 Task: In the Page Animalss.pptxinsert a new slide 'blank' Insert a picture of 'Trampoline'with name   Trampoline.png  Change shape height to 4.5 select the picture and style soft edge ovalwith picture border color red
Action: Mouse moved to (108, 85)
Screenshot: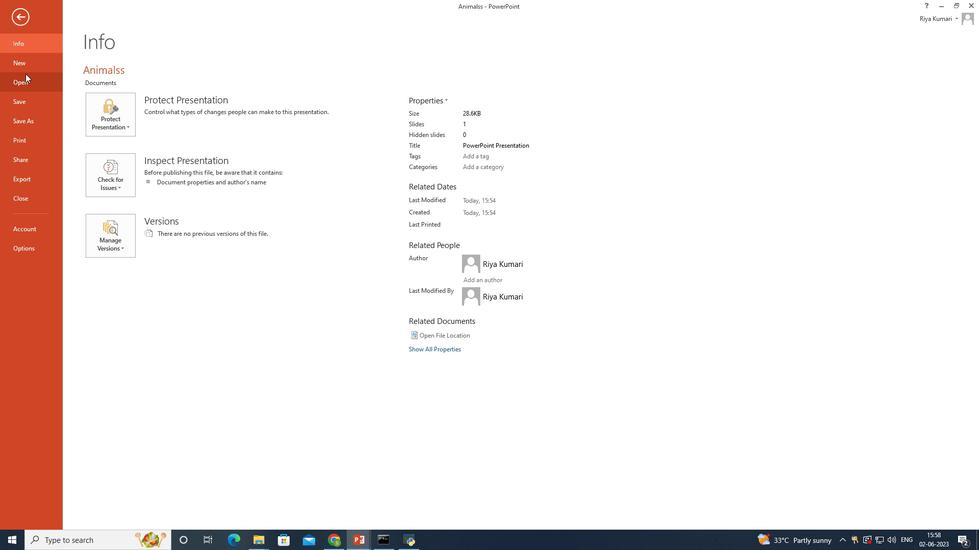 
Action: Mouse pressed left at (108, 85)
Screenshot: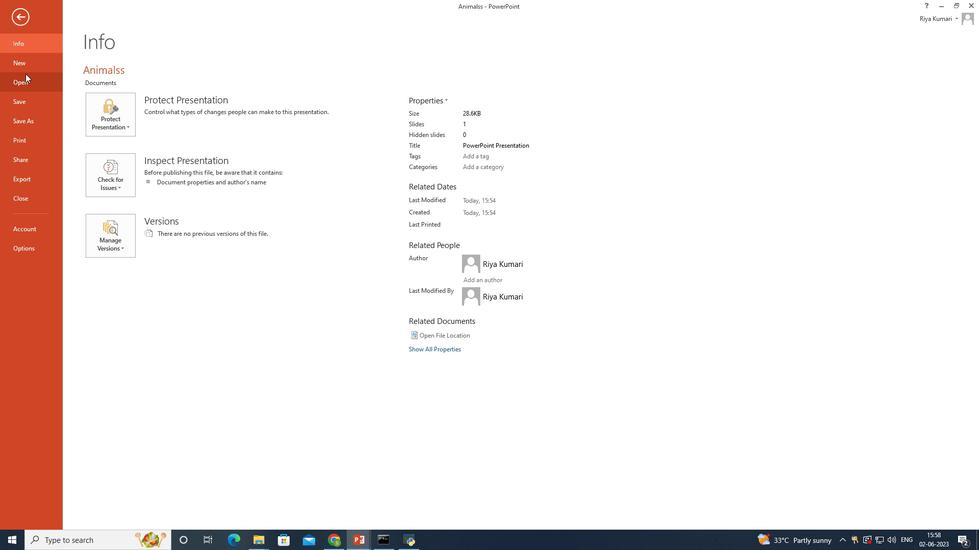
Action: Mouse moved to (307, 94)
Screenshot: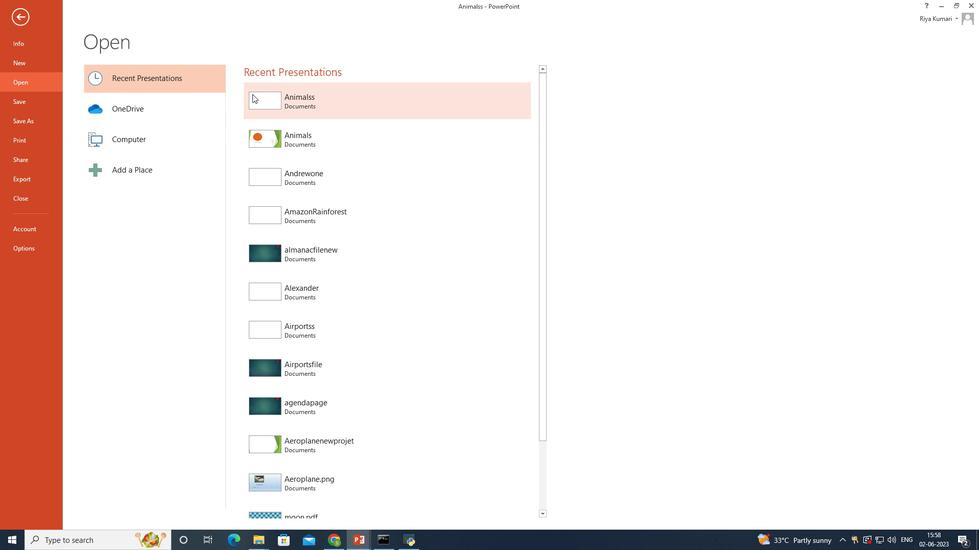 
Action: Mouse pressed left at (307, 94)
Screenshot: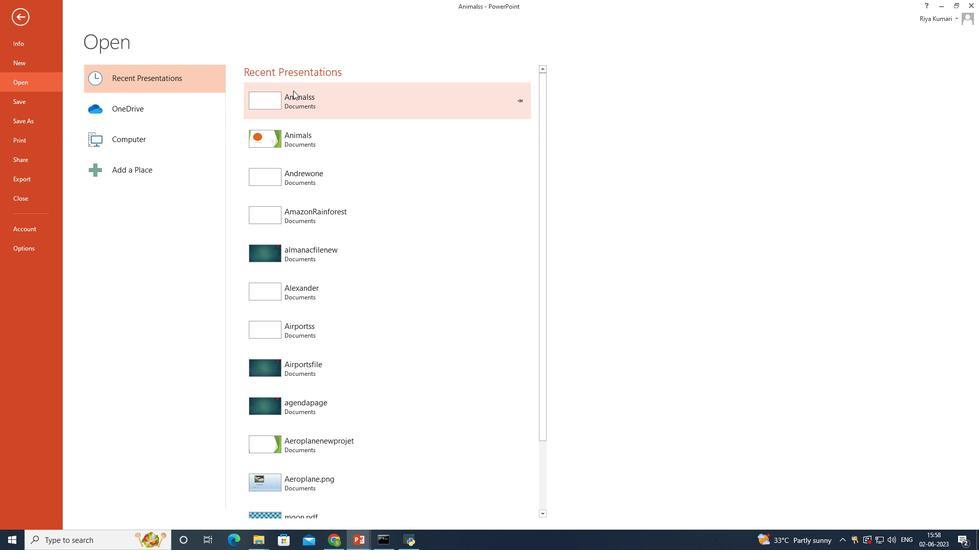 
Action: Mouse moved to (156, 61)
Screenshot: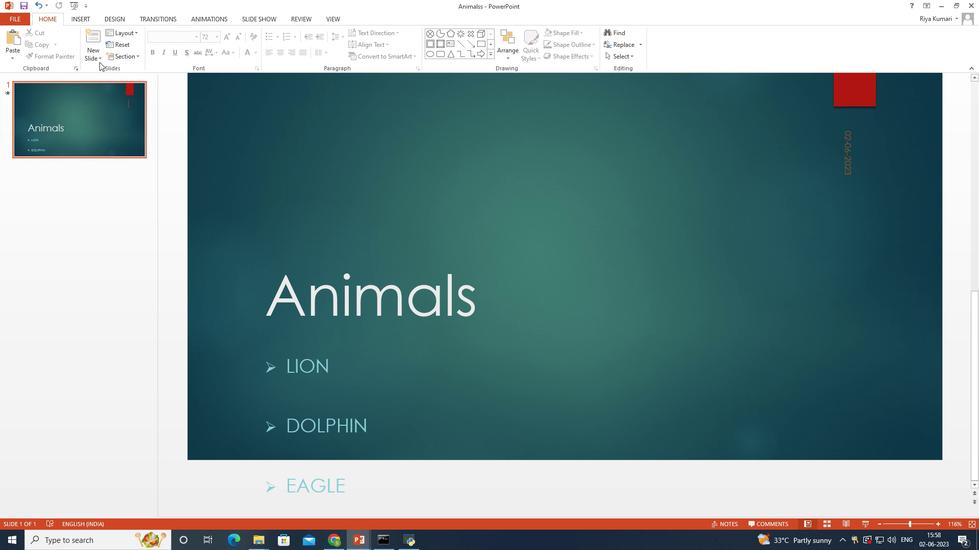 
Action: Mouse pressed left at (156, 61)
Screenshot: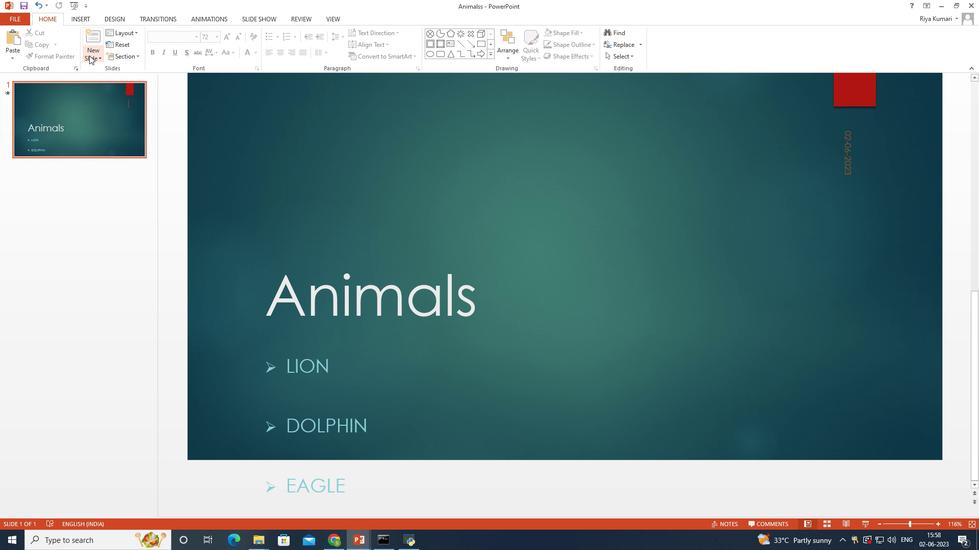 
Action: Mouse moved to (174, 187)
Screenshot: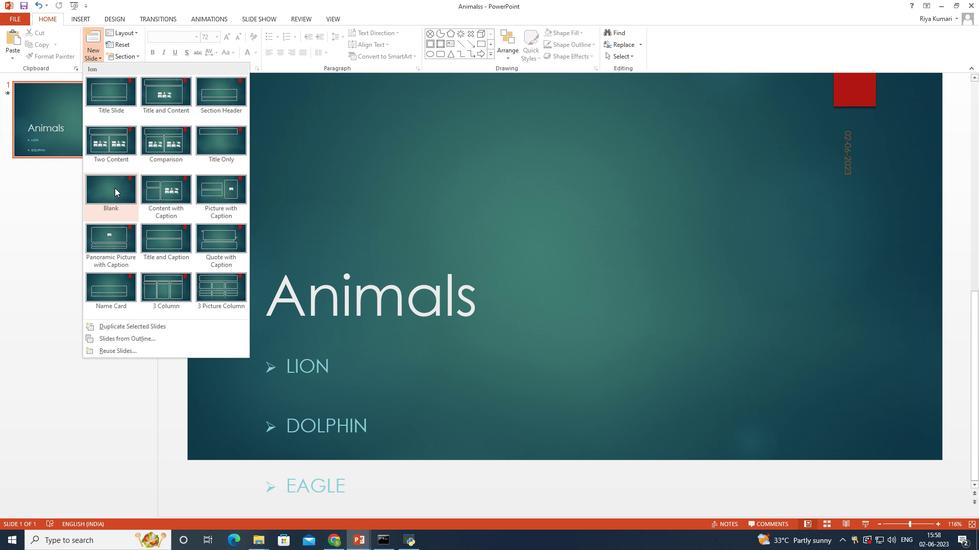 
Action: Mouse pressed left at (174, 187)
Screenshot: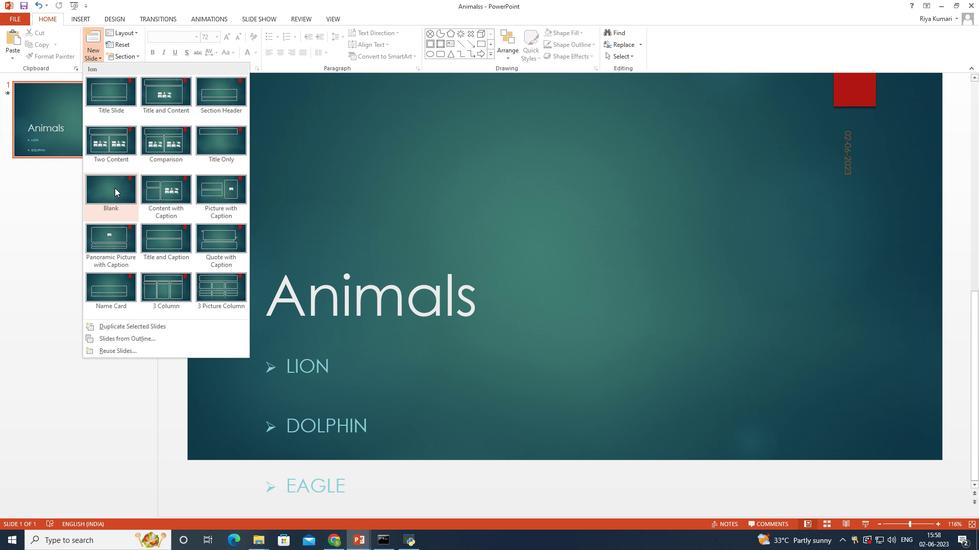 
Action: Mouse moved to (148, 27)
Screenshot: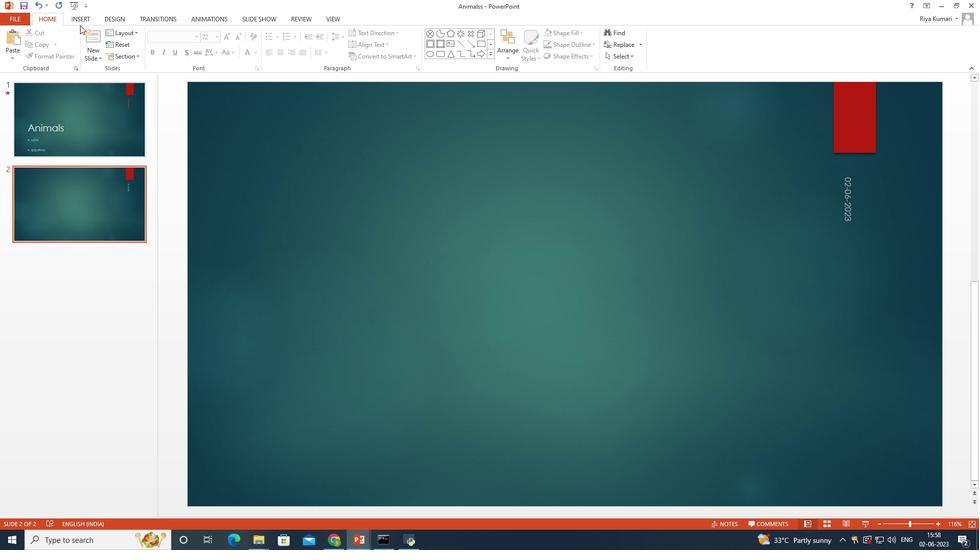 
Action: Mouse pressed left at (148, 27)
Screenshot: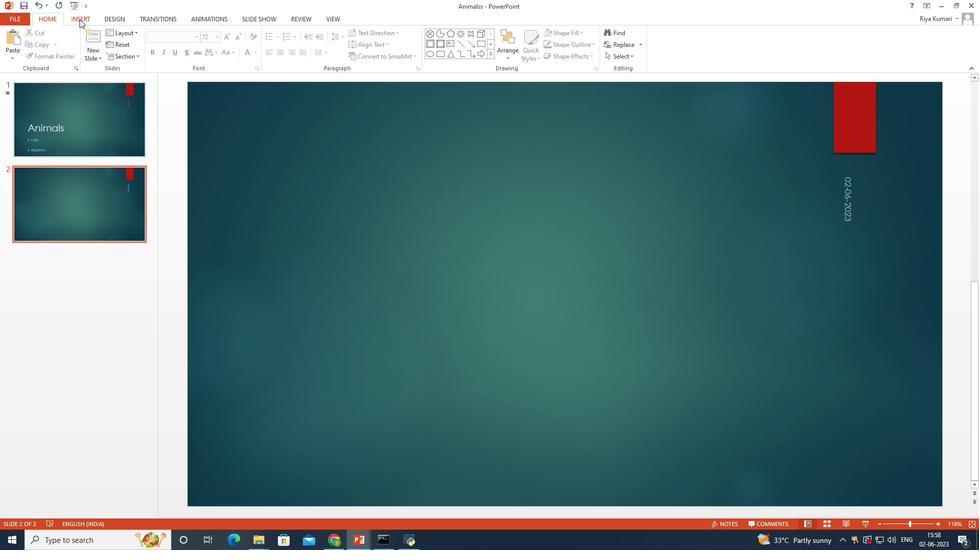 
Action: Mouse moved to (144, 44)
Screenshot: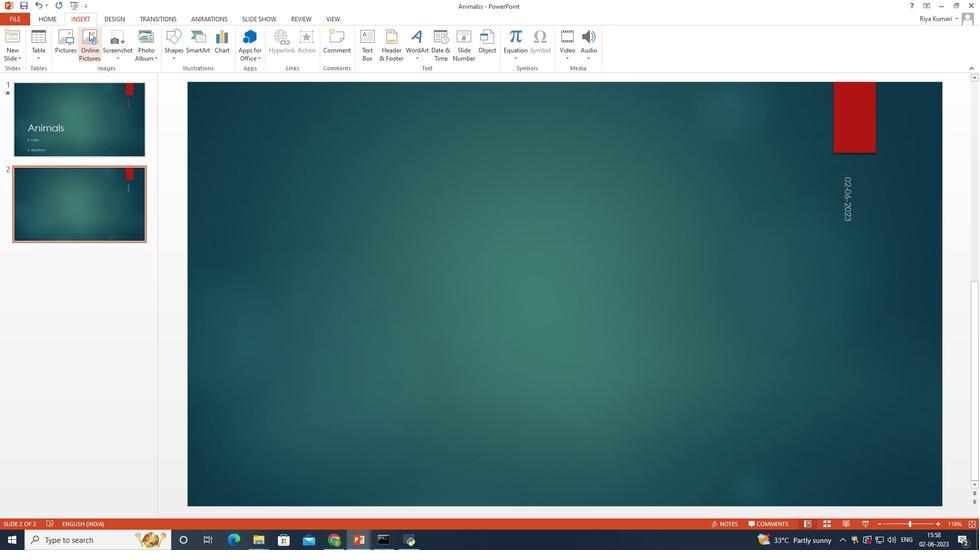 
Action: Mouse pressed left at (144, 44)
Screenshot: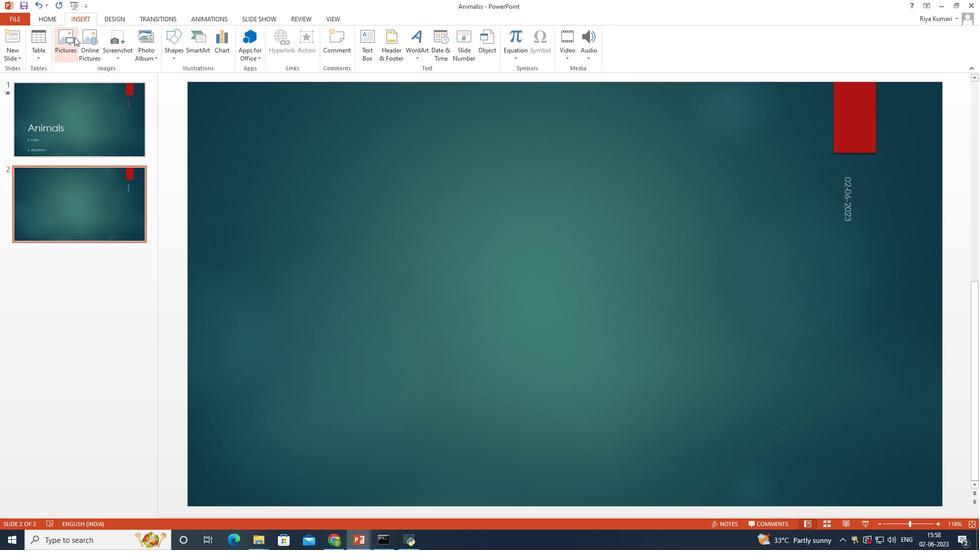 
Action: Mouse moved to (350, 144)
Screenshot: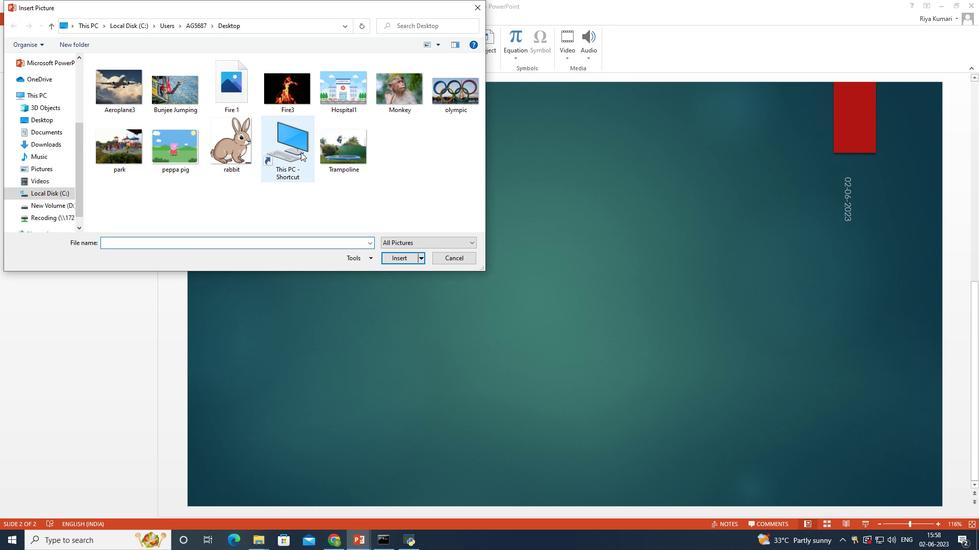 
Action: Mouse pressed left at (350, 144)
Screenshot: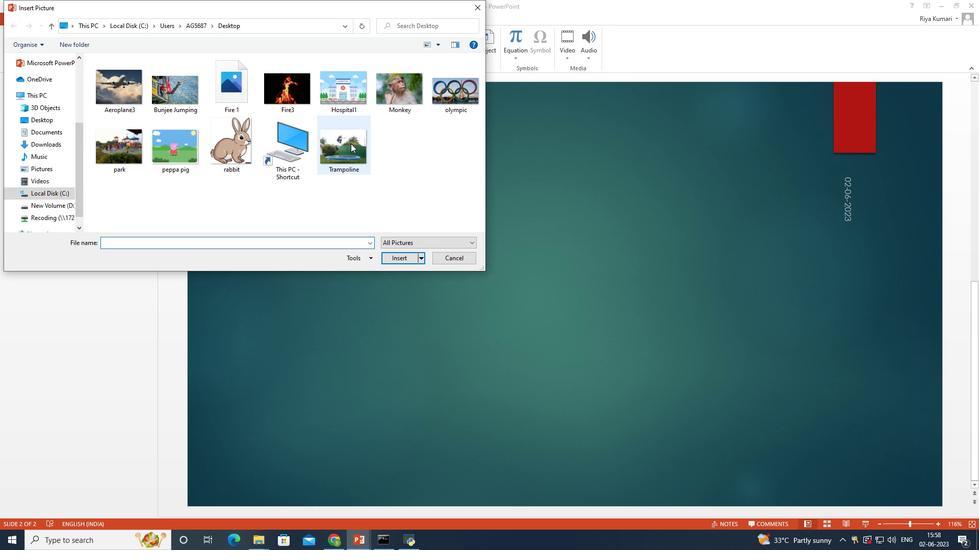 
Action: Mouse moved to (385, 249)
Screenshot: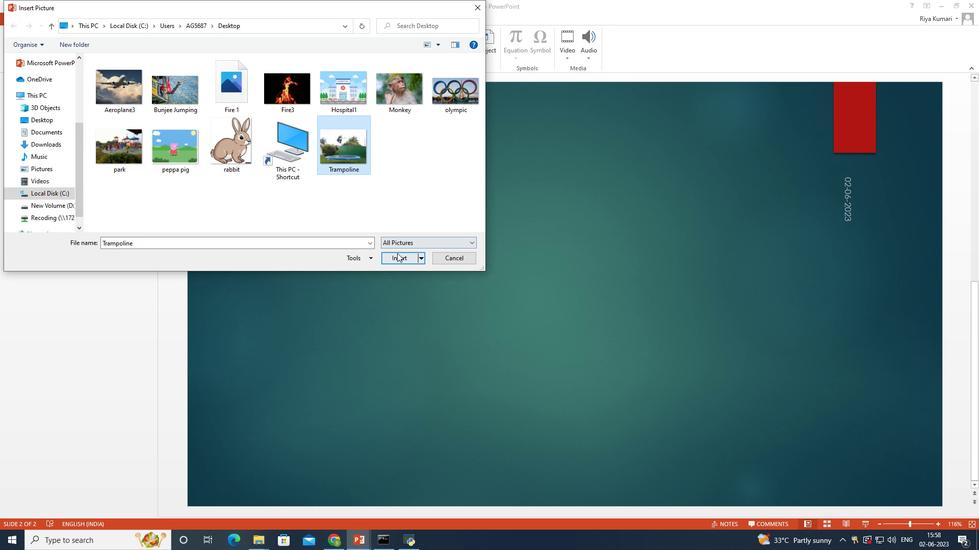 
Action: Mouse pressed left at (385, 249)
Screenshot: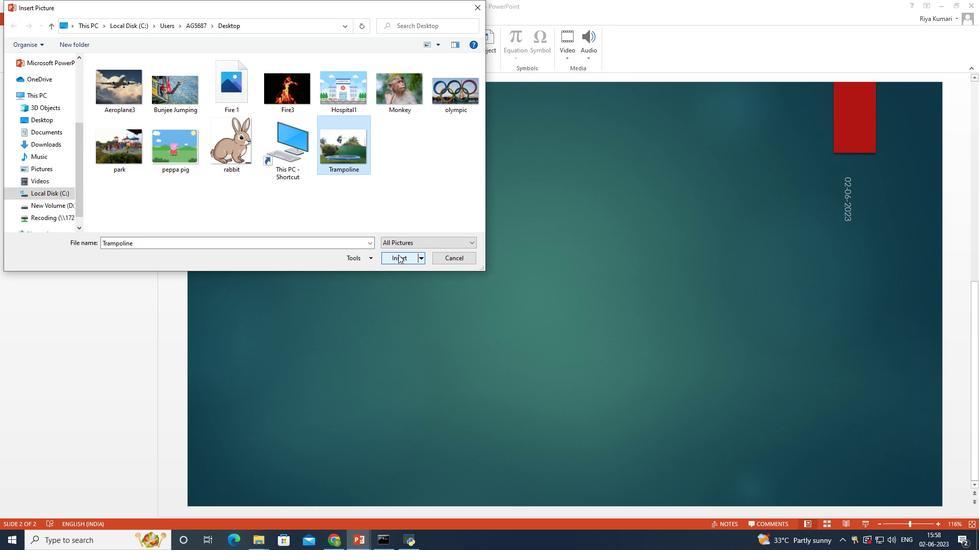 
Action: Mouse moved to (786, 44)
Screenshot: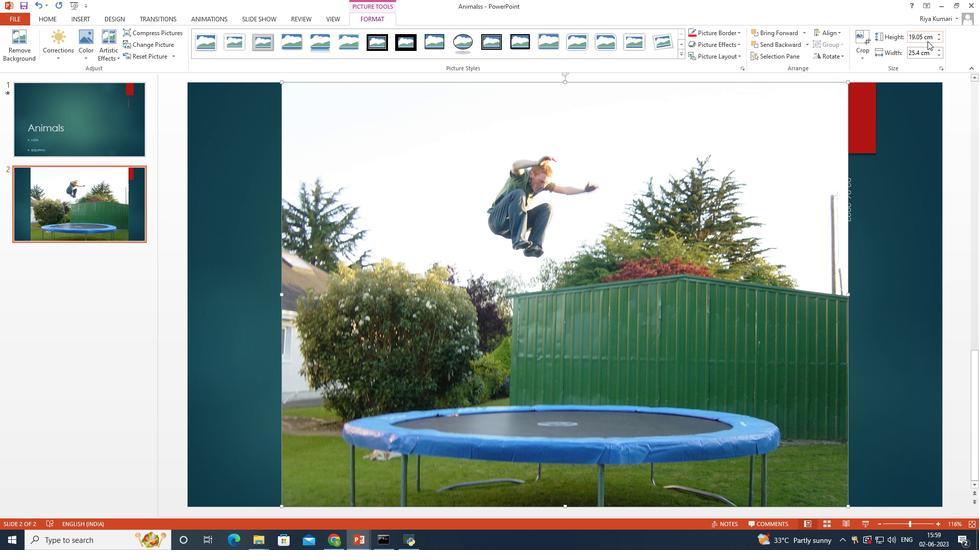 
Action: Mouse pressed left at (786, 44)
Screenshot: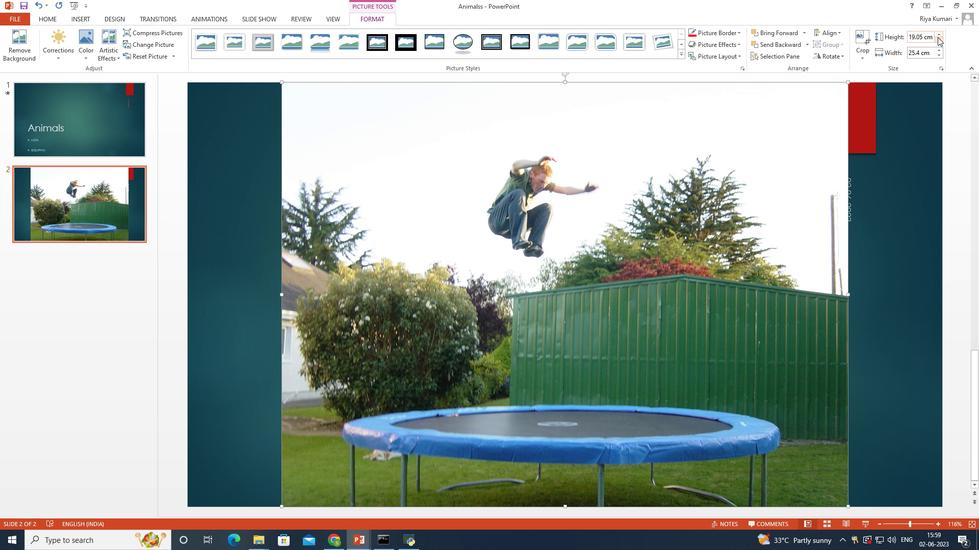 
Action: Mouse pressed left at (786, 44)
Screenshot: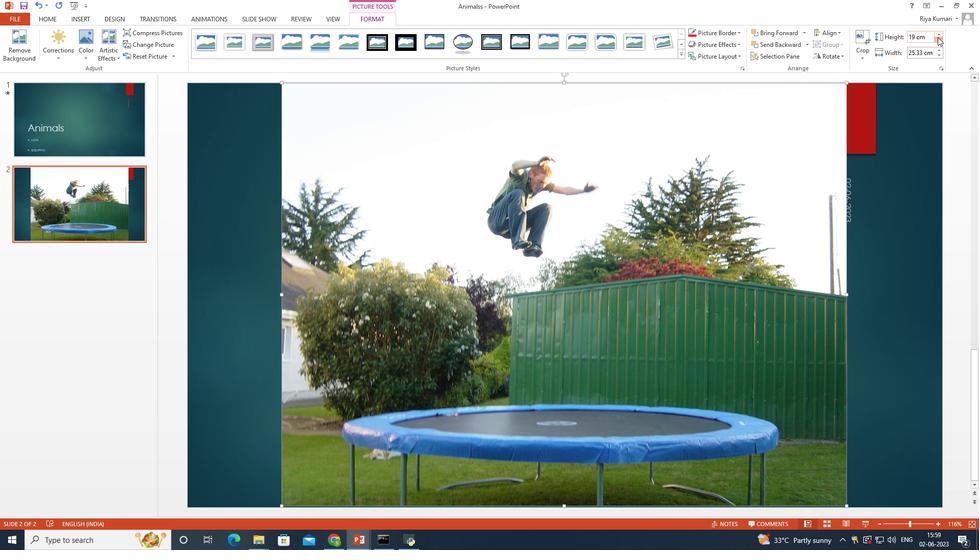 
Action: Mouse pressed left at (786, 44)
Screenshot: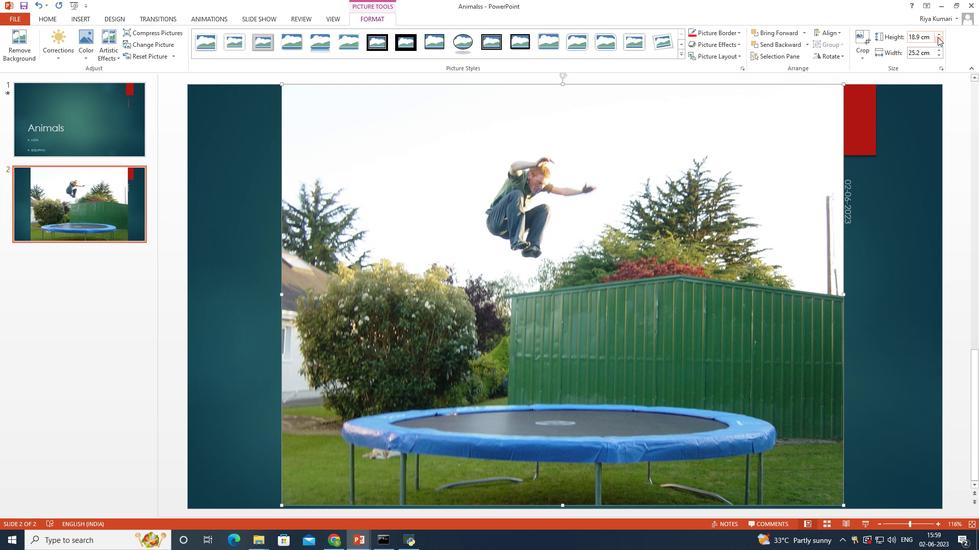 
Action: Mouse pressed left at (786, 44)
Screenshot: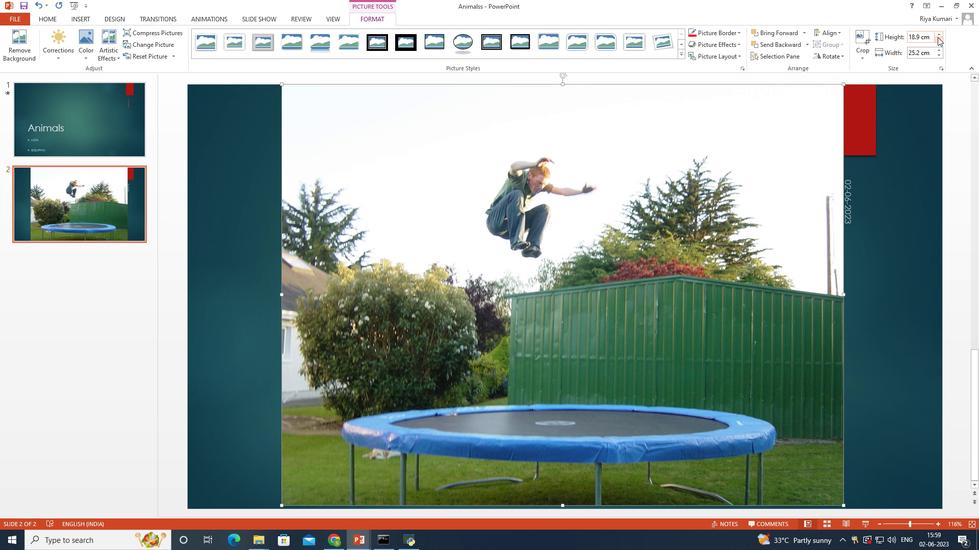 
Action: Mouse pressed left at (786, 44)
Screenshot: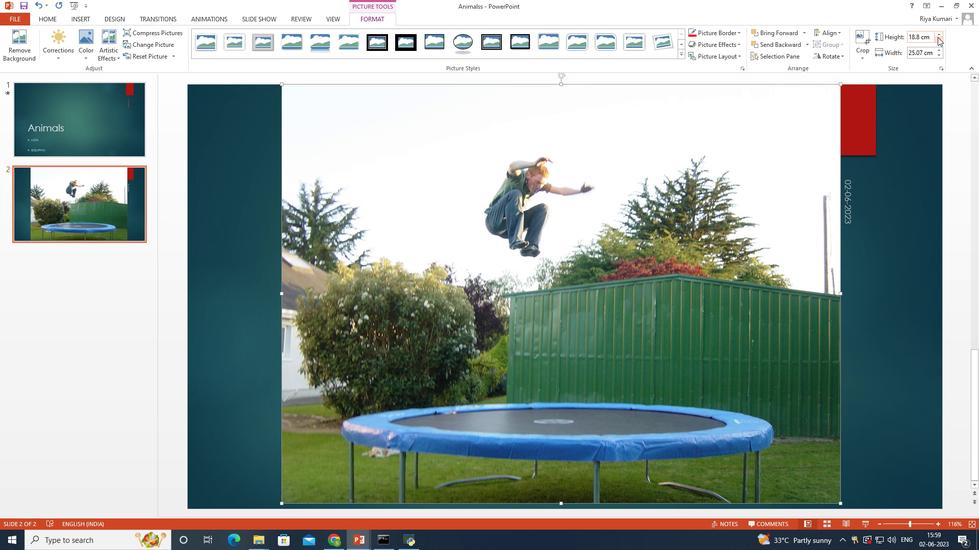 
Action: Mouse pressed left at (786, 44)
Screenshot: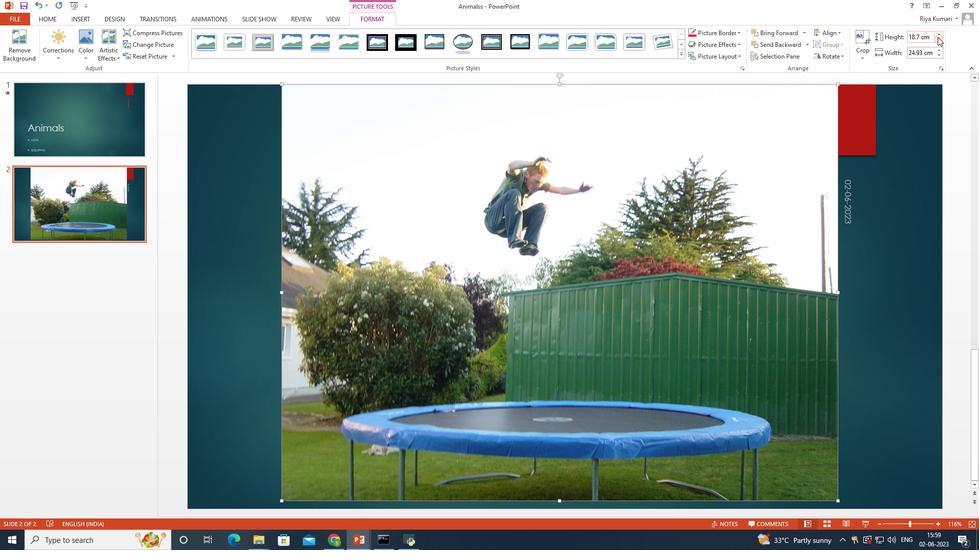 
Action: Mouse pressed left at (786, 44)
Screenshot: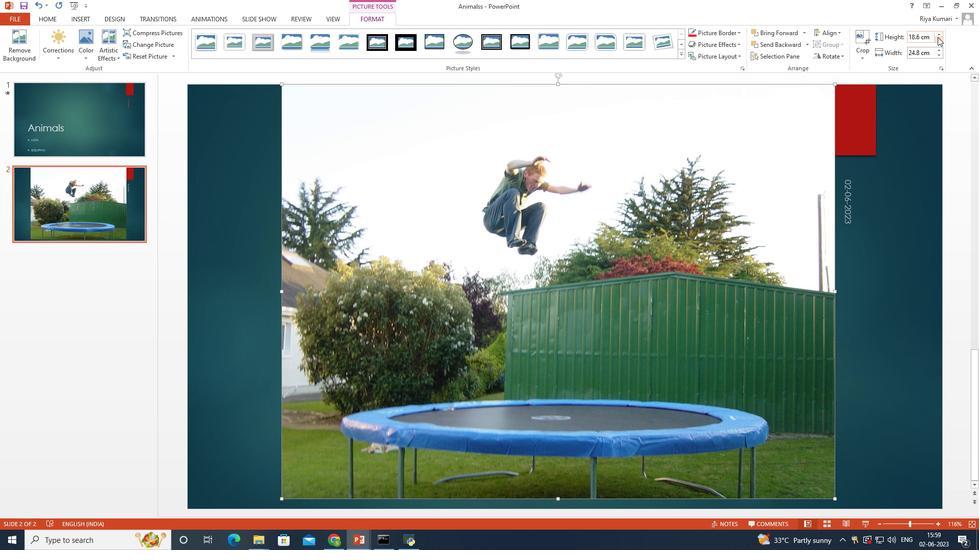 
Action: Mouse pressed left at (786, 44)
Screenshot: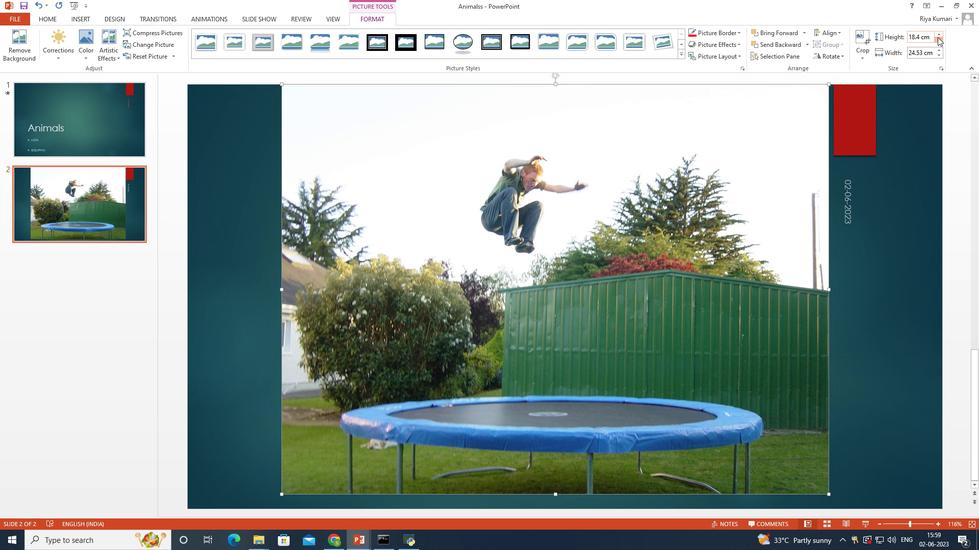 
Action: Mouse pressed left at (786, 44)
Screenshot: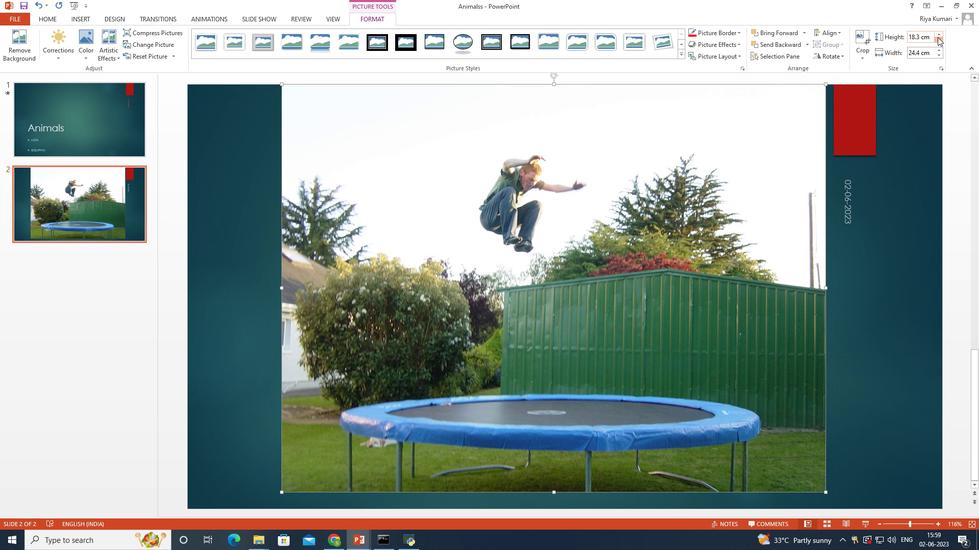 
Action: Mouse pressed left at (786, 44)
Screenshot: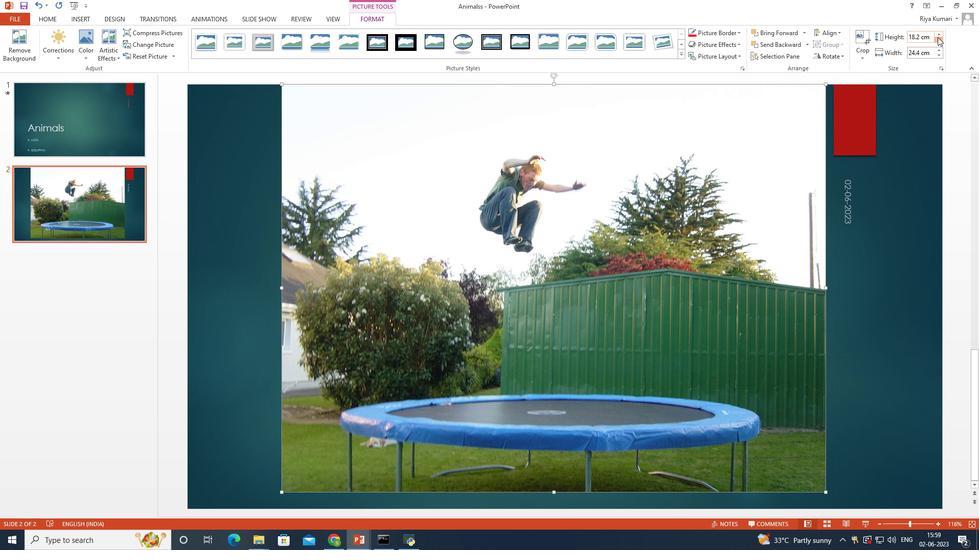 
Action: Mouse pressed left at (786, 44)
Screenshot: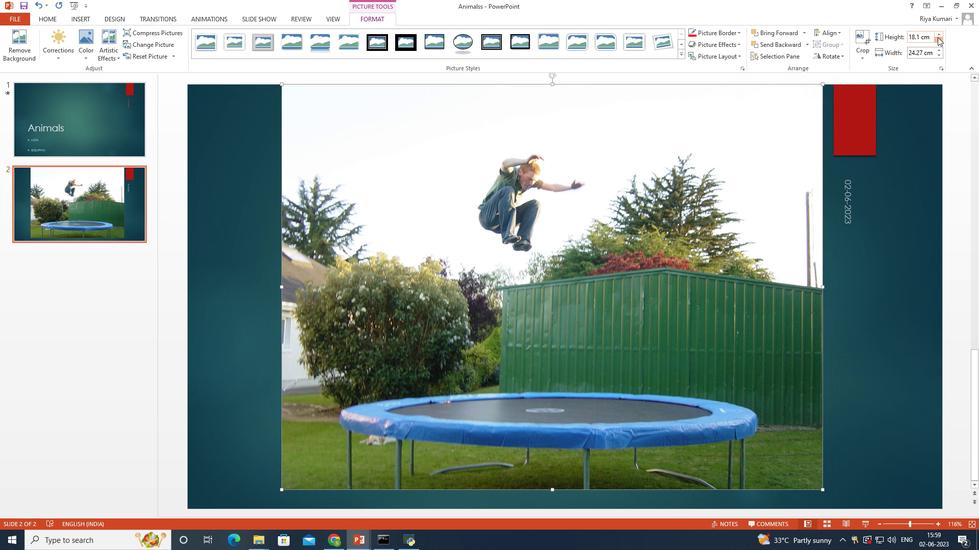 
Action: Mouse pressed left at (786, 44)
Screenshot: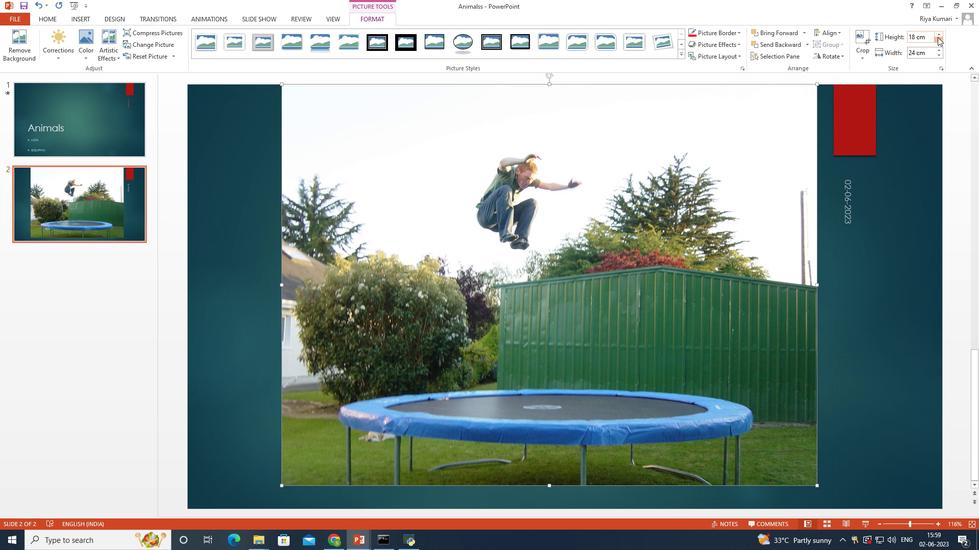 
Action: Mouse pressed left at (786, 44)
Screenshot: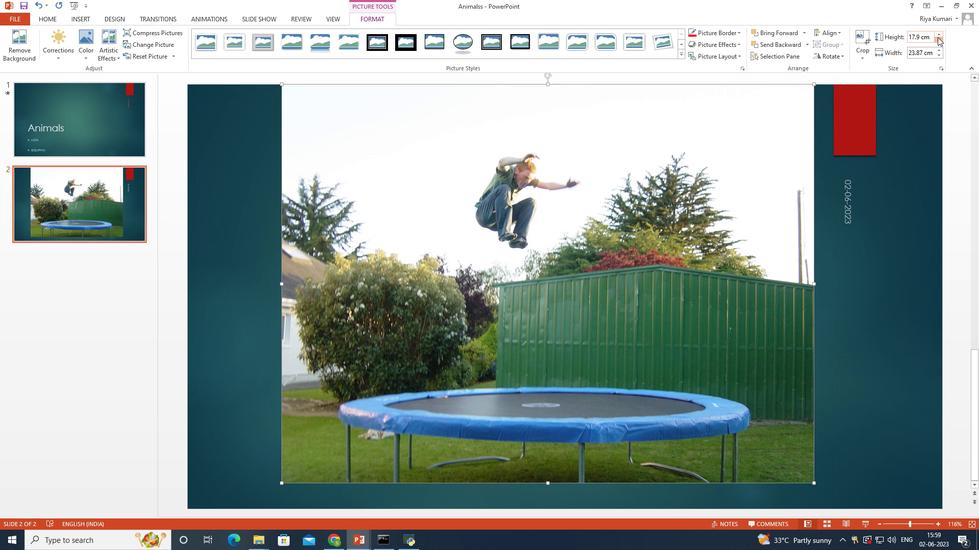 
Action: Mouse pressed left at (786, 44)
Screenshot: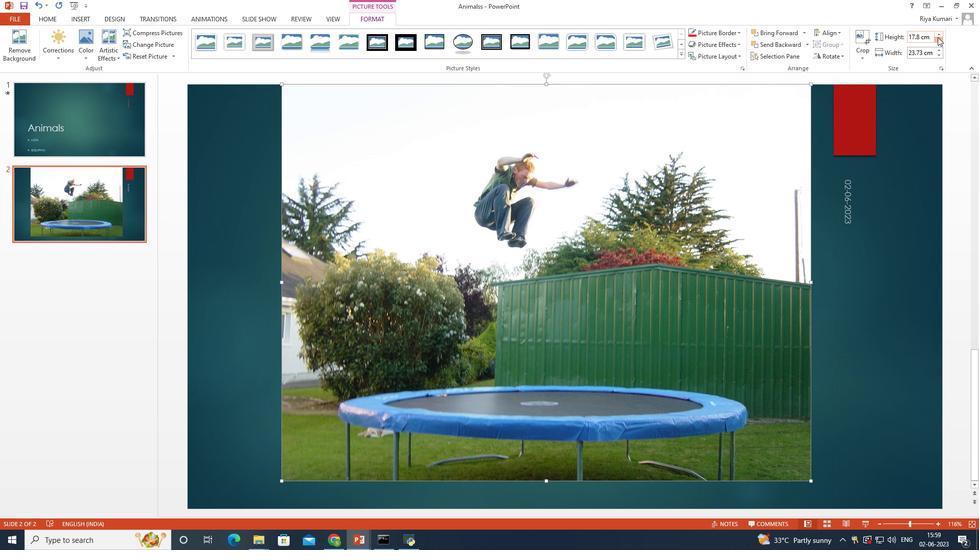 
Action: Mouse pressed left at (786, 44)
Screenshot: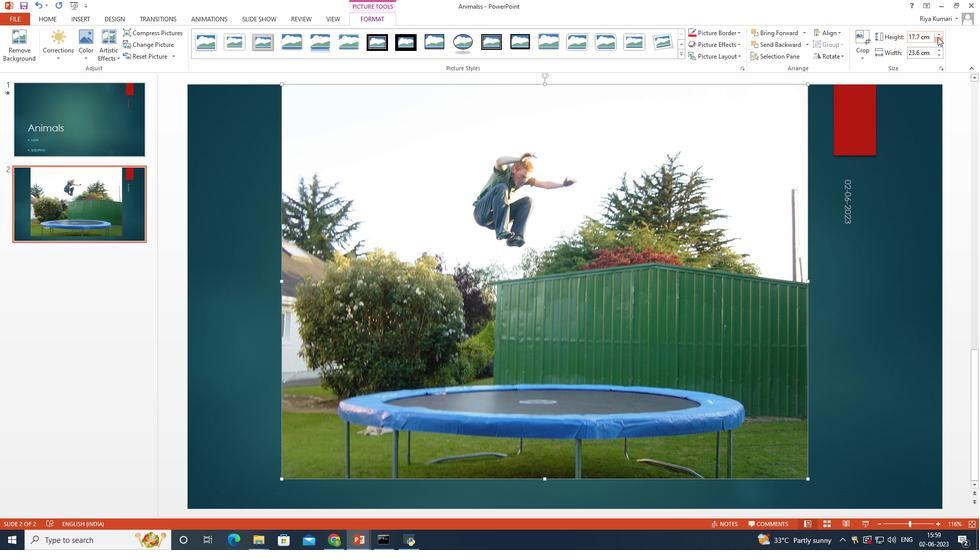 
Action: Mouse pressed left at (786, 44)
Screenshot: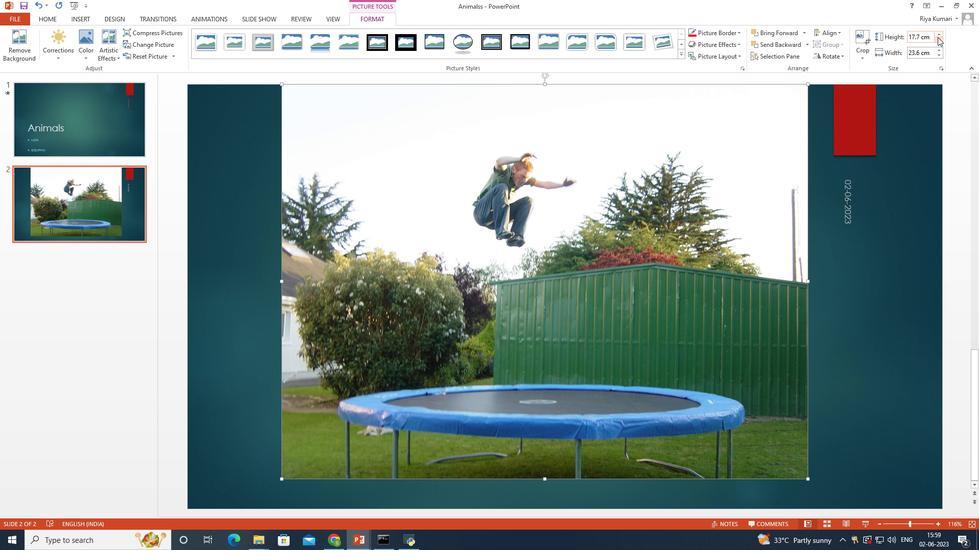 
Action: Mouse pressed left at (786, 44)
Screenshot: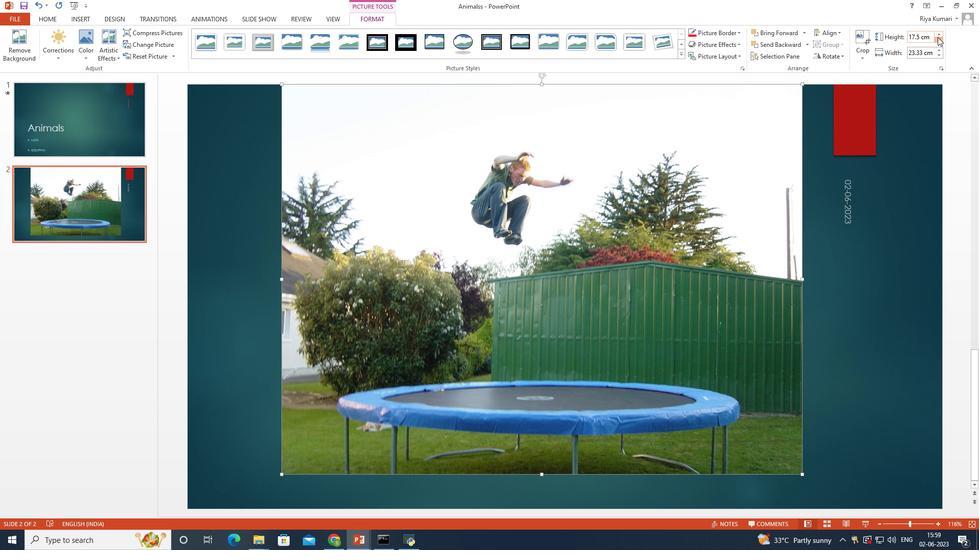 
Action: Mouse pressed left at (786, 44)
Screenshot: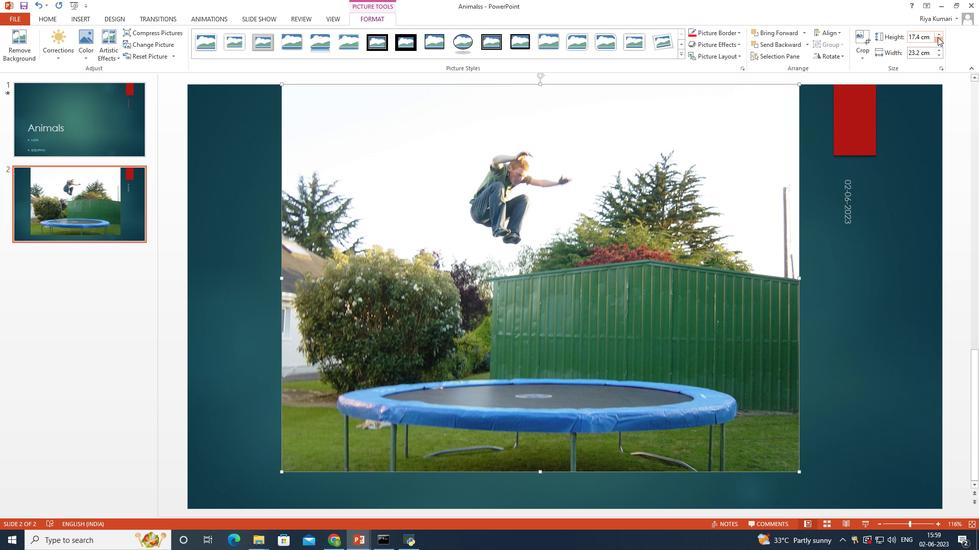 
Action: Mouse pressed left at (786, 44)
Screenshot: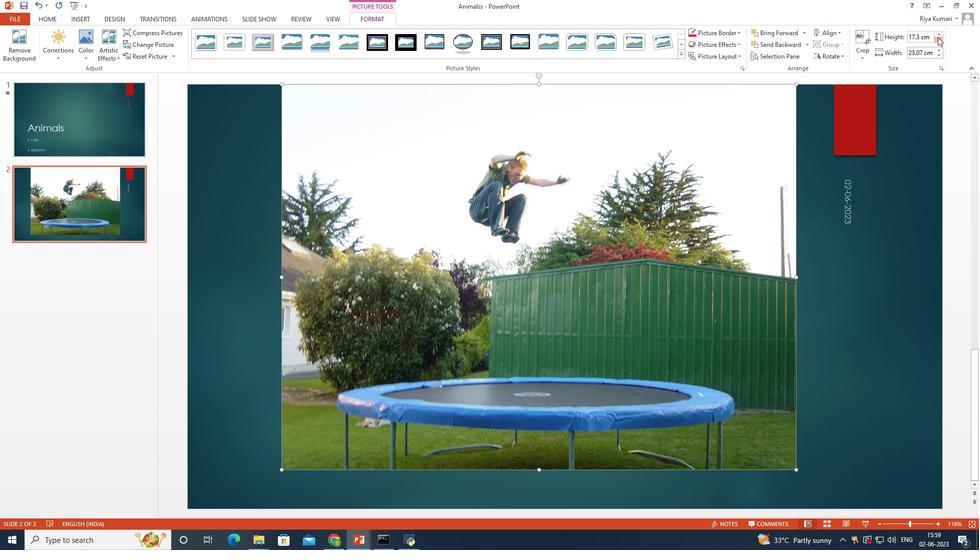 
Action: Mouse pressed left at (786, 44)
Screenshot: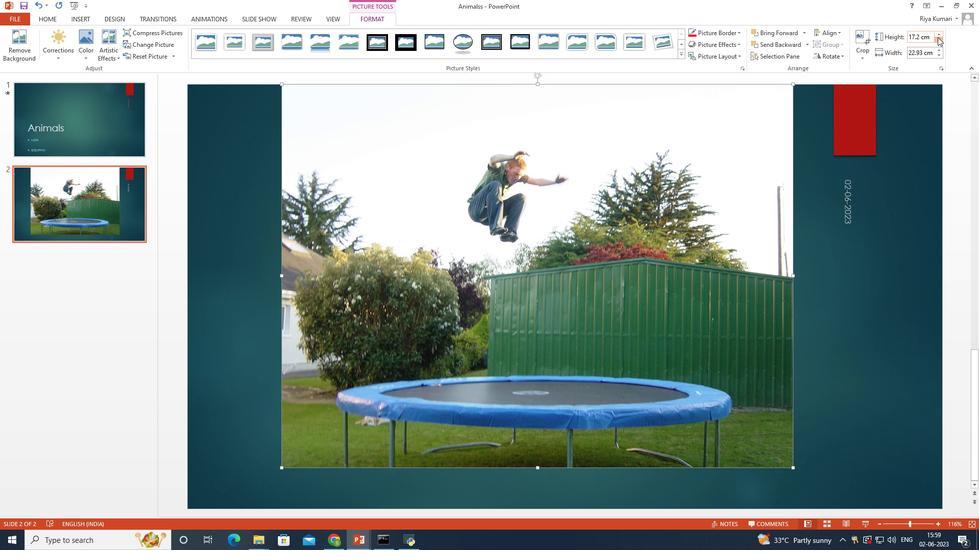 
Action: Mouse pressed left at (786, 44)
Screenshot: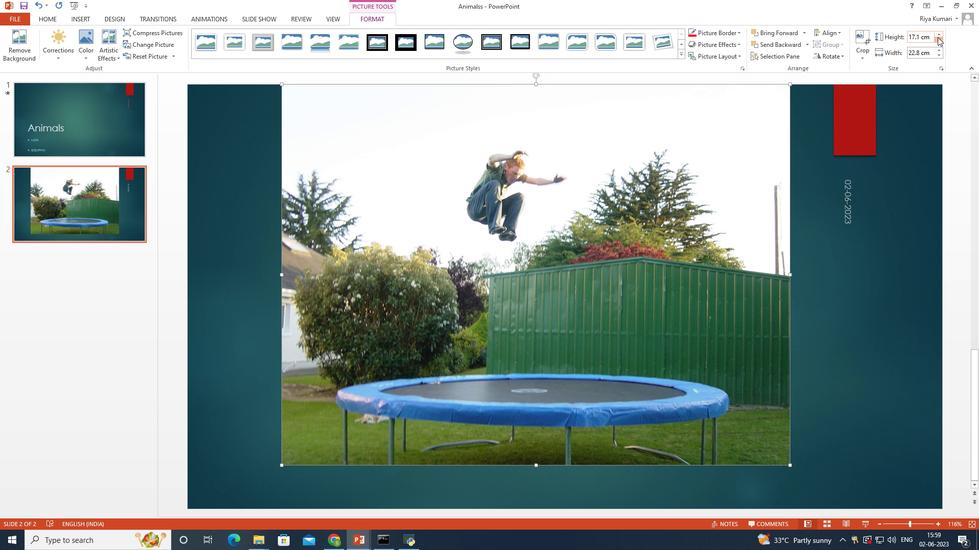 
Action: Mouse pressed left at (786, 44)
Screenshot: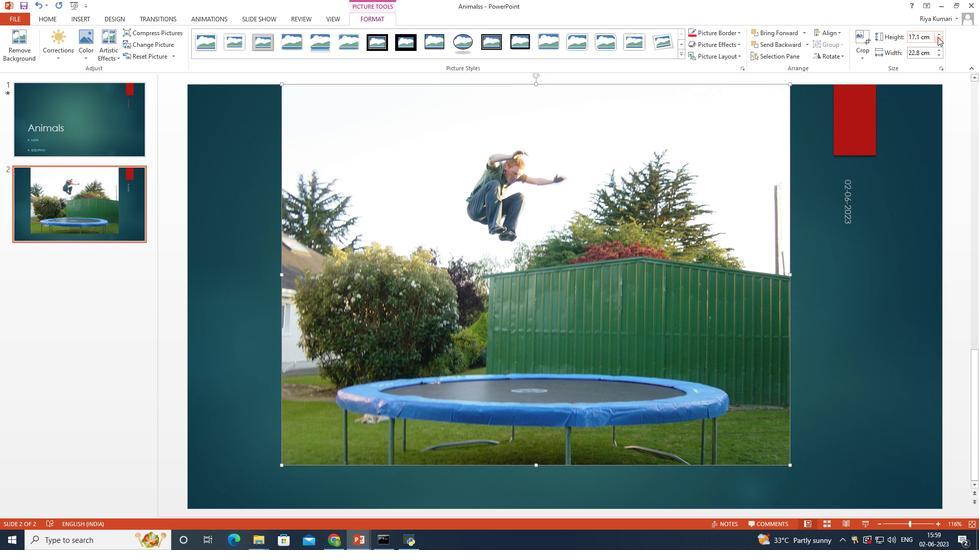 
Action: Mouse pressed left at (786, 44)
Screenshot: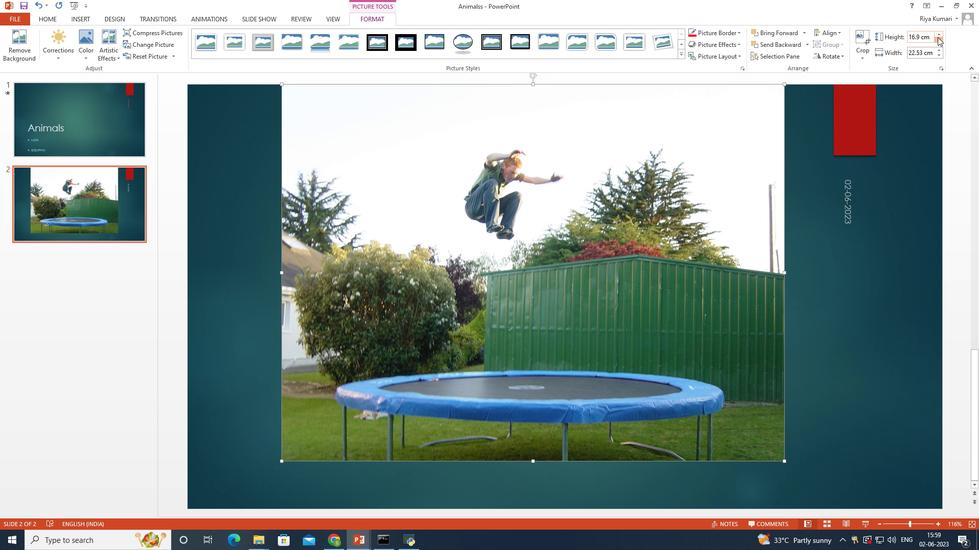 
Action: Mouse pressed left at (786, 44)
Screenshot: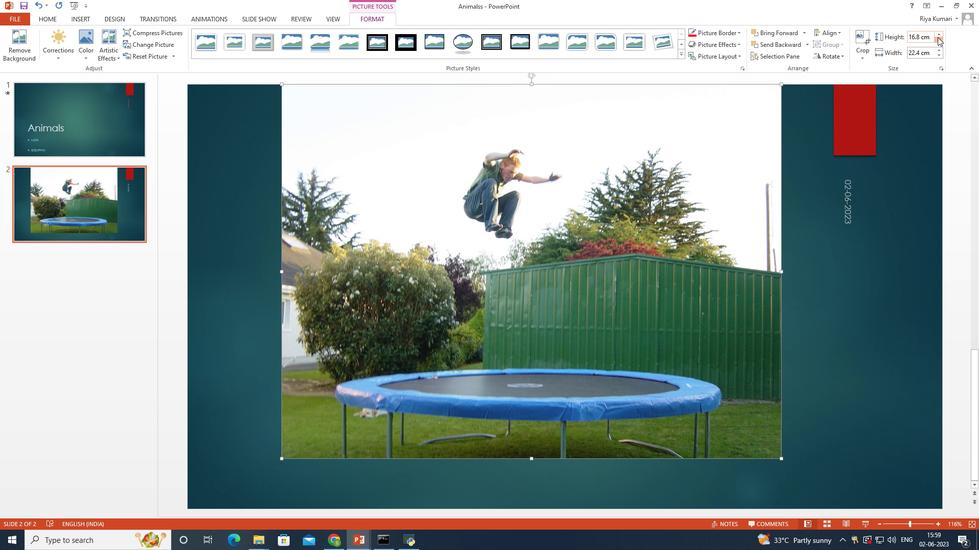
Action: Mouse pressed left at (786, 44)
Screenshot: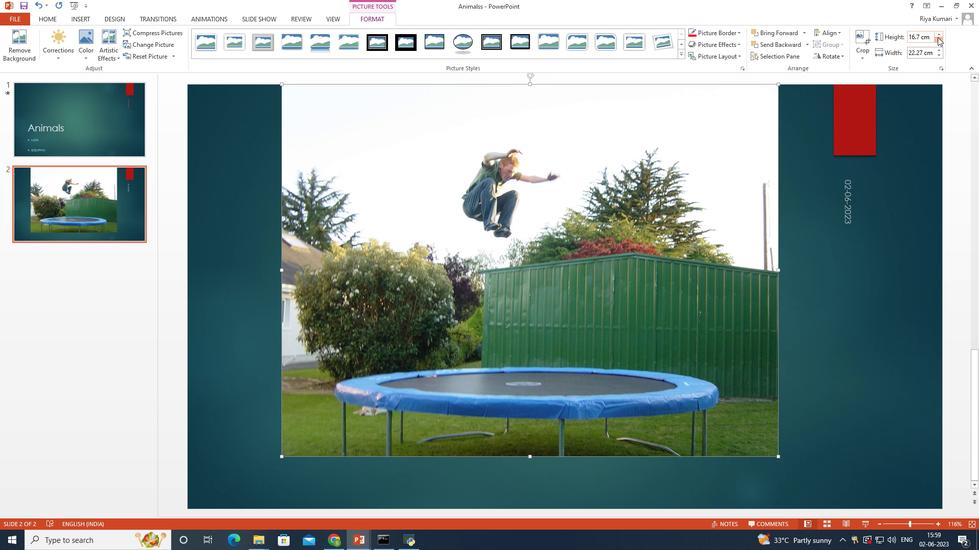 
Action: Mouse pressed left at (786, 44)
Screenshot: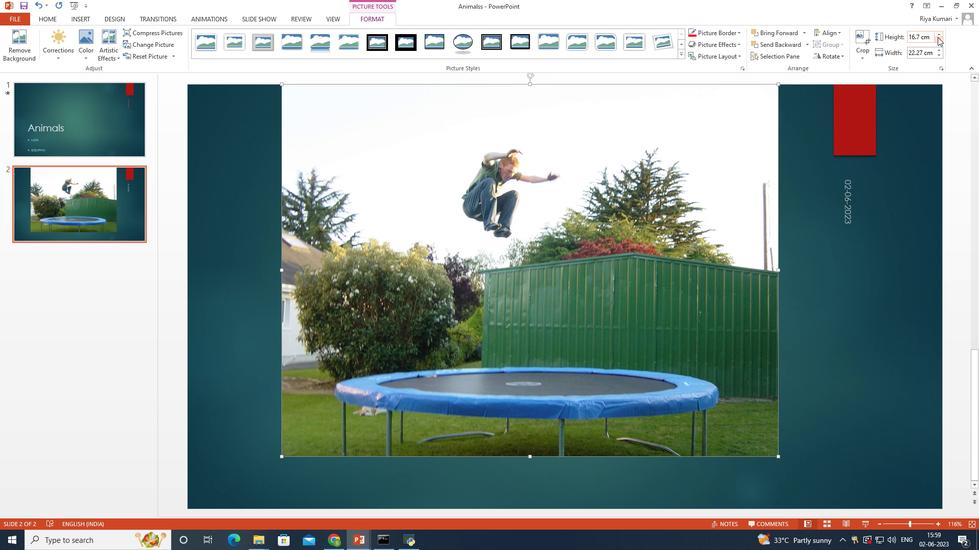 
Action: Mouse pressed left at (786, 44)
Screenshot: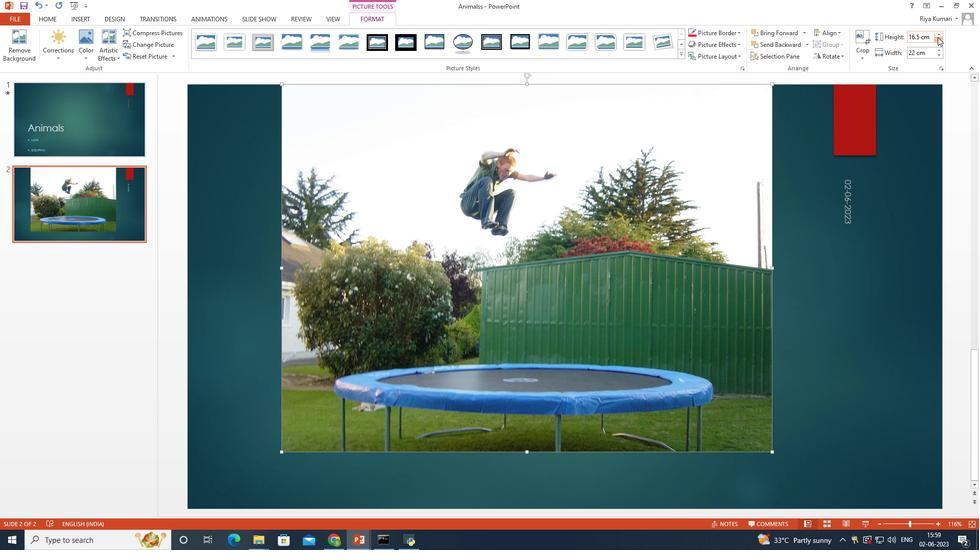 
Action: Mouse pressed left at (786, 44)
Screenshot: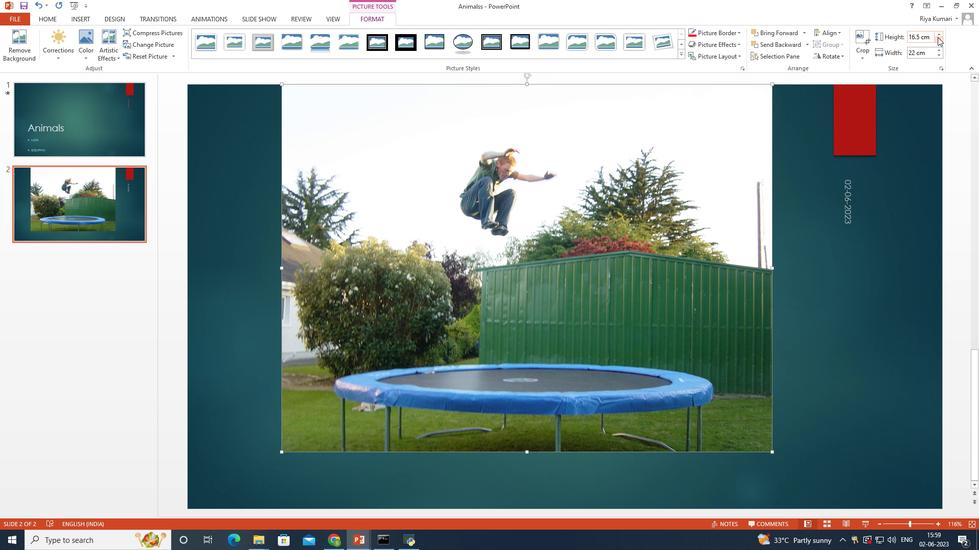 
Action: Mouse pressed left at (786, 44)
Screenshot: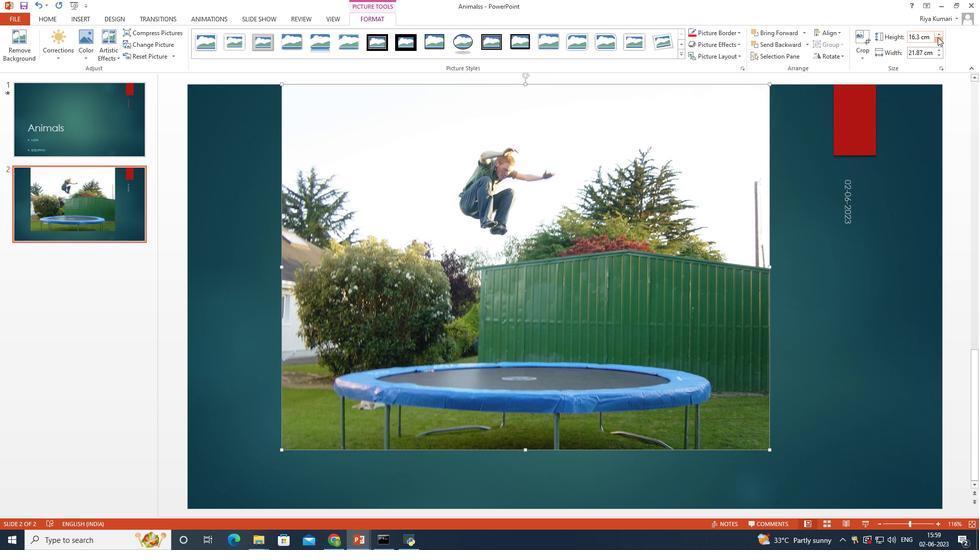 
Action: Mouse pressed left at (786, 44)
Screenshot: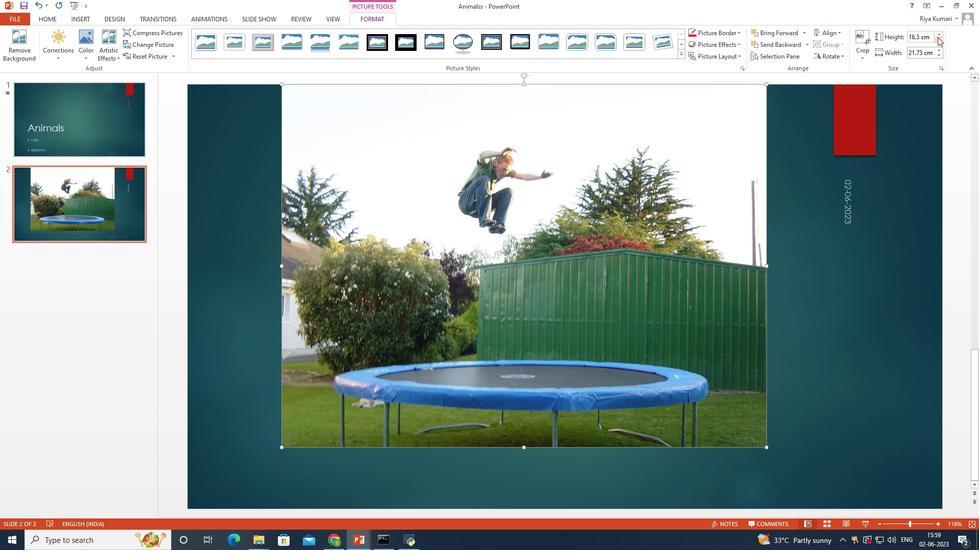 
Action: Mouse pressed left at (786, 44)
Screenshot: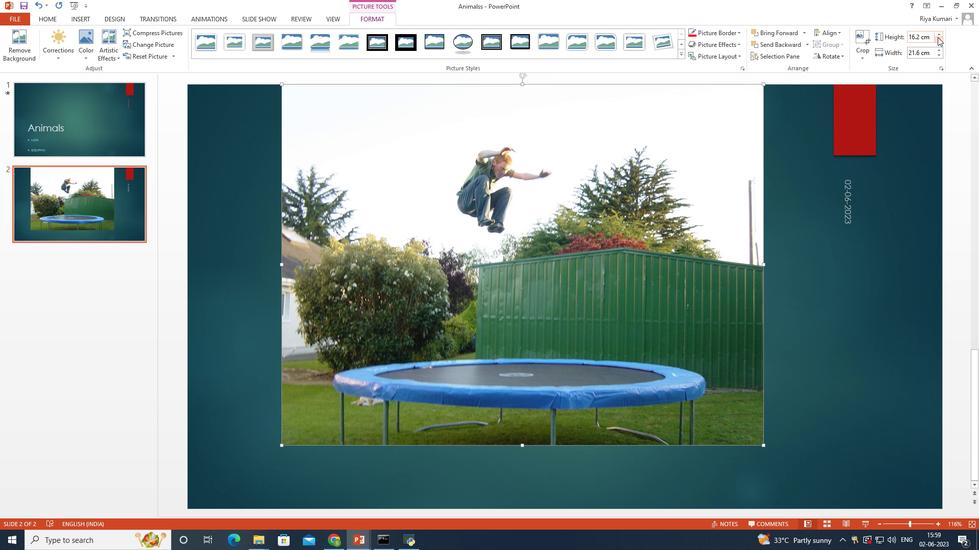 
Action: Mouse pressed left at (786, 44)
Screenshot: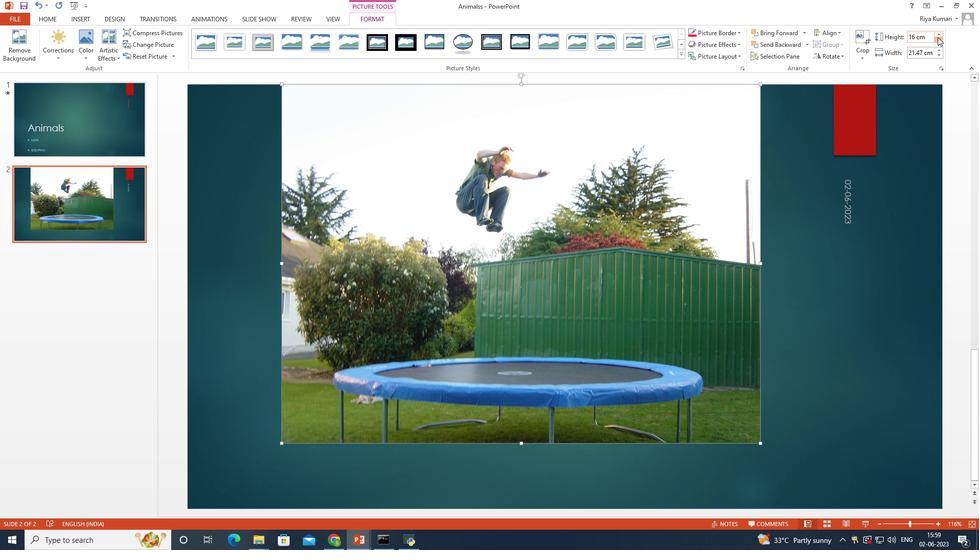 
Action: Mouse pressed left at (786, 44)
Screenshot: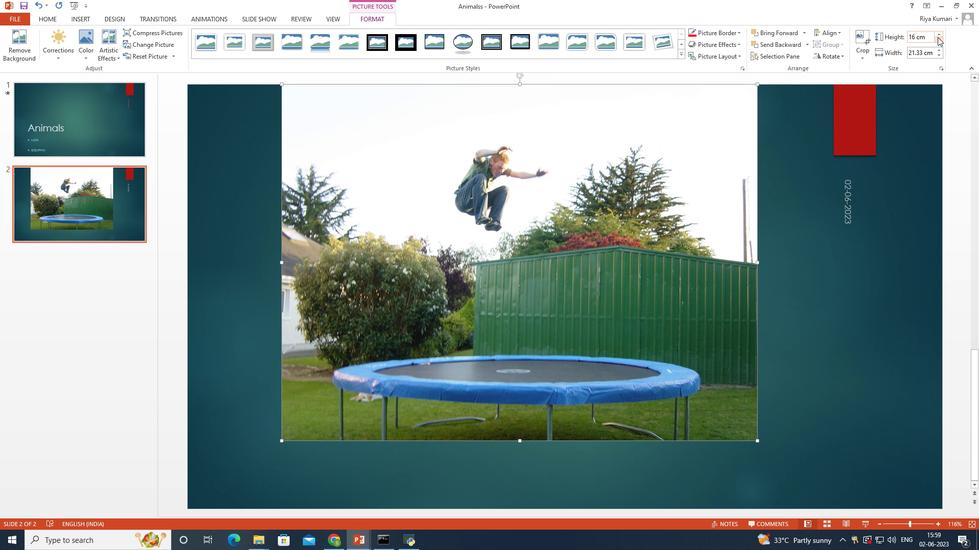 
Action: Mouse pressed left at (786, 44)
Screenshot: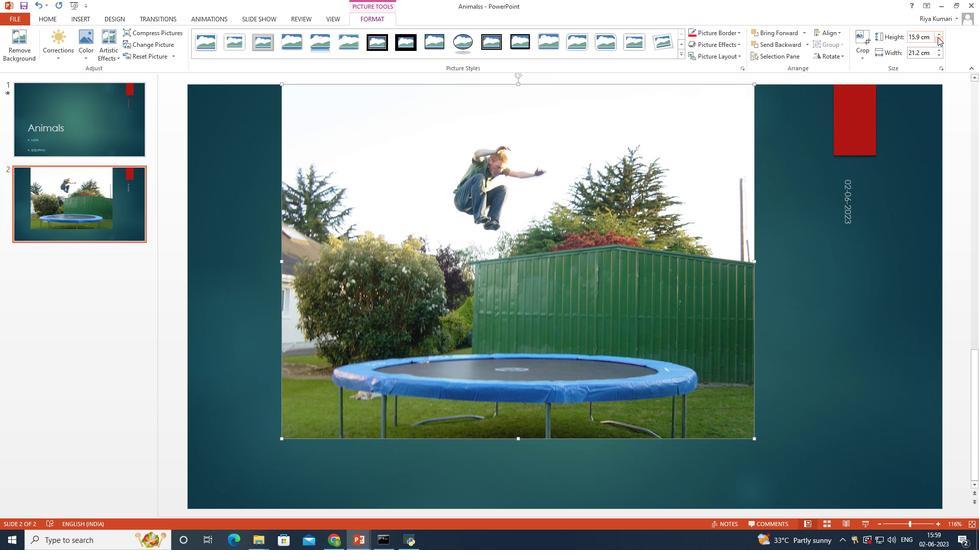 
Action: Mouse pressed left at (786, 44)
Screenshot: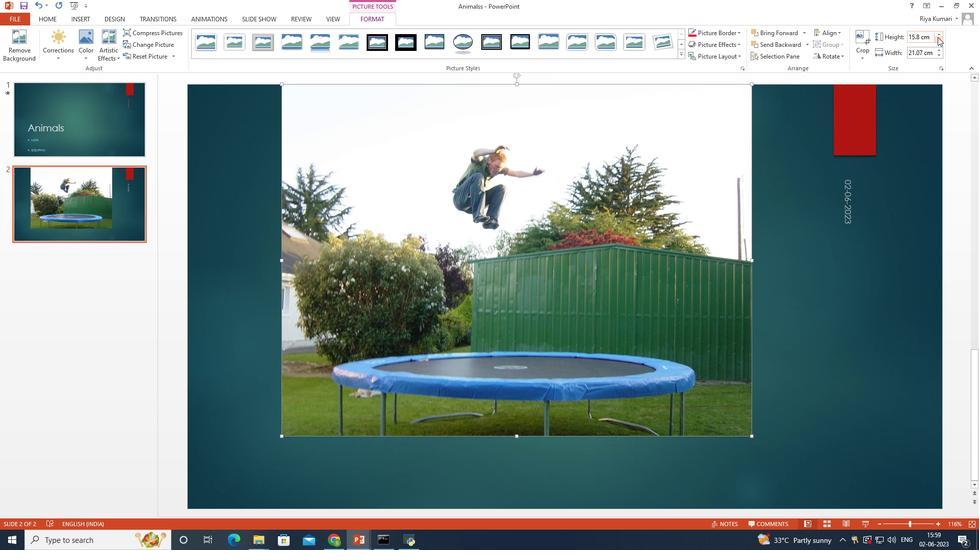 
Action: Mouse pressed left at (786, 44)
Screenshot: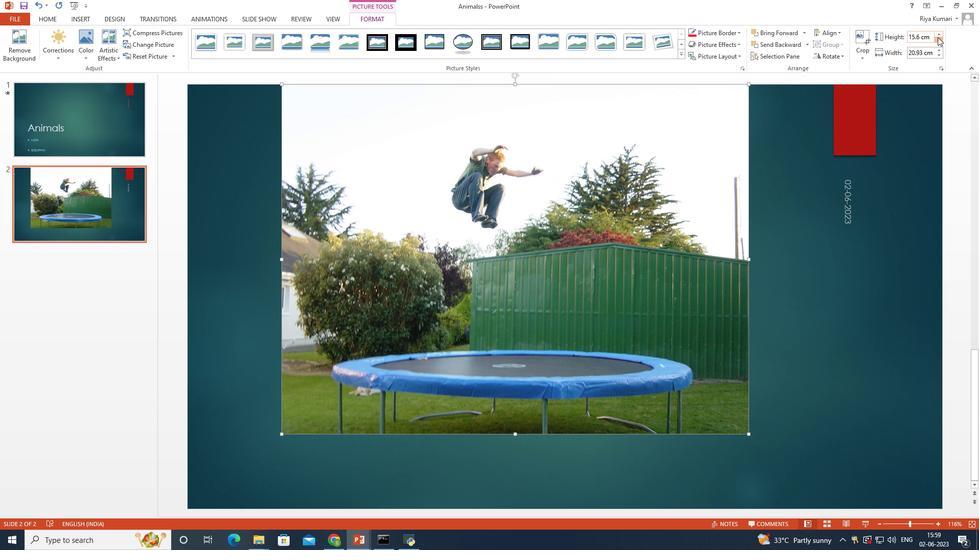
Action: Mouse pressed left at (786, 44)
Screenshot: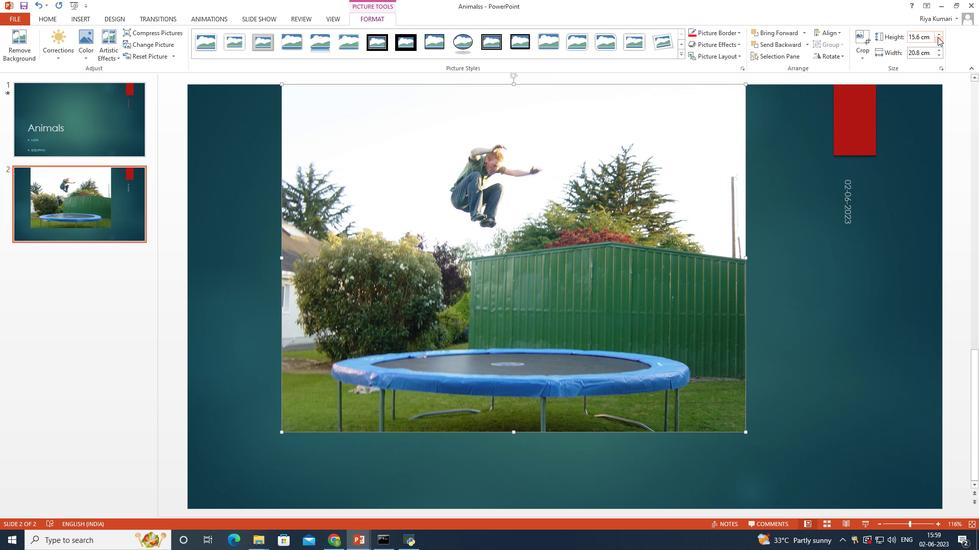 
Action: Mouse pressed left at (786, 44)
Screenshot: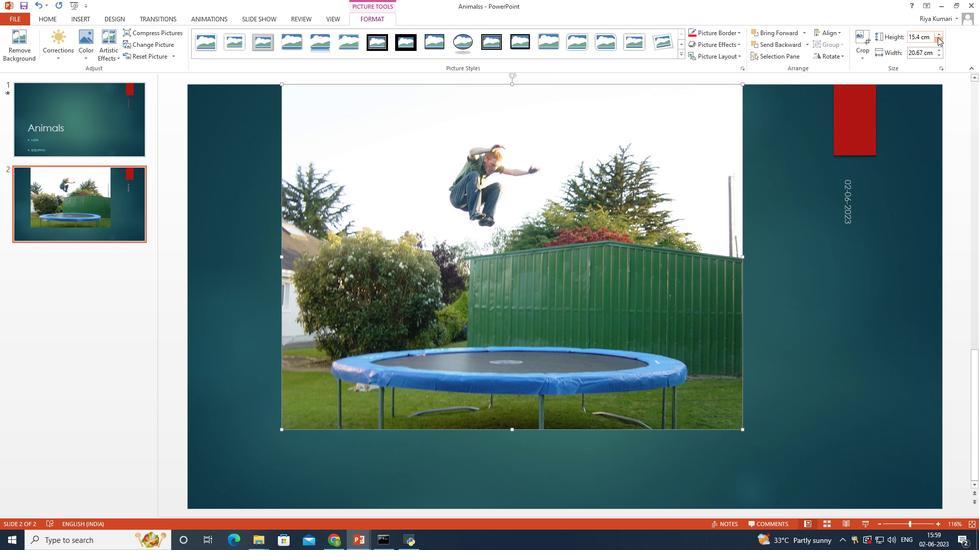 
Action: Mouse pressed left at (786, 44)
Screenshot: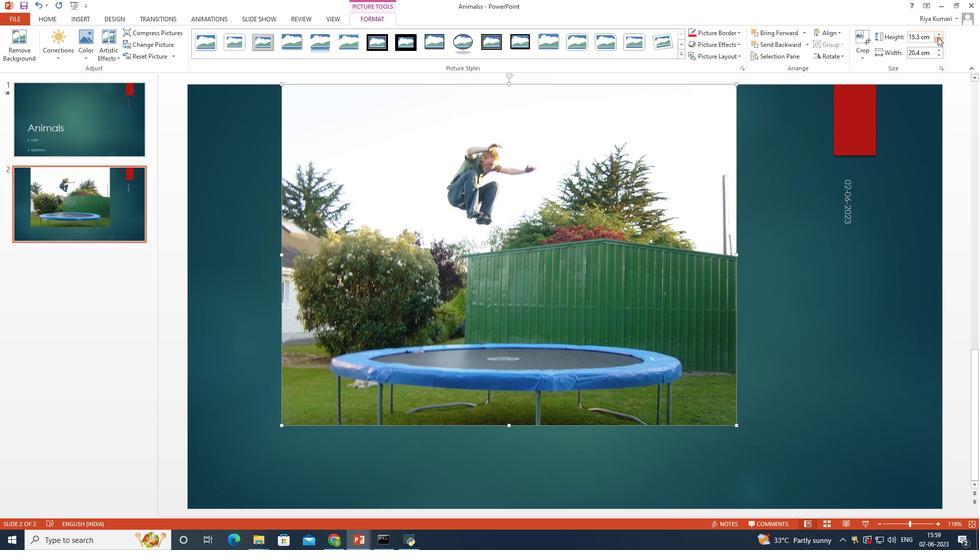 
Action: Mouse pressed left at (786, 44)
Screenshot: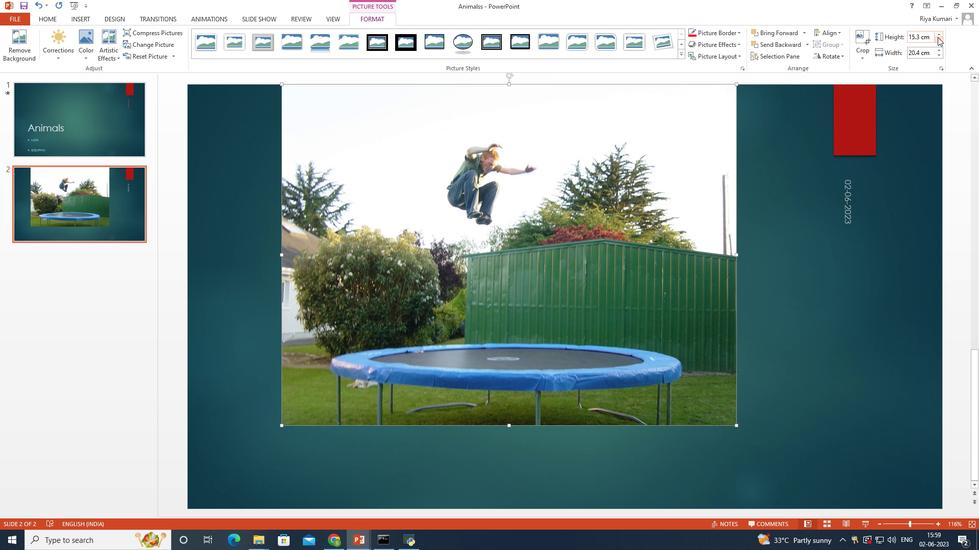 
Action: Mouse pressed left at (786, 44)
Screenshot: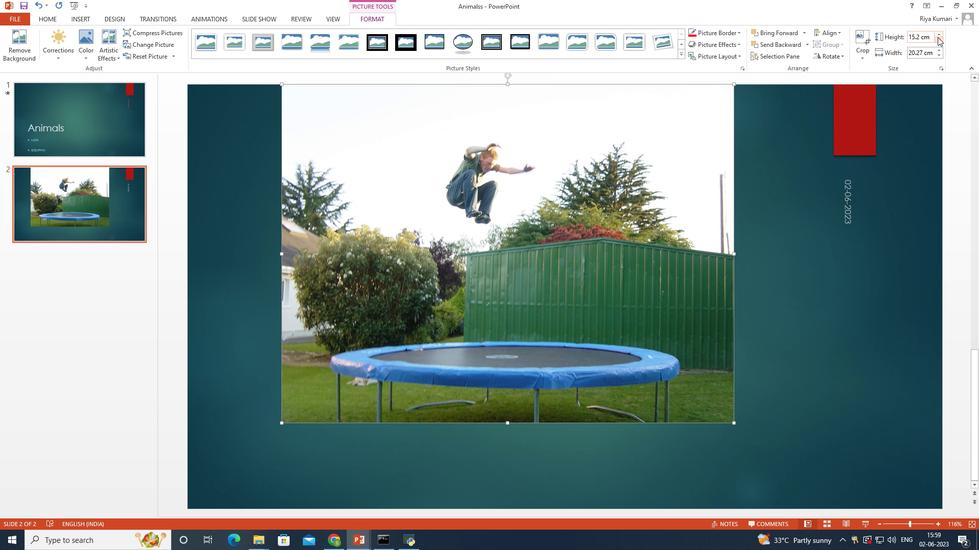 
Action: Mouse pressed left at (786, 44)
Screenshot: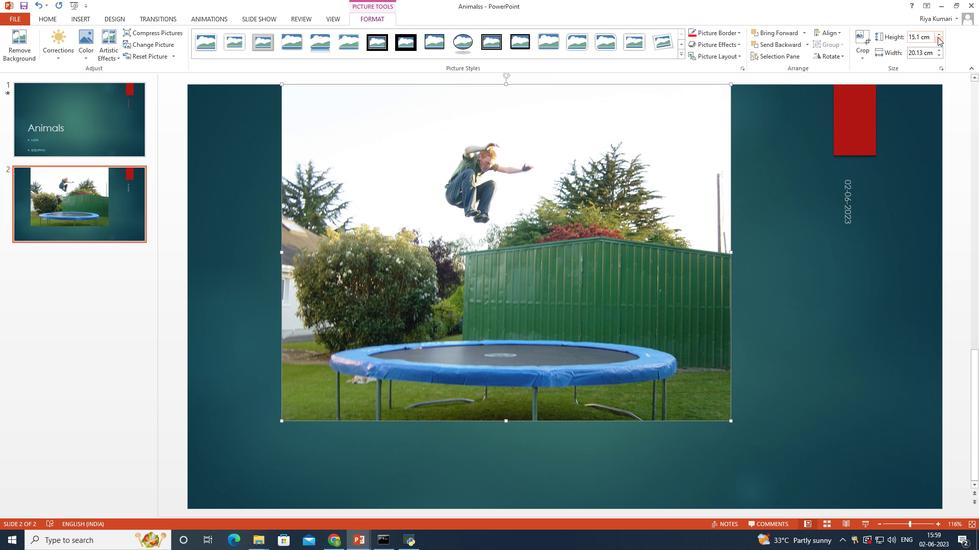 
Action: Mouse pressed left at (786, 44)
Screenshot: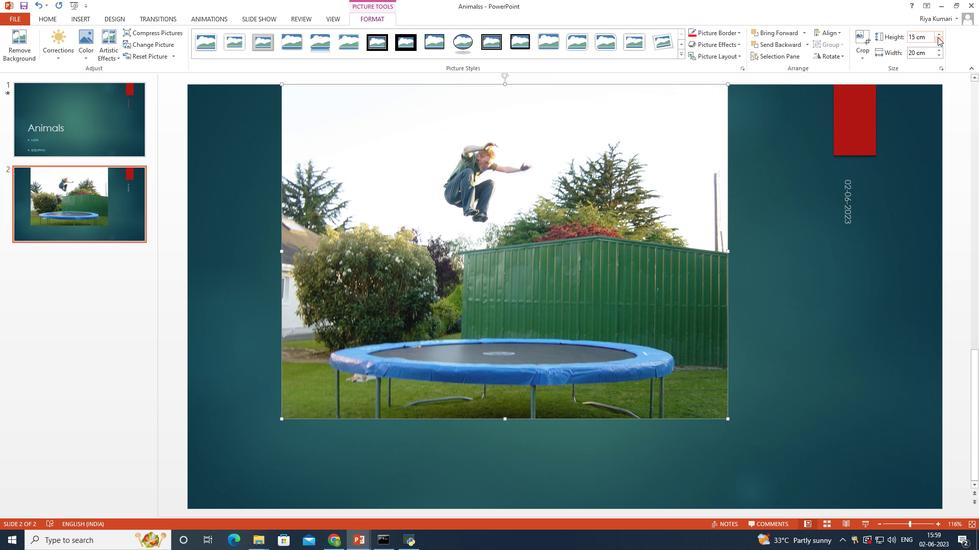 
Action: Mouse pressed left at (786, 44)
Screenshot: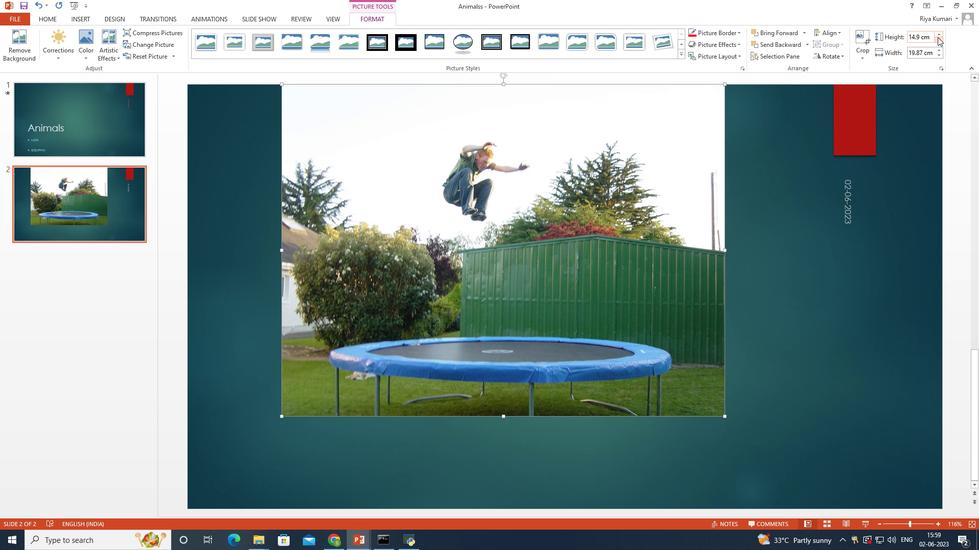 
Action: Mouse pressed left at (786, 44)
Screenshot: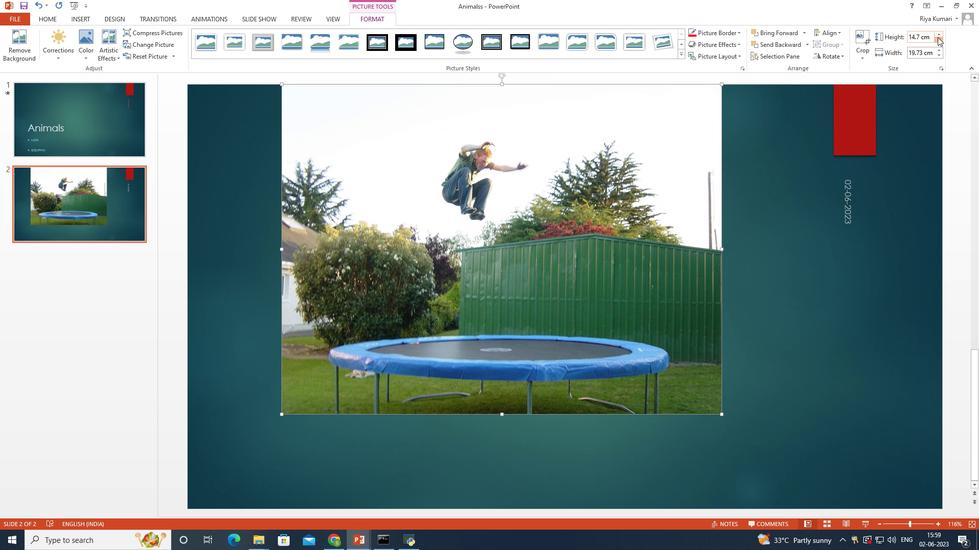 
Action: Mouse pressed left at (786, 44)
Screenshot: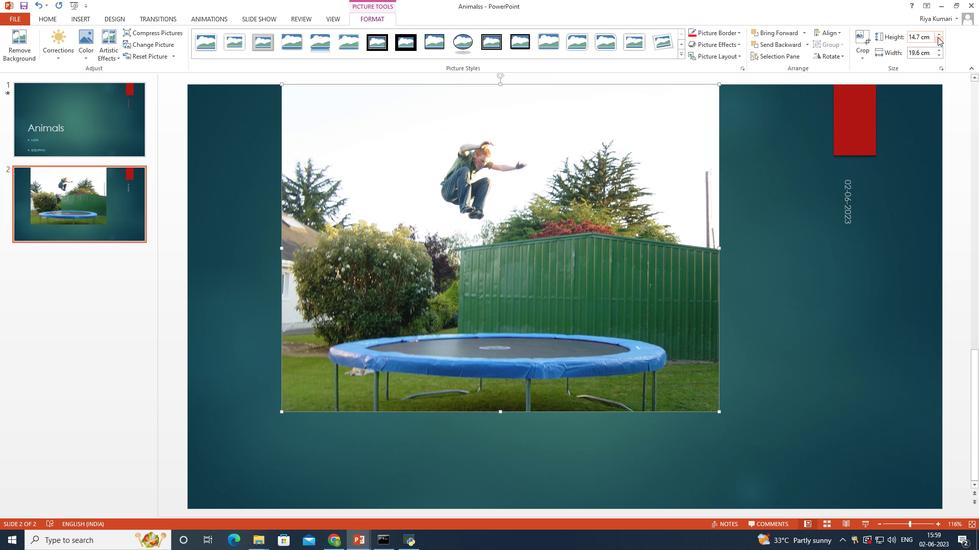 
Action: Mouse pressed left at (786, 44)
Screenshot: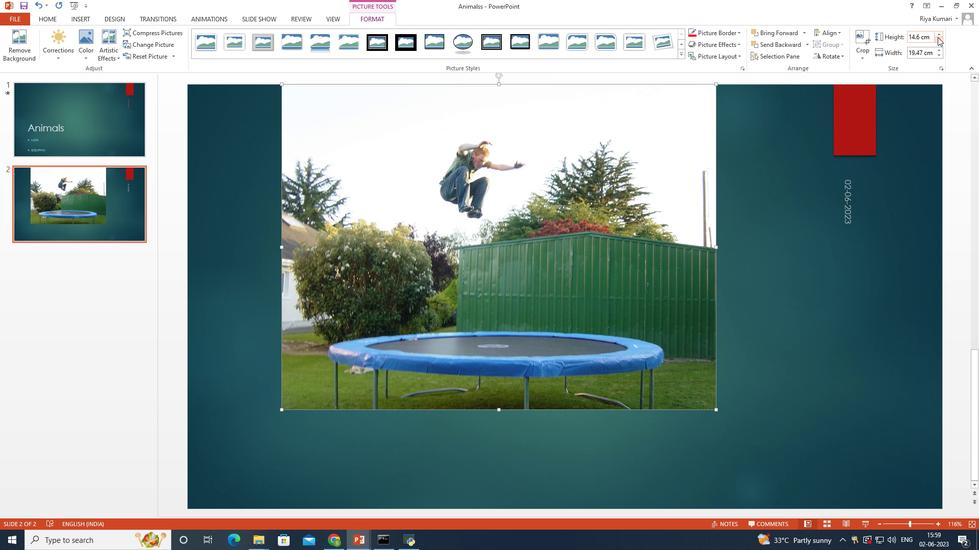 
Action: Mouse pressed left at (786, 44)
Screenshot: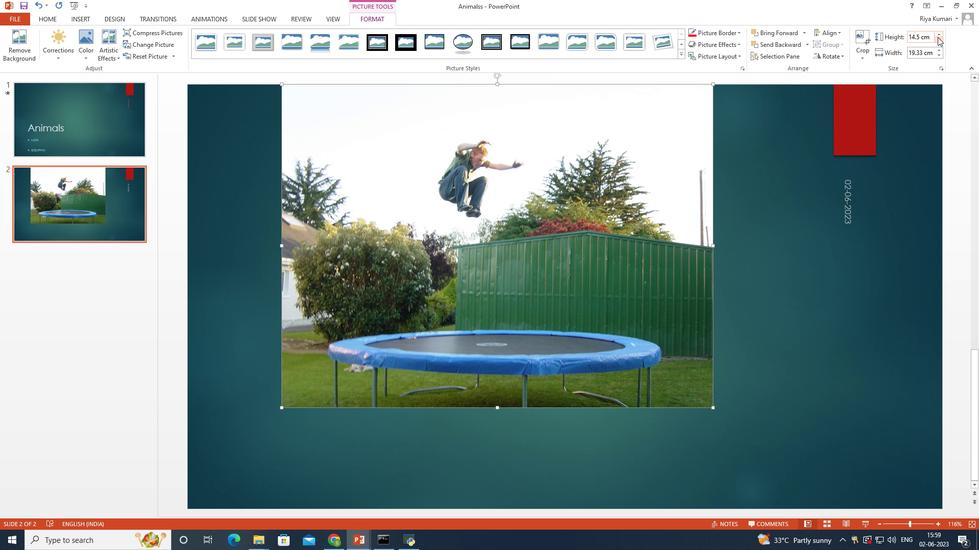 
Action: Mouse pressed left at (786, 44)
Screenshot: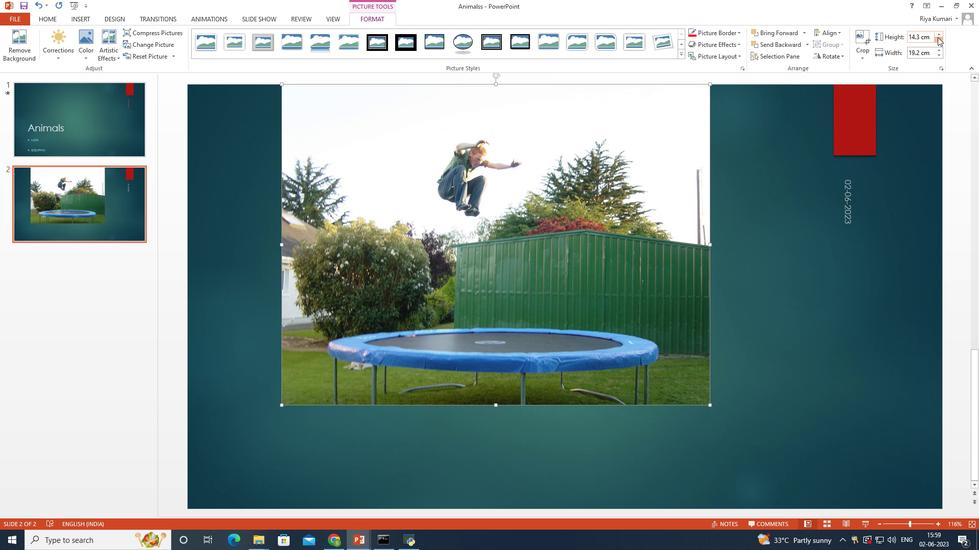 
Action: Mouse pressed left at (786, 44)
Screenshot: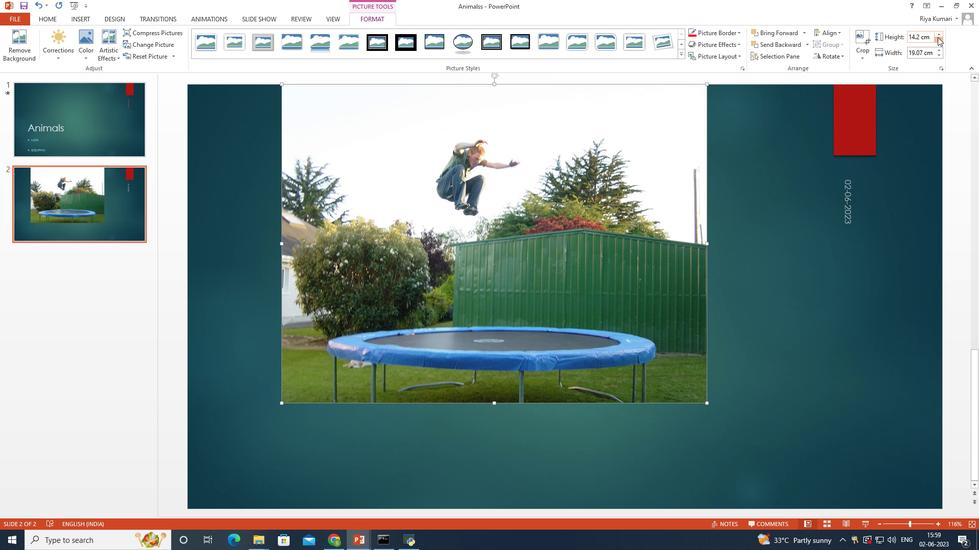 
Action: Mouse pressed left at (786, 44)
Screenshot: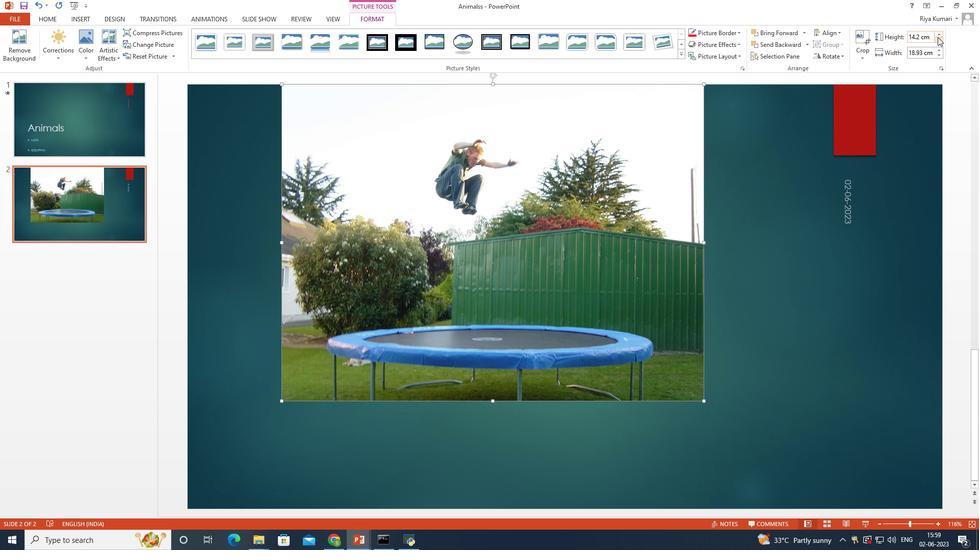 
Action: Mouse pressed left at (786, 44)
Screenshot: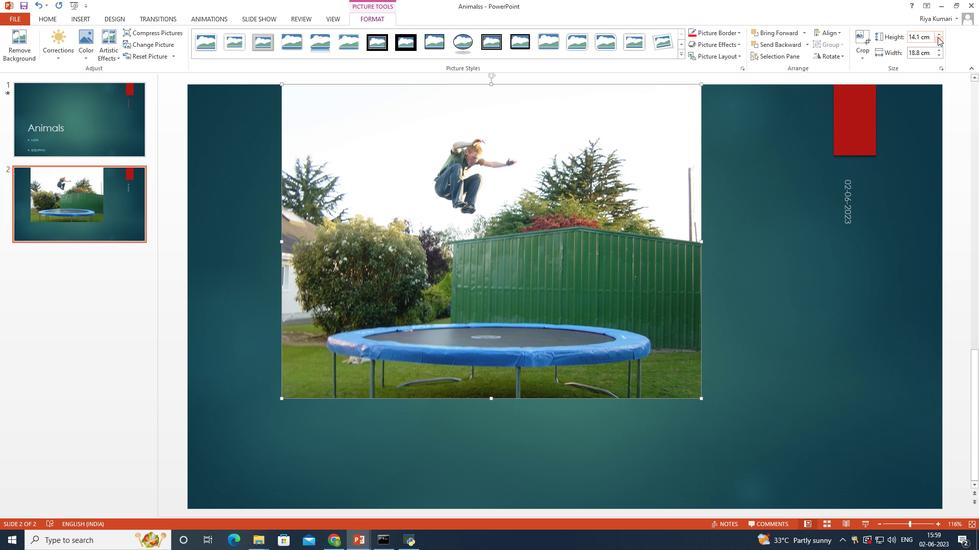 
Action: Mouse pressed left at (786, 44)
Screenshot: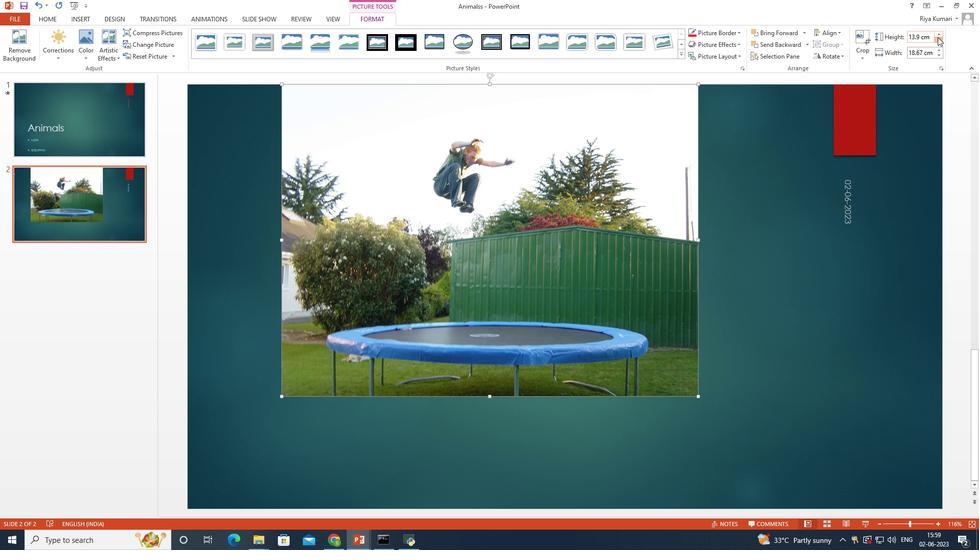 
Action: Mouse pressed left at (786, 44)
Screenshot: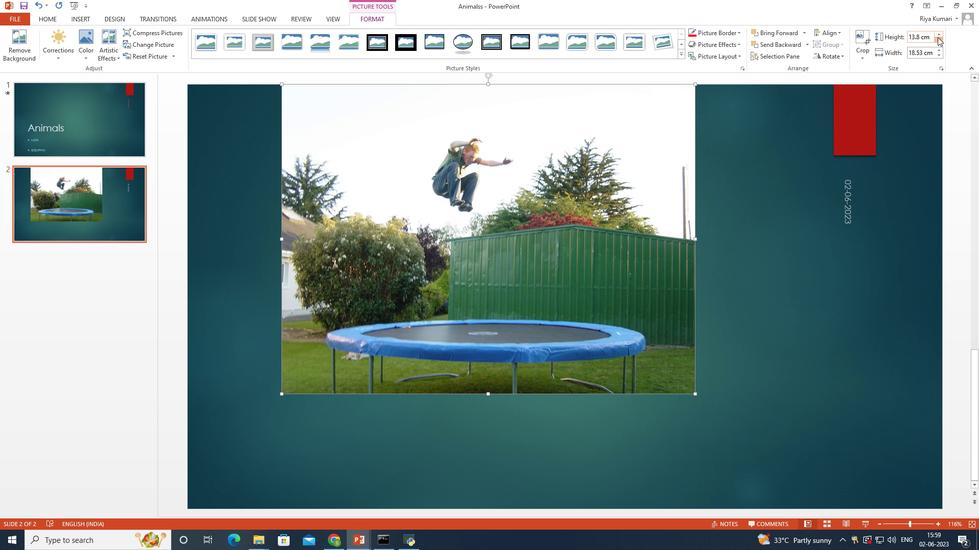 
Action: Mouse pressed left at (786, 44)
Screenshot: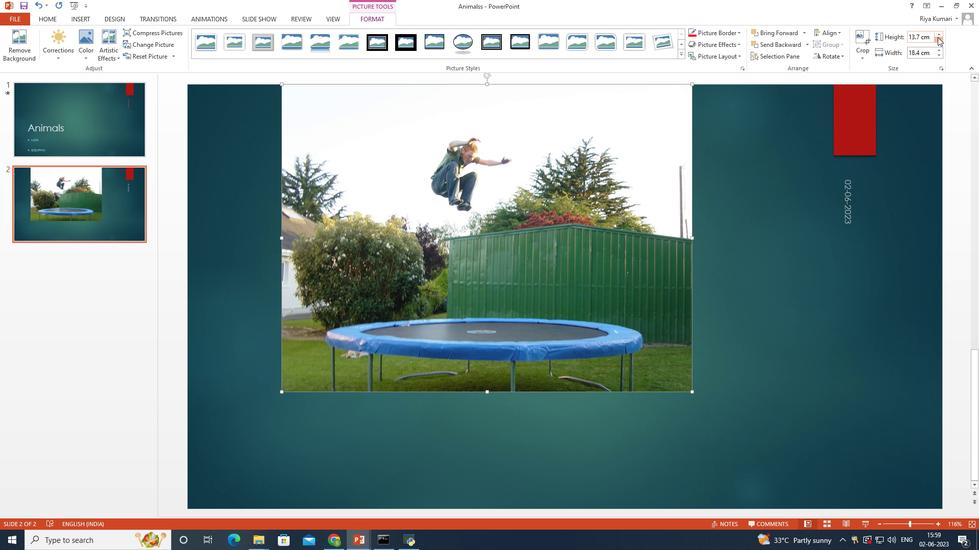 
Action: Mouse pressed left at (786, 44)
Screenshot: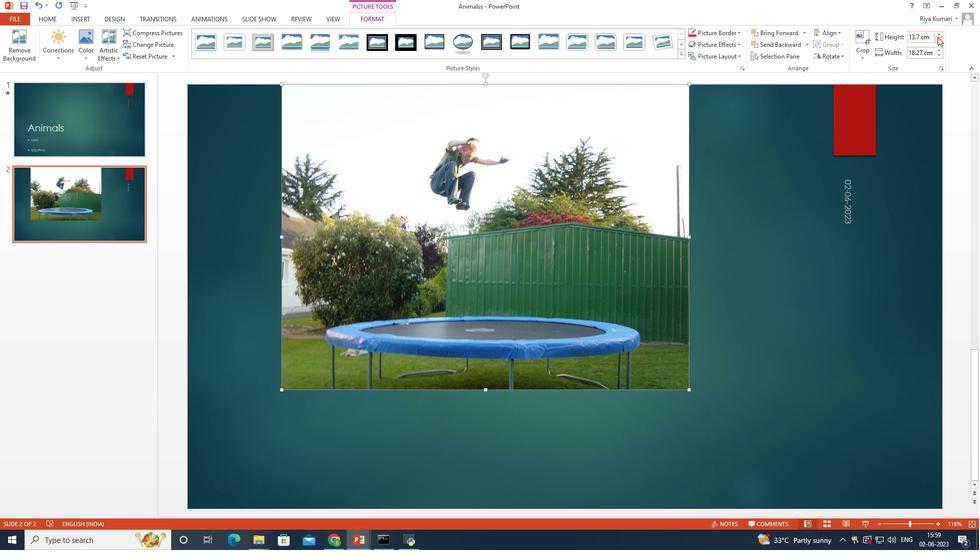 
Action: Mouse pressed left at (786, 44)
Screenshot: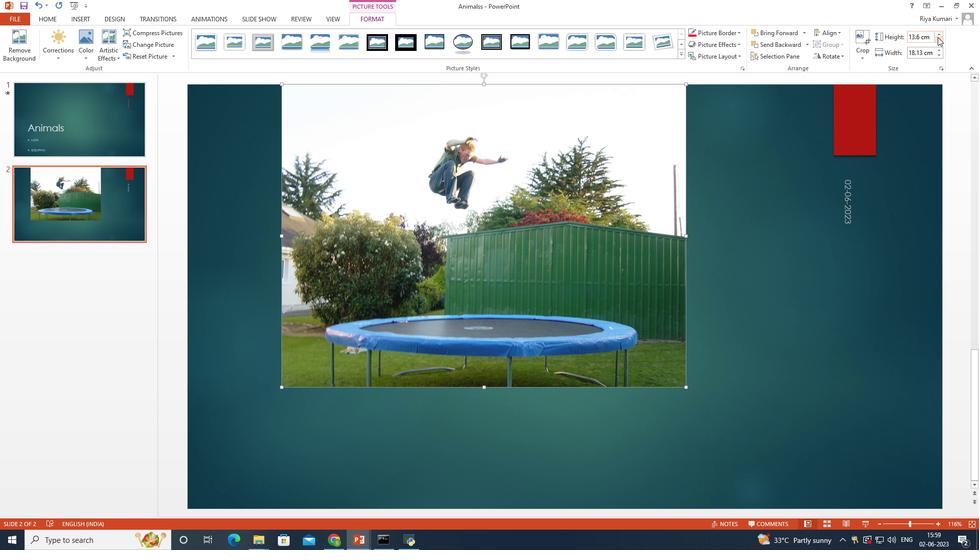 
Action: Mouse pressed left at (786, 44)
Screenshot: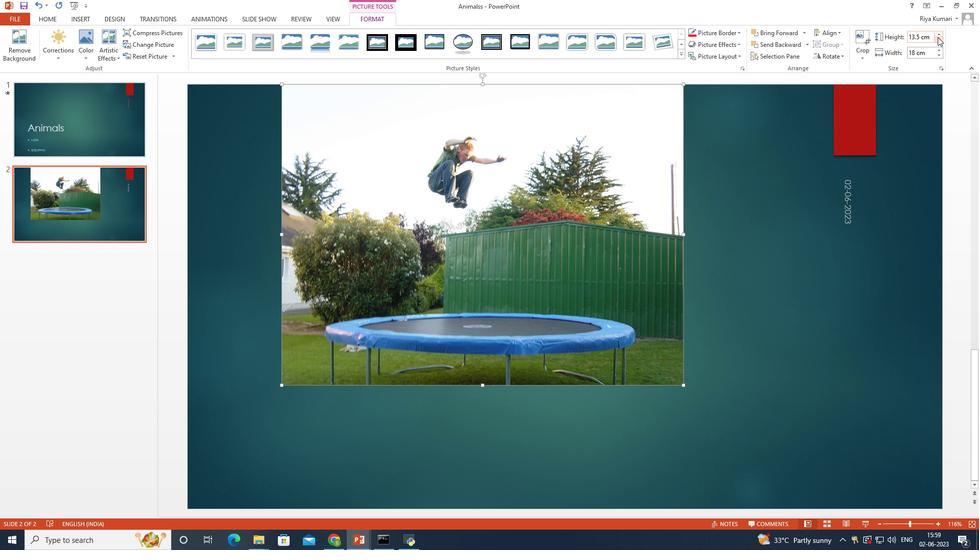 
Action: Mouse pressed left at (786, 44)
Screenshot: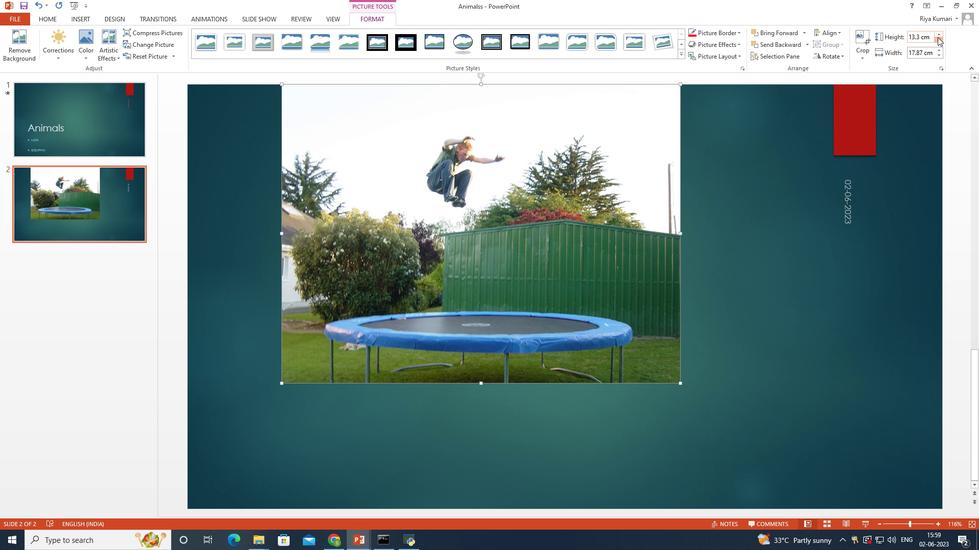 
Action: Mouse pressed left at (786, 44)
Screenshot: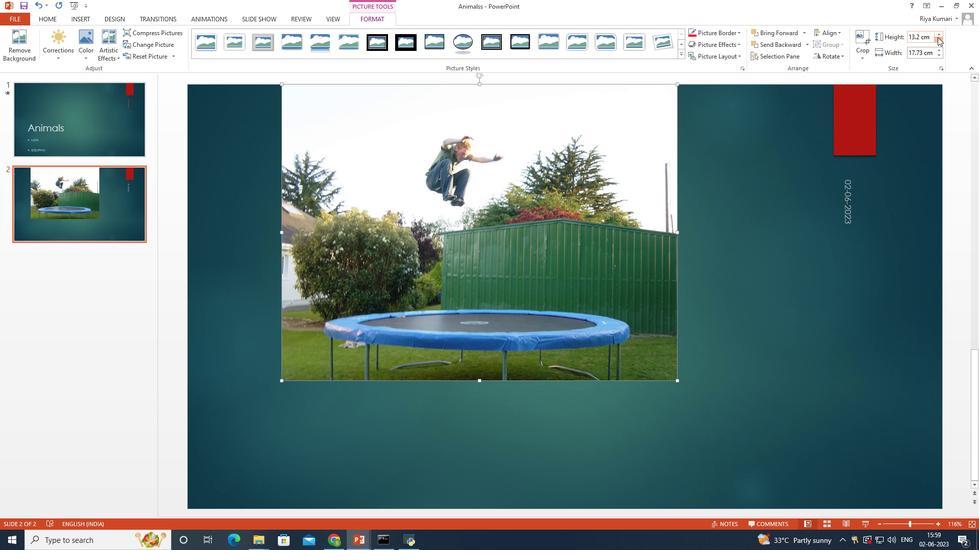 
Action: Mouse pressed left at (786, 44)
Screenshot: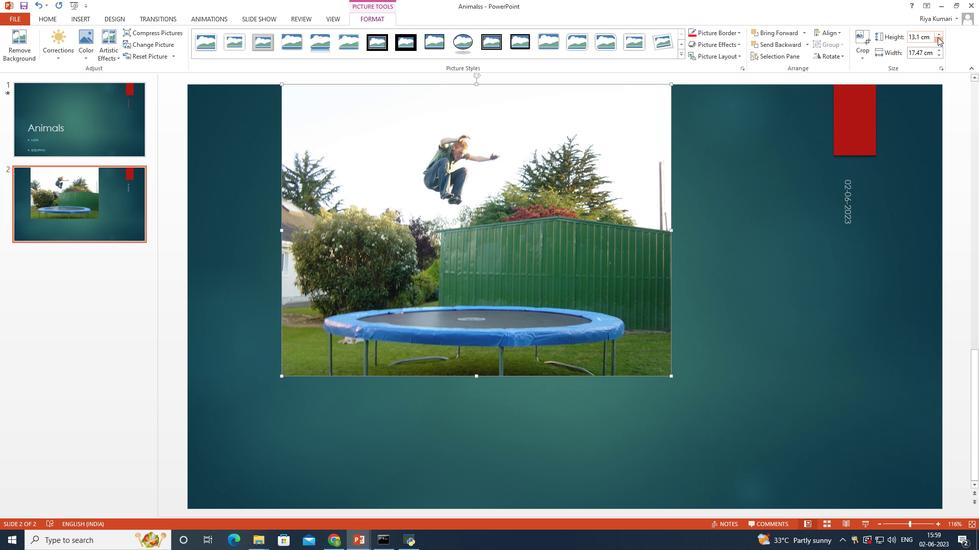 
Action: Mouse pressed left at (786, 44)
Screenshot: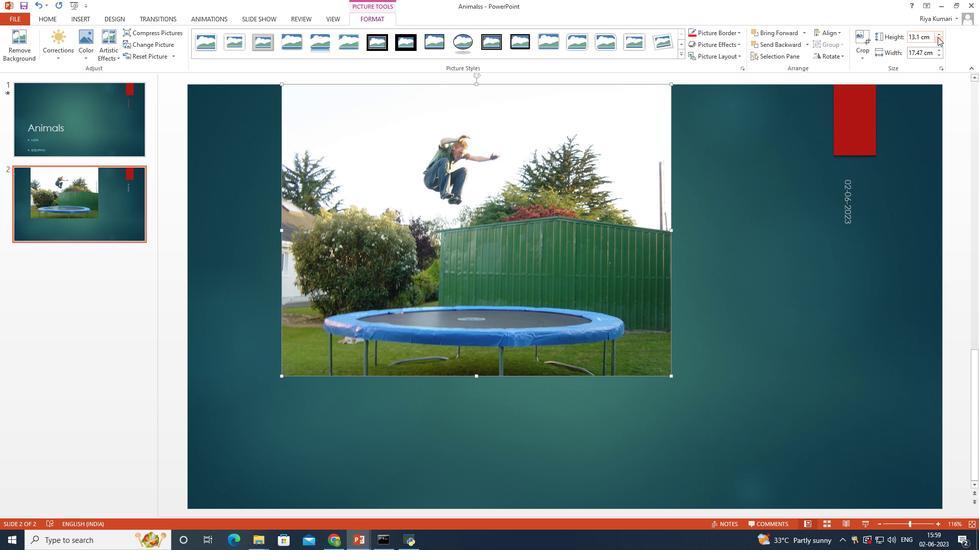 
Action: Mouse pressed left at (786, 44)
Screenshot: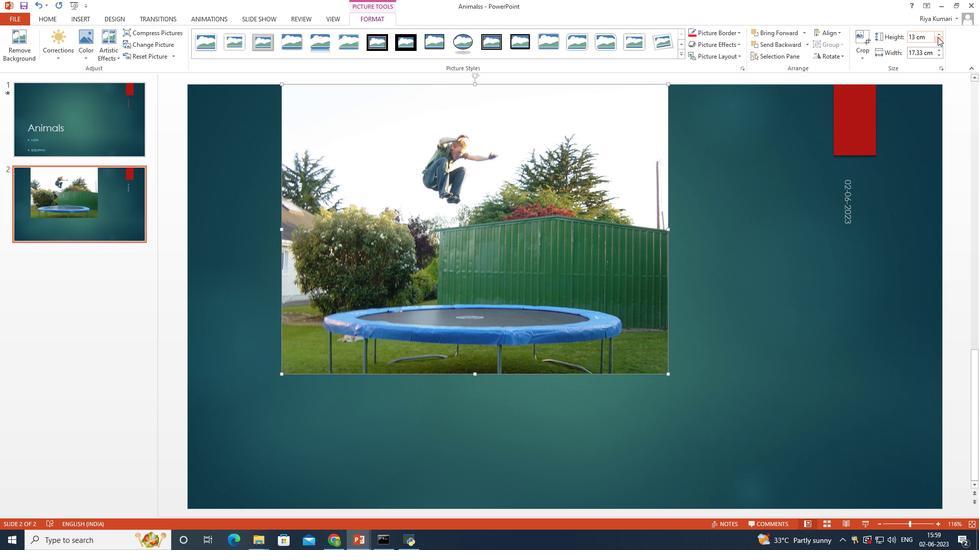 
Action: Mouse pressed left at (786, 44)
Screenshot: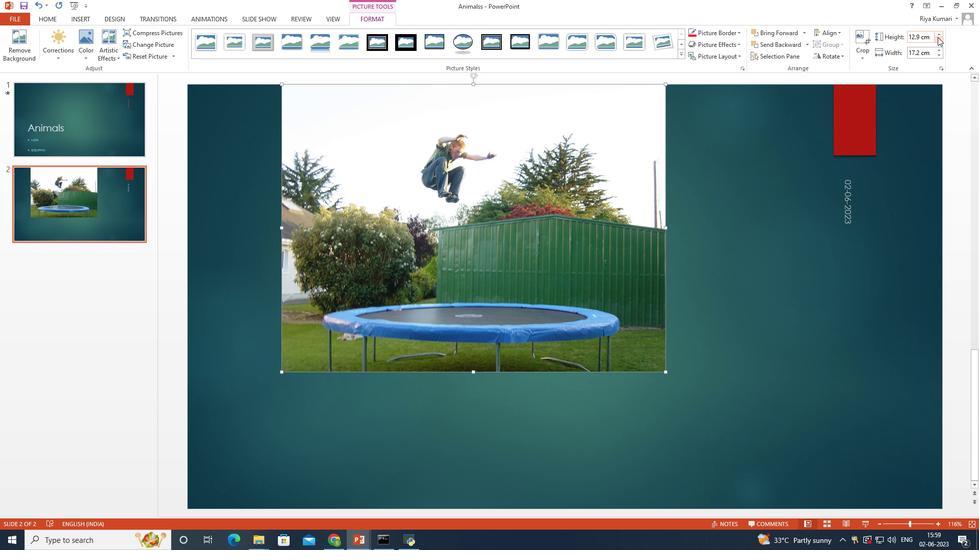 
Action: Mouse pressed left at (786, 44)
Screenshot: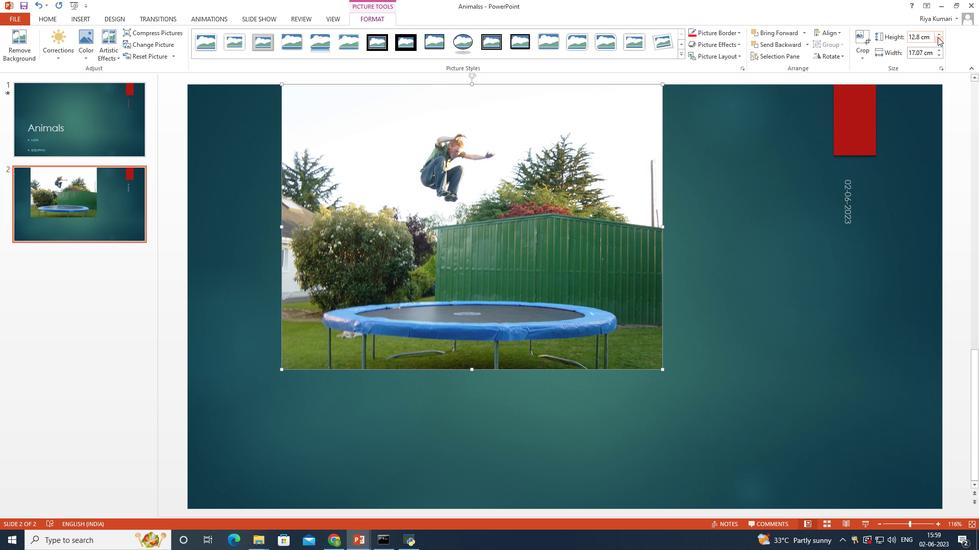 
Action: Mouse pressed left at (786, 44)
Screenshot: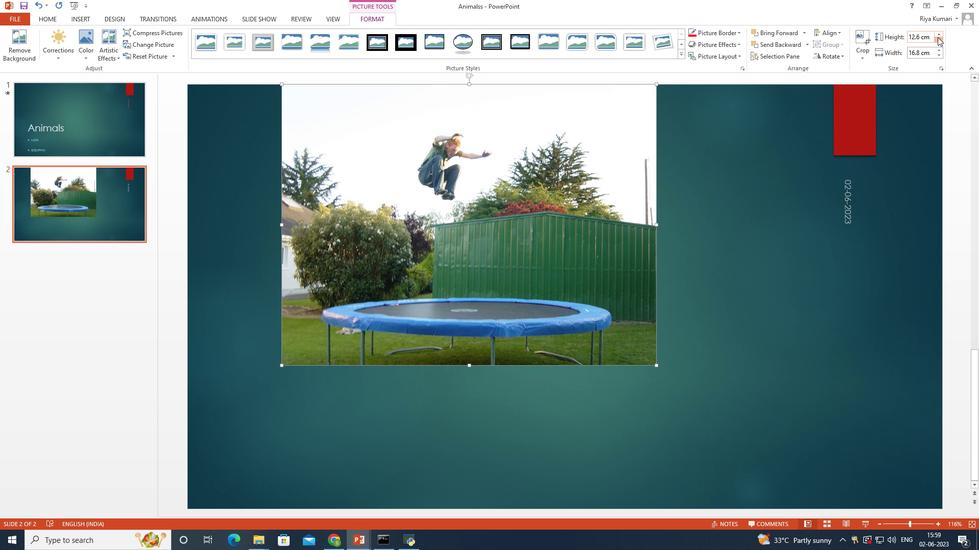 
Action: Mouse pressed left at (786, 44)
Screenshot: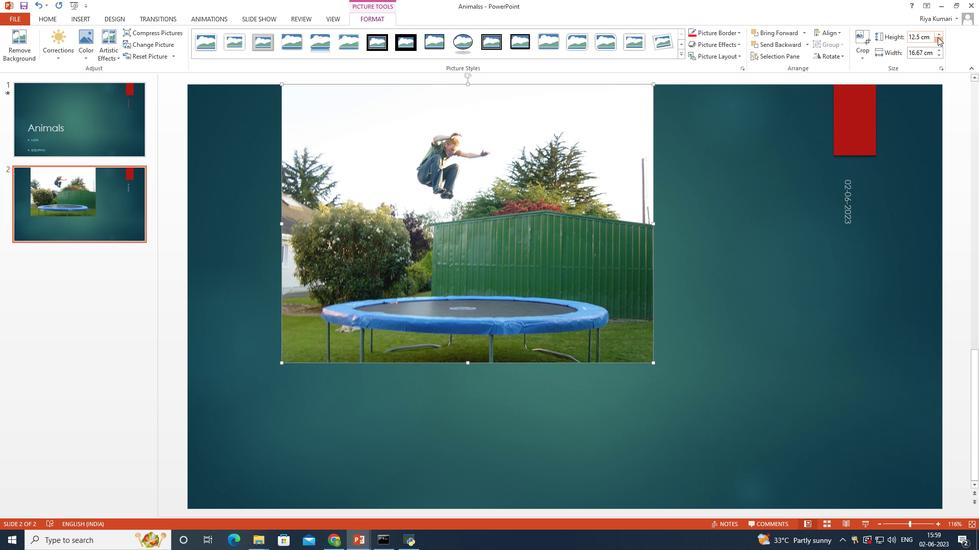 
Action: Mouse pressed left at (786, 44)
Screenshot: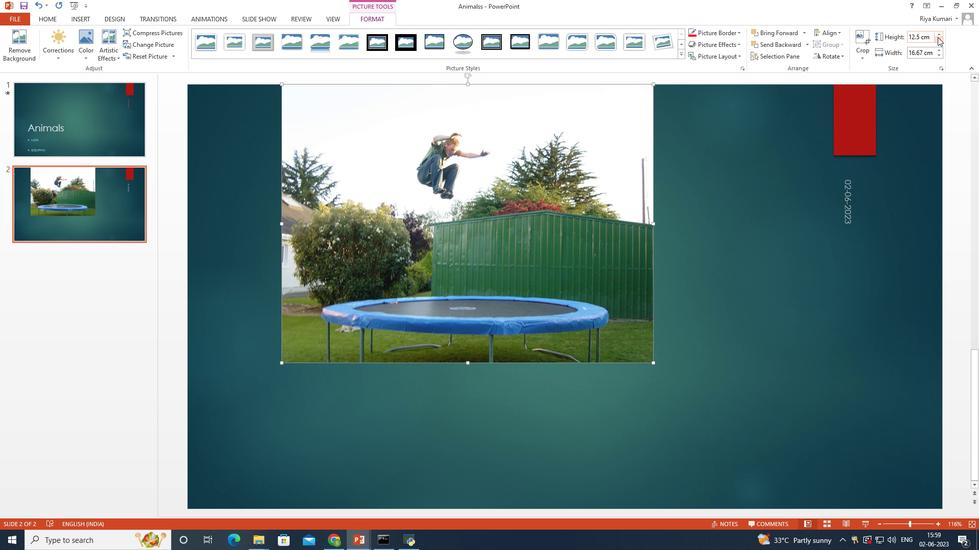 
Action: Mouse pressed left at (786, 44)
Screenshot: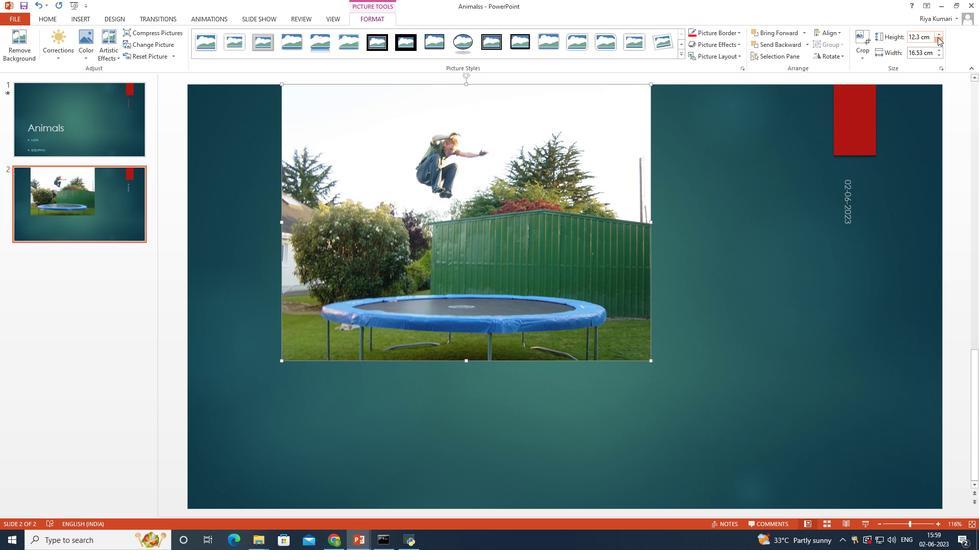 
Action: Mouse pressed left at (786, 44)
Screenshot: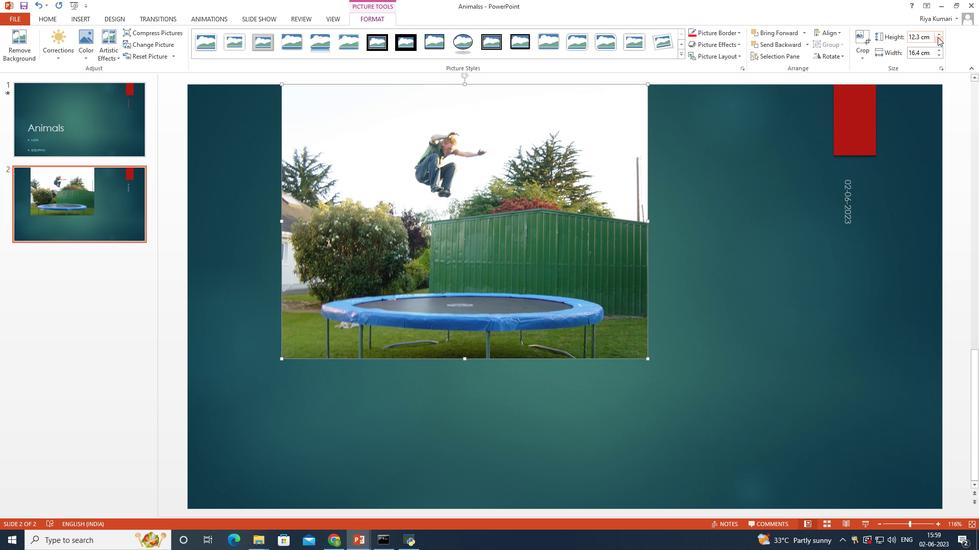 
Action: Mouse pressed left at (786, 44)
Screenshot: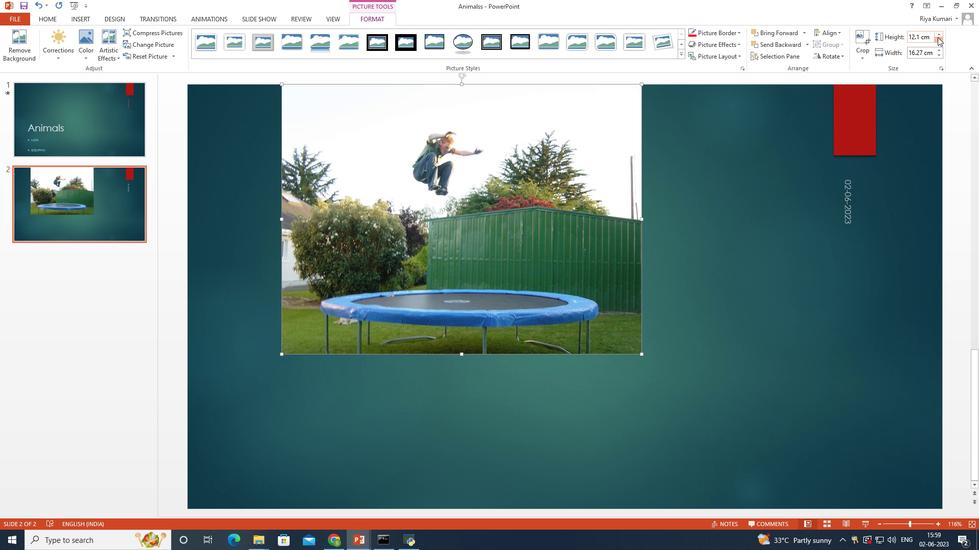 
Action: Mouse pressed left at (786, 44)
Screenshot: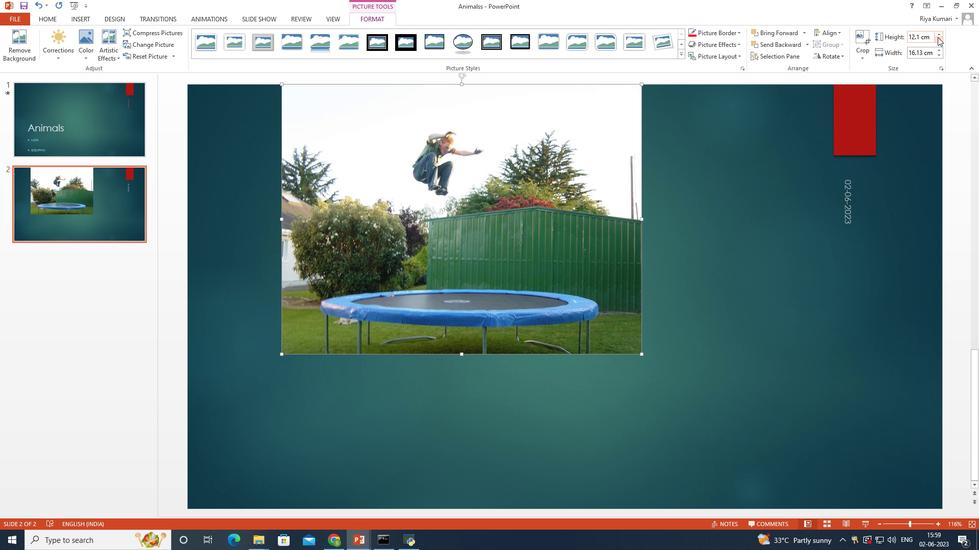 
Action: Mouse pressed left at (786, 44)
Screenshot: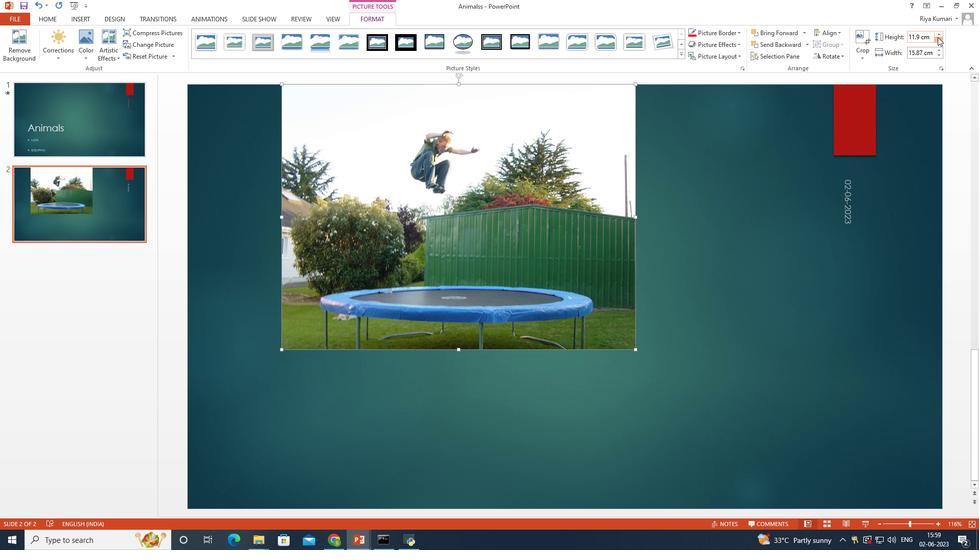 
Action: Mouse pressed left at (786, 44)
Screenshot: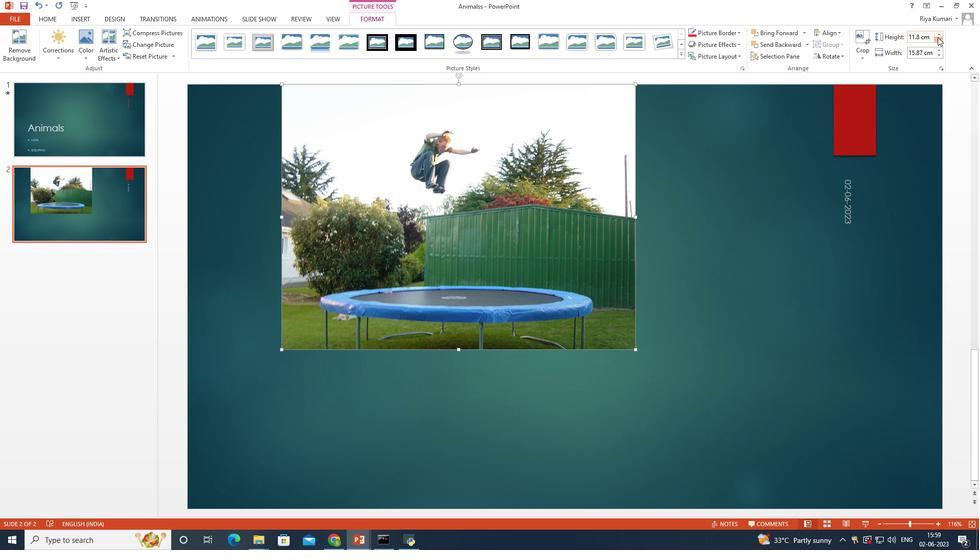 
Action: Mouse pressed left at (786, 44)
Screenshot: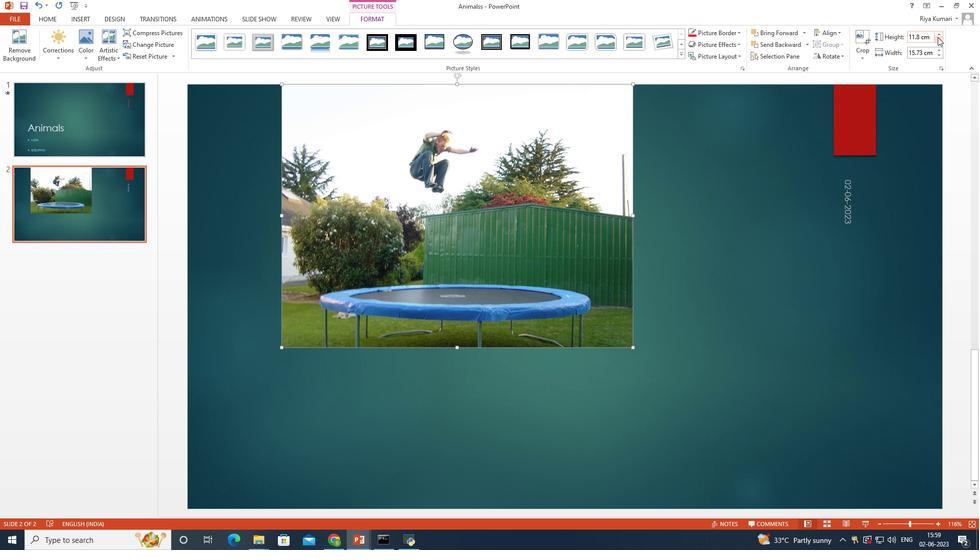 
Action: Mouse pressed left at (786, 44)
Screenshot: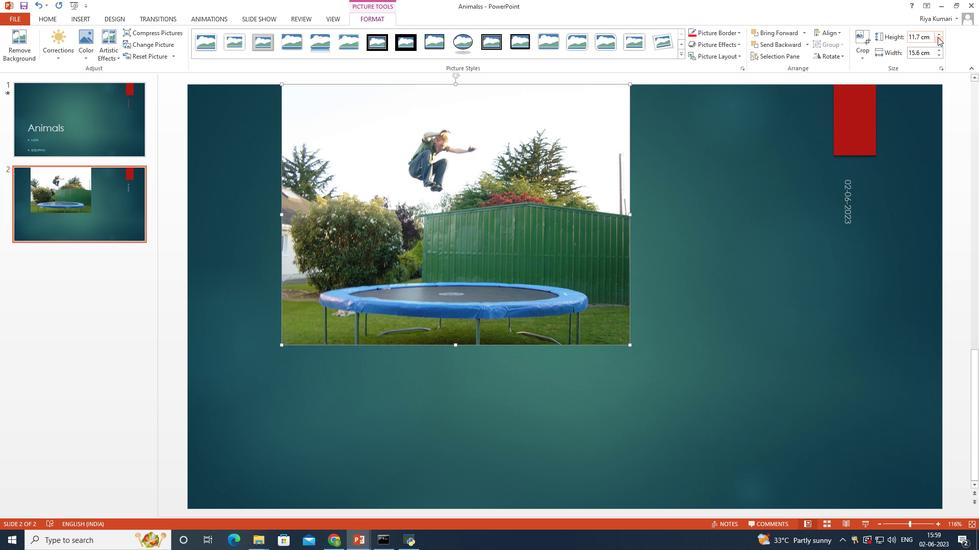 
Action: Mouse pressed left at (786, 44)
Screenshot: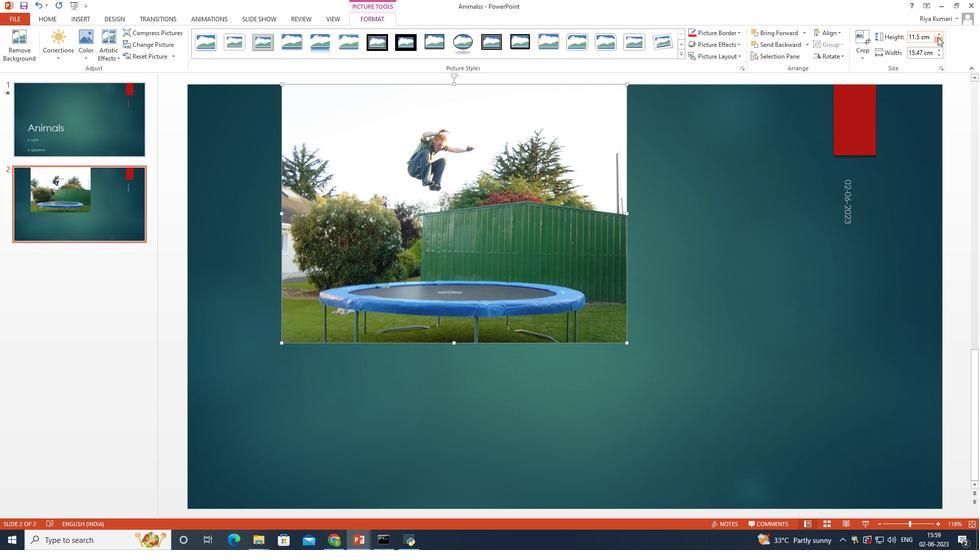
Action: Mouse pressed left at (786, 44)
Screenshot: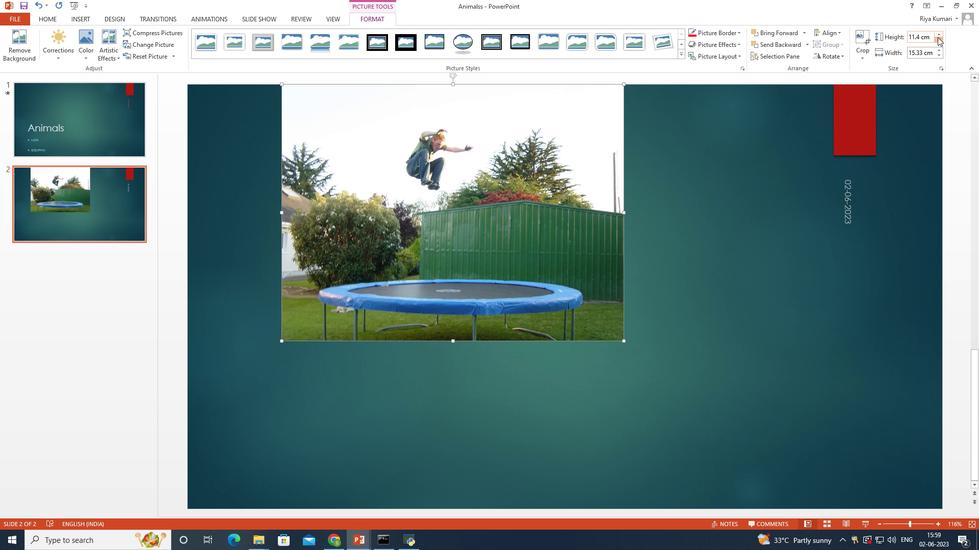 
Action: Mouse pressed left at (786, 44)
Screenshot: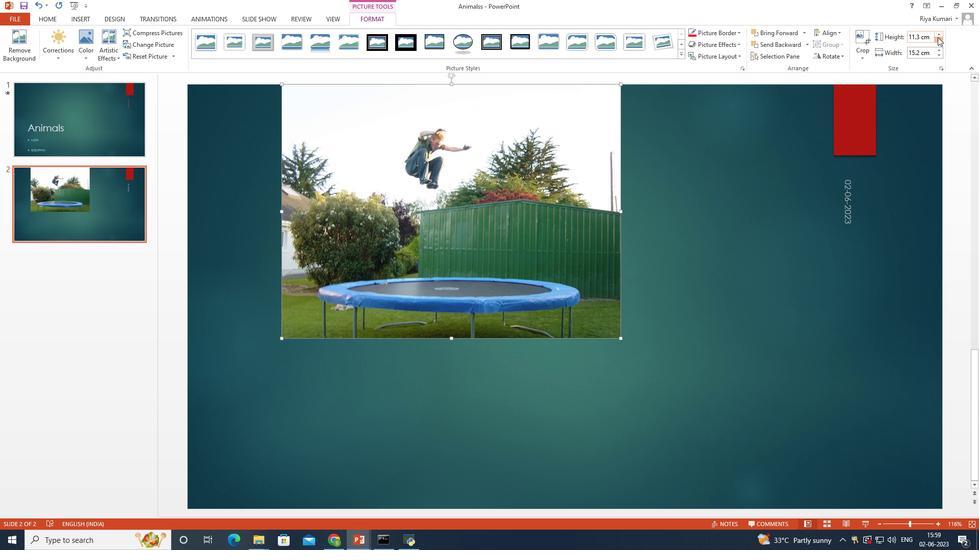 
Action: Mouse pressed left at (786, 44)
Screenshot: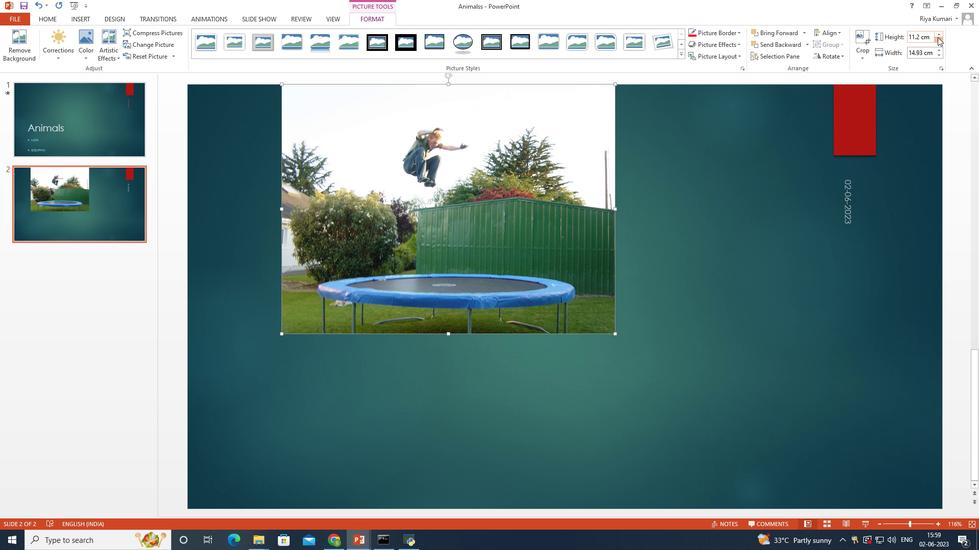 
Action: Mouse pressed left at (786, 44)
Screenshot: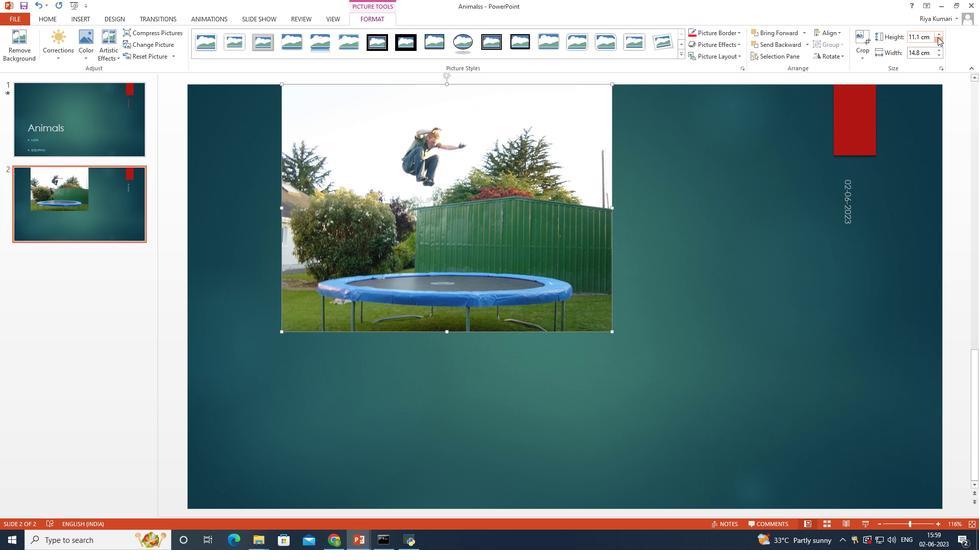 
Action: Mouse pressed left at (786, 44)
Screenshot: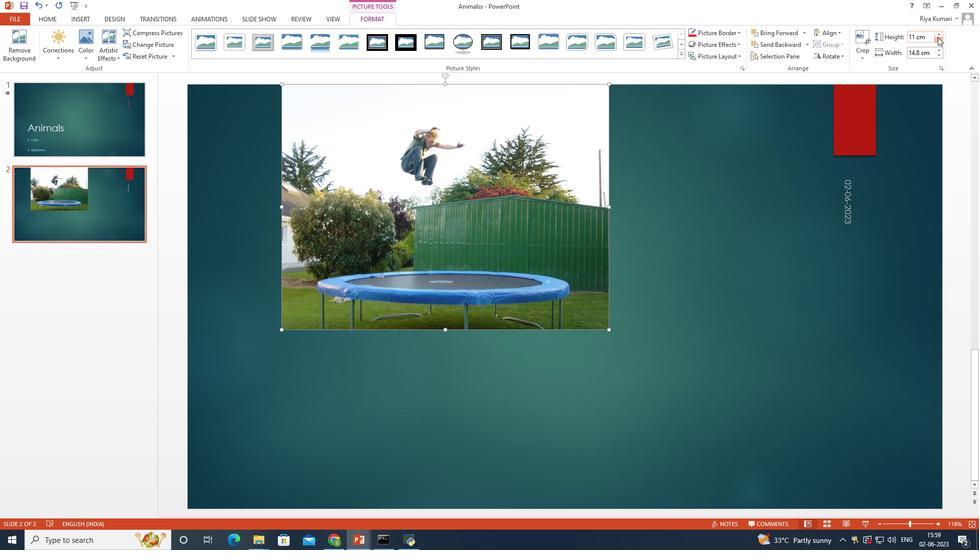 
Action: Mouse pressed left at (786, 44)
Screenshot: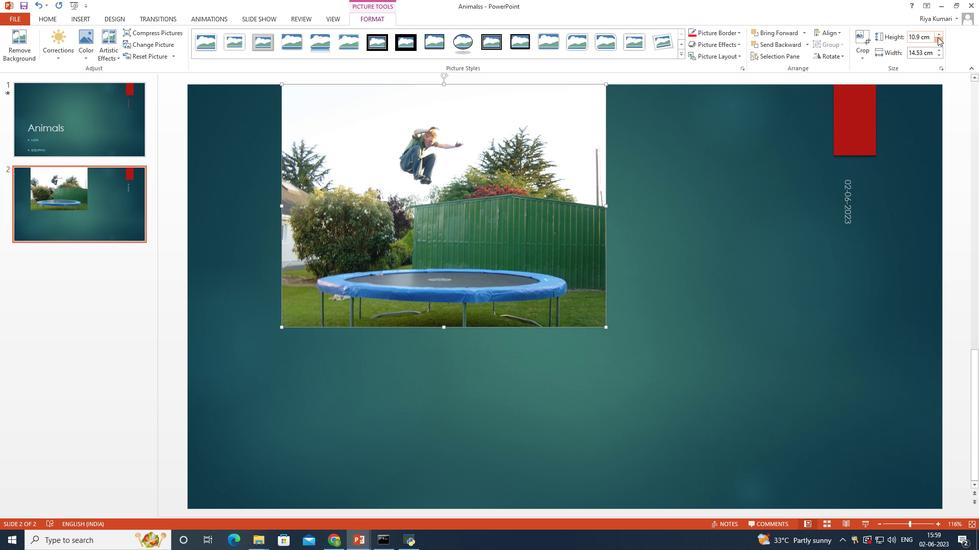 
Action: Mouse pressed left at (786, 44)
Screenshot: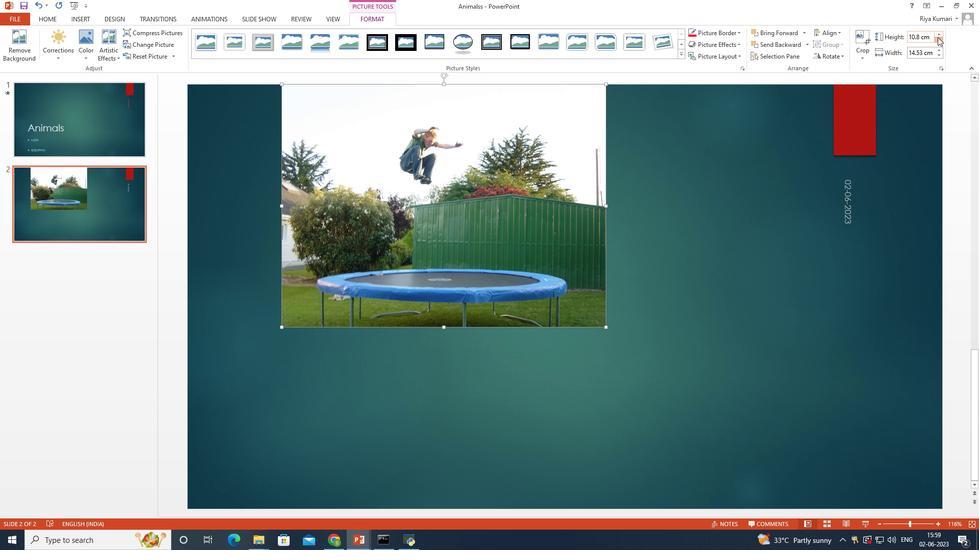 
Action: Mouse pressed left at (786, 44)
Screenshot: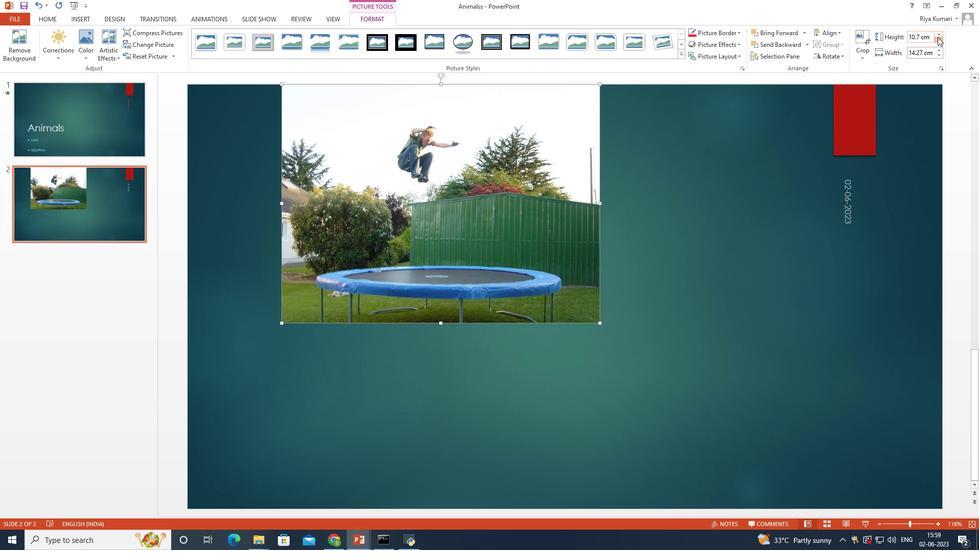 
Action: Mouse pressed left at (786, 44)
Screenshot: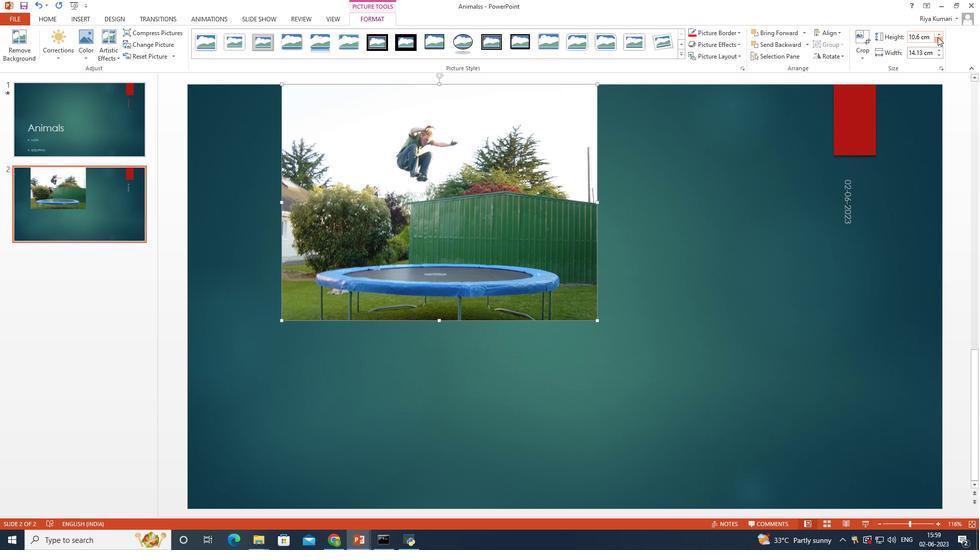 
Action: Mouse pressed left at (786, 44)
Screenshot: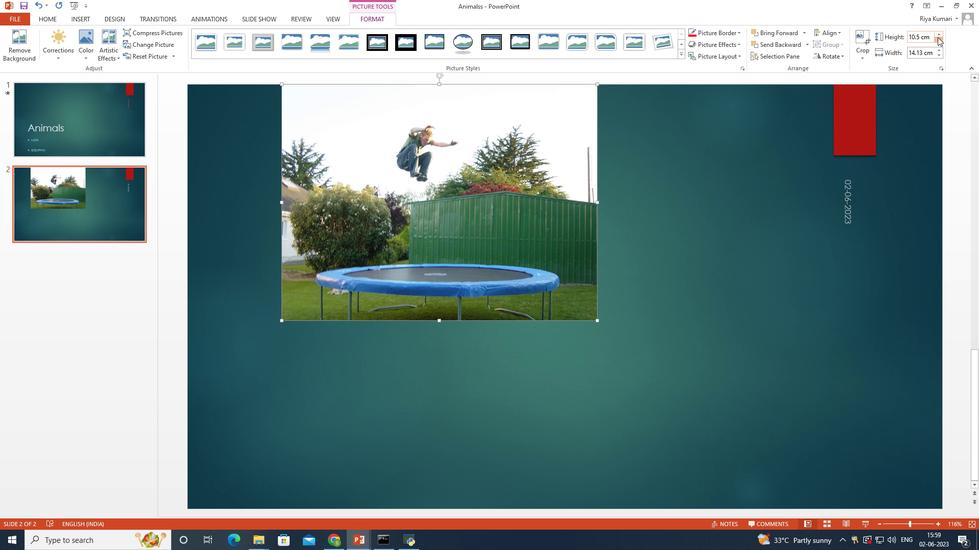 
Action: Mouse pressed left at (786, 44)
Screenshot: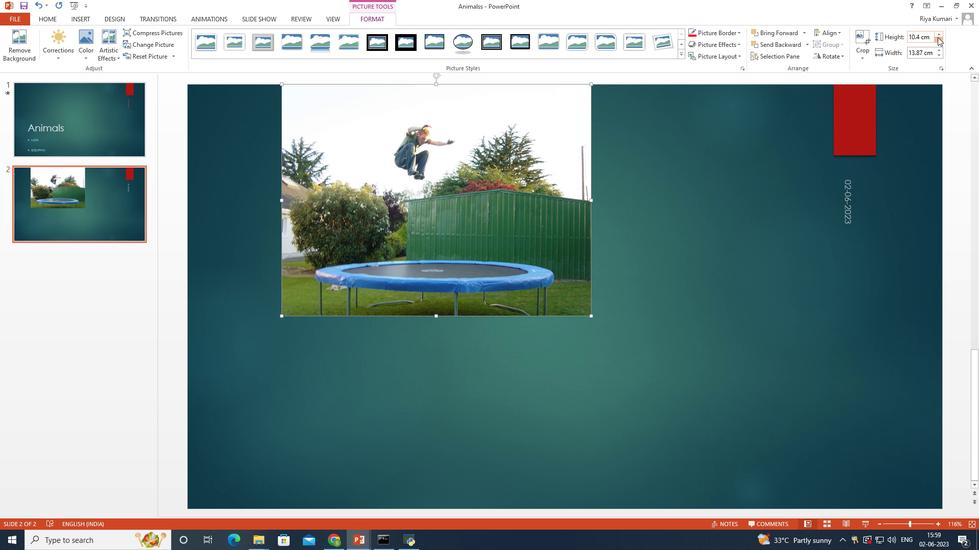 
Action: Mouse pressed left at (786, 44)
Screenshot: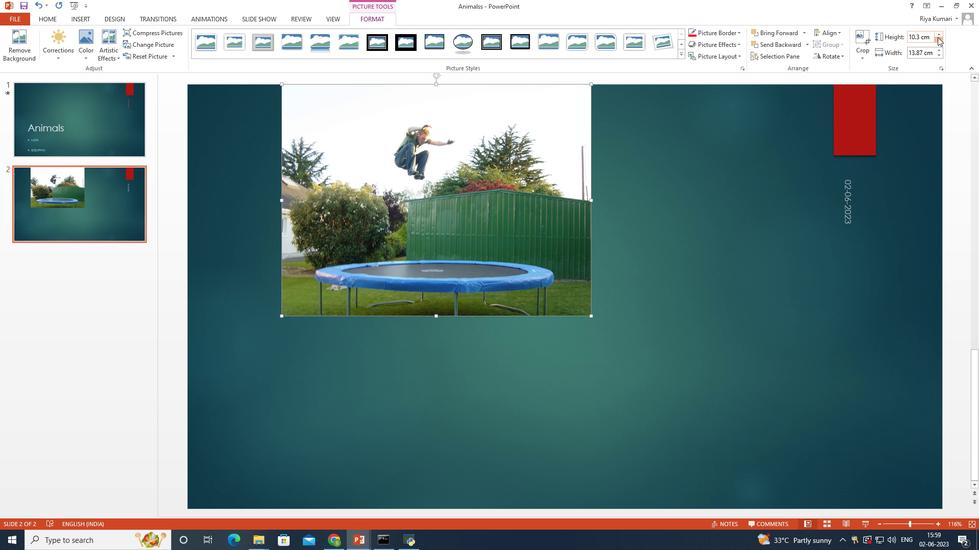 
Action: Mouse pressed left at (786, 44)
Screenshot: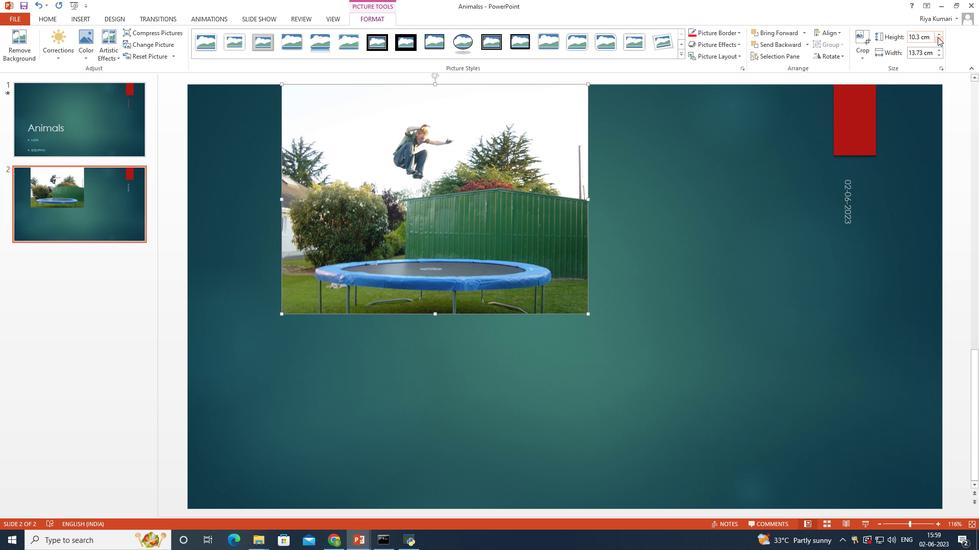 
Action: Mouse pressed left at (786, 44)
Screenshot: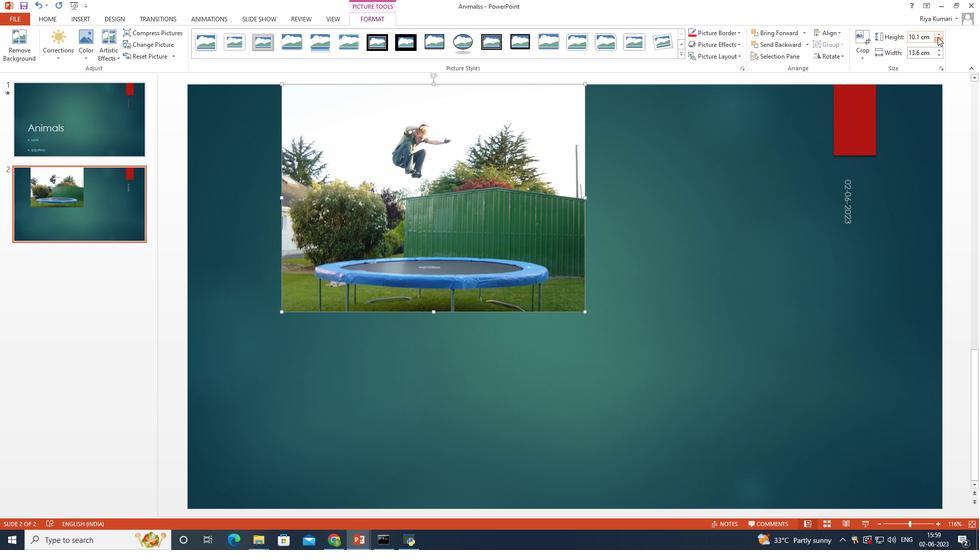 
Action: Mouse pressed left at (786, 44)
Screenshot: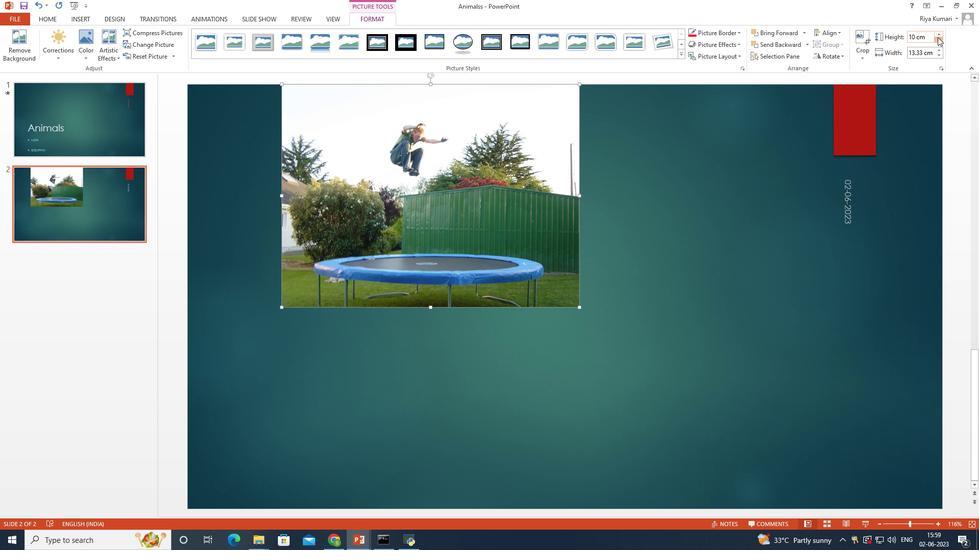
Action: Mouse pressed left at (786, 44)
Screenshot: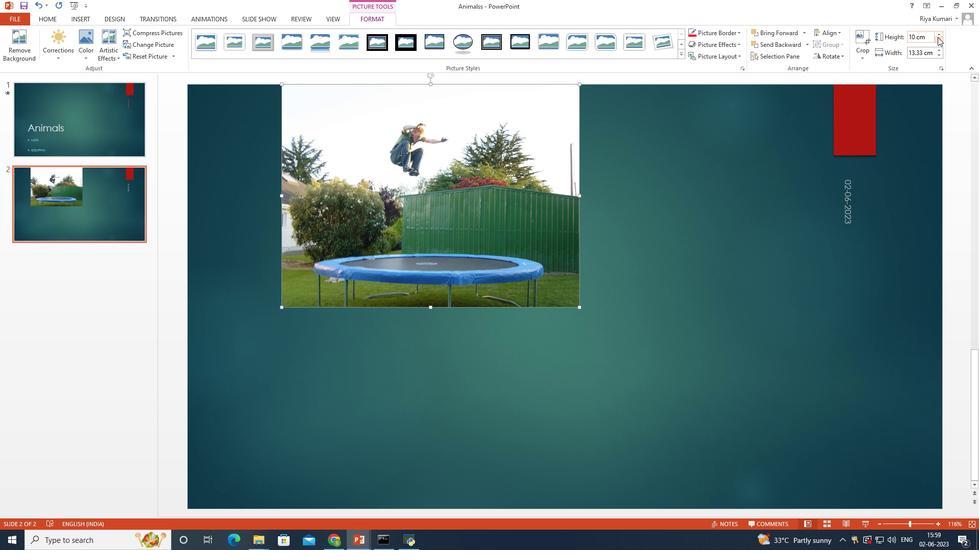 
Action: Mouse pressed left at (786, 44)
Screenshot: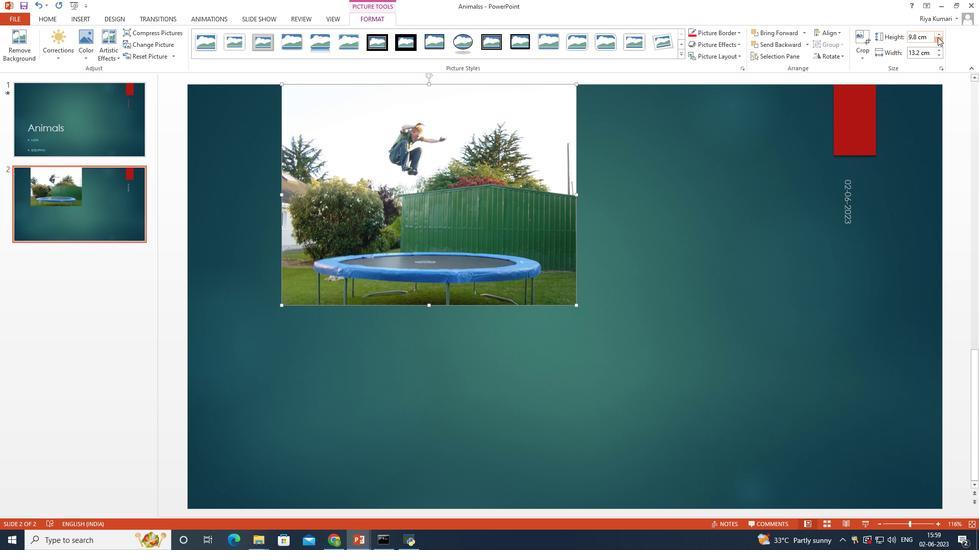 
Action: Mouse pressed left at (786, 44)
Screenshot: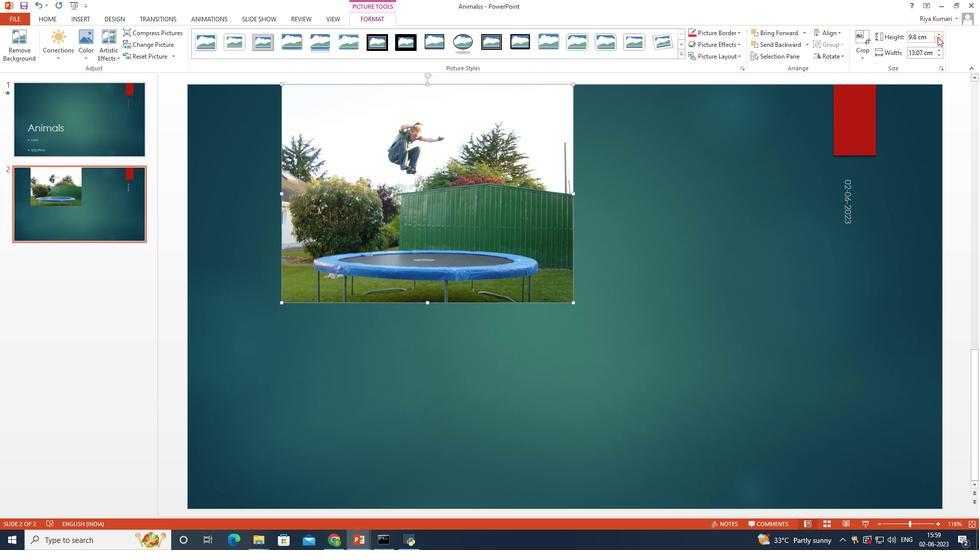 
Action: Mouse pressed left at (786, 44)
Screenshot: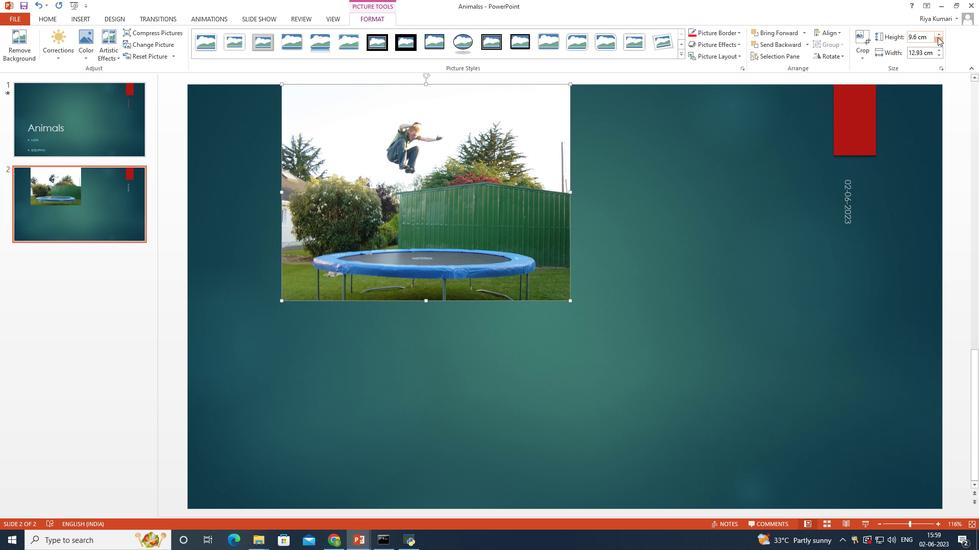 
Action: Mouse pressed left at (786, 44)
Screenshot: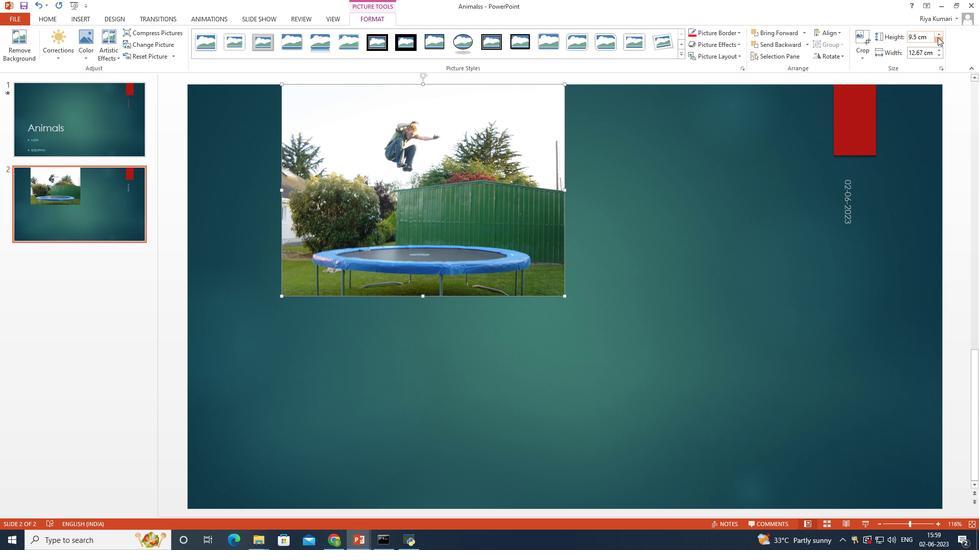 
Action: Mouse pressed left at (786, 44)
Screenshot: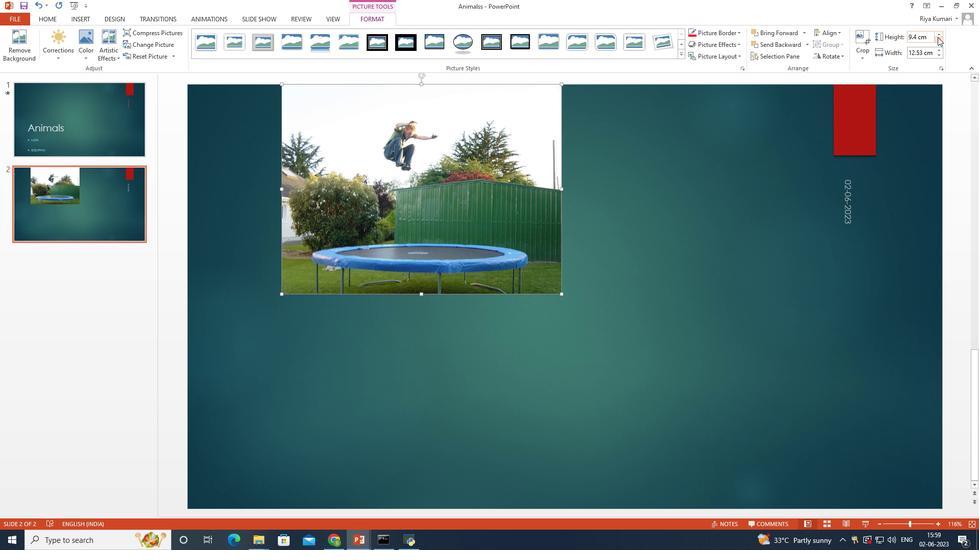 
Action: Mouse pressed left at (786, 44)
Screenshot: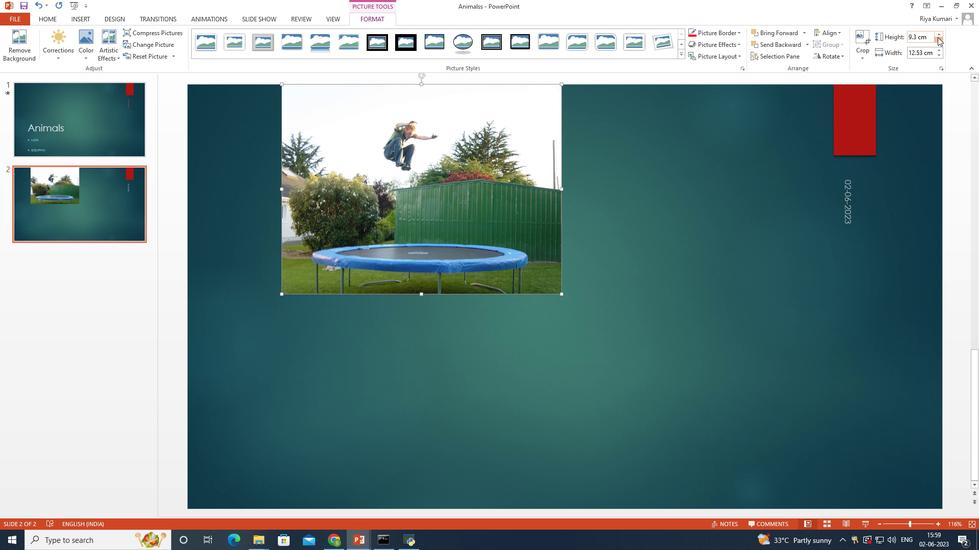 
Action: Mouse pressed left at (786, 44)
Screenshot: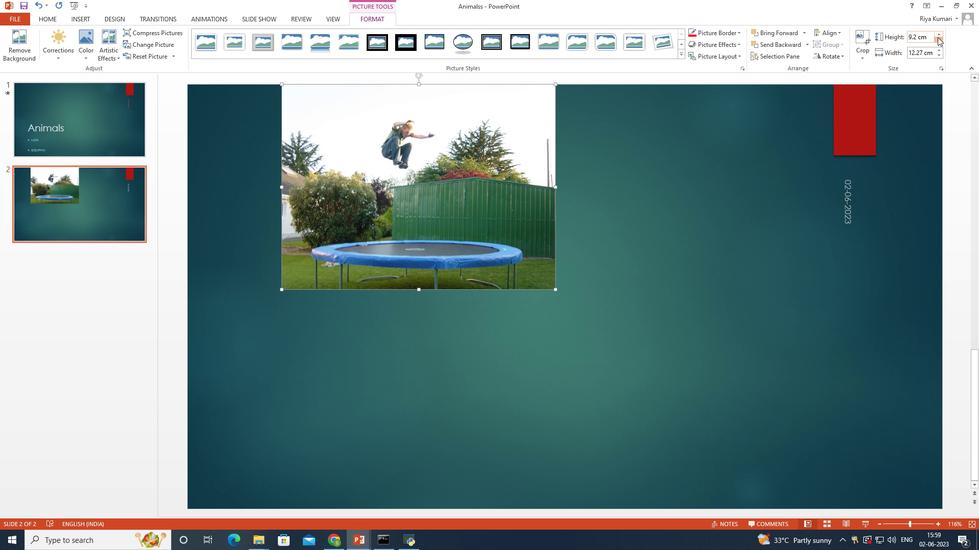 
Action: Mouse pressed left at (786, 44)
Screenshot: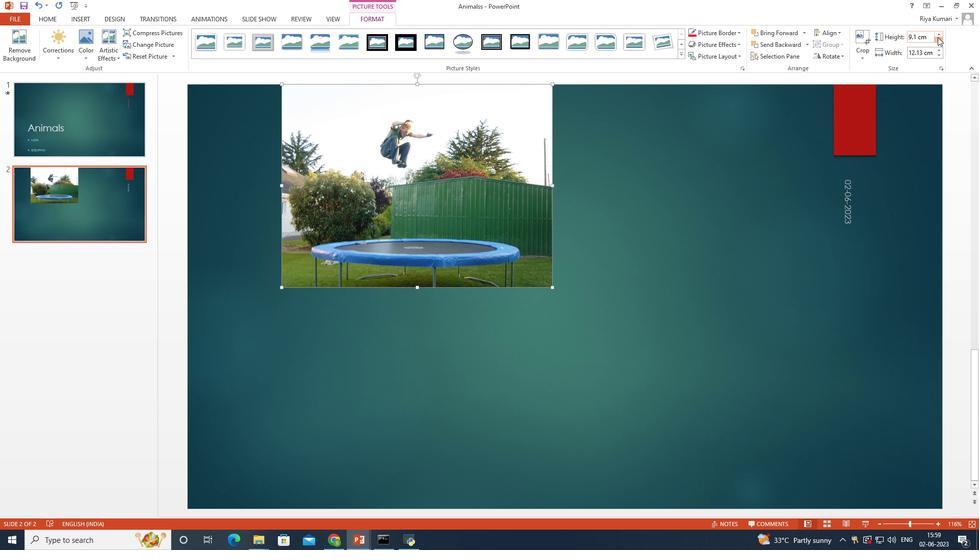 
Action: Mouse pressed left at (786, 44)
Screenshot: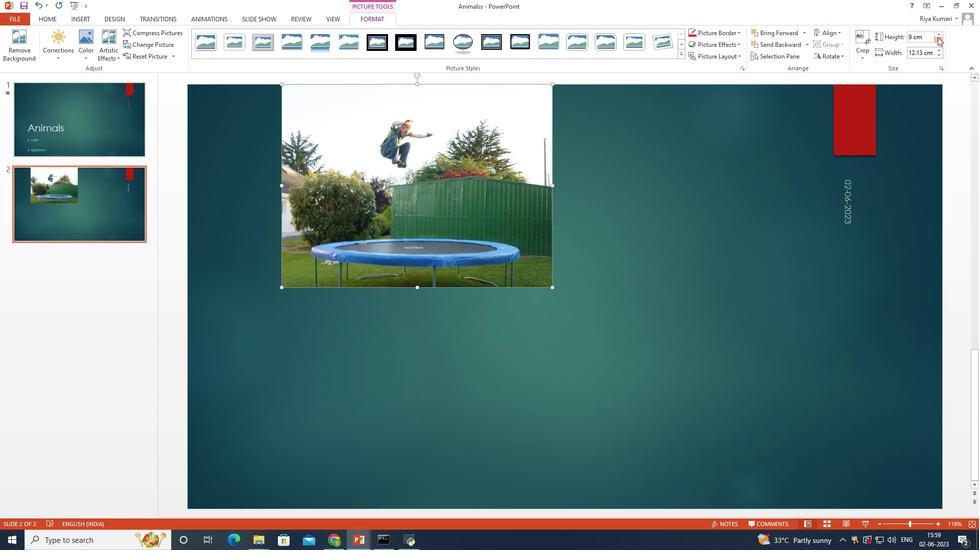 
Action: Mouse pressed left at (786, 44)
Screenshot: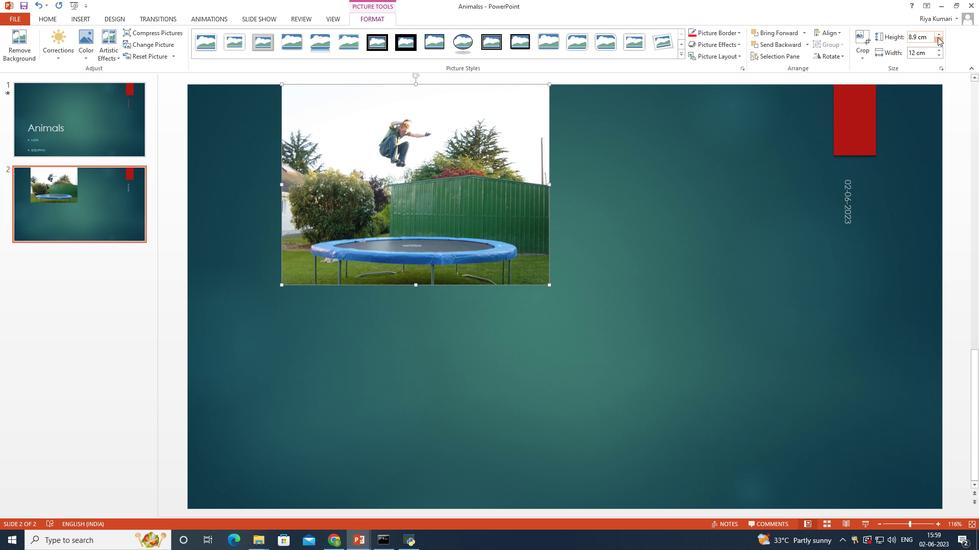 
Action: Mouse pressed left at (786, 44)
Screenshot: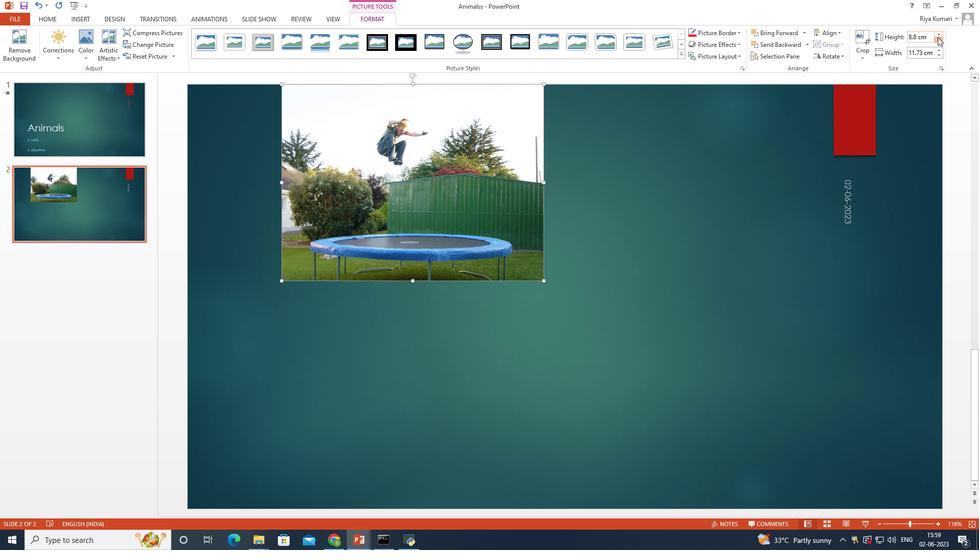 
Action: Mouse pressed left at (786, 44)
Screenshot: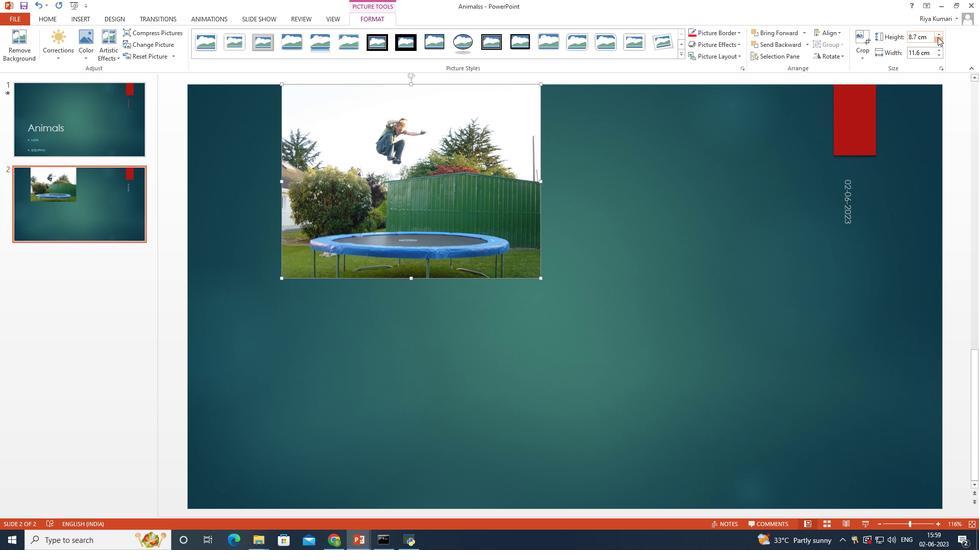 
Action: Mouse pressed left at (786, 44)
Screenshot: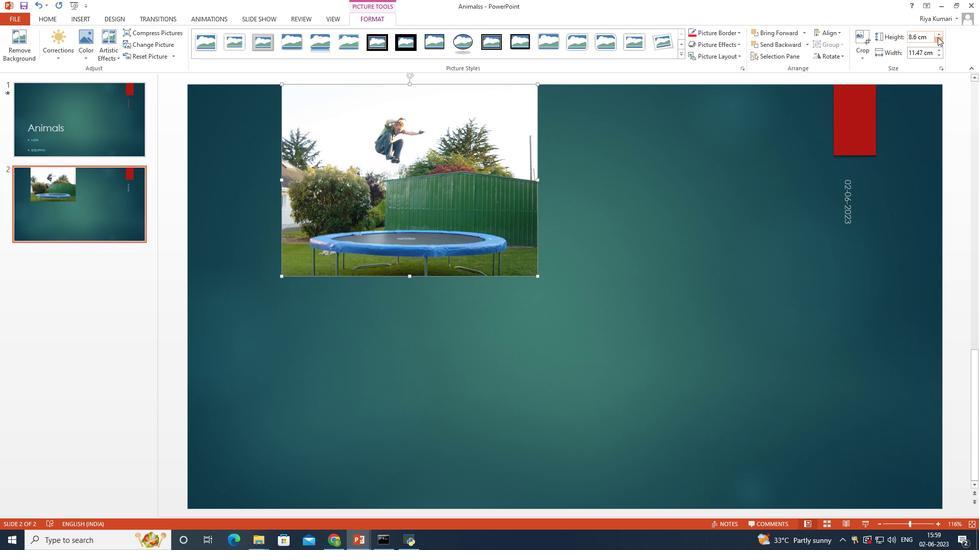 
Action: Mouse pressed left at (786, 44)
Screenshot: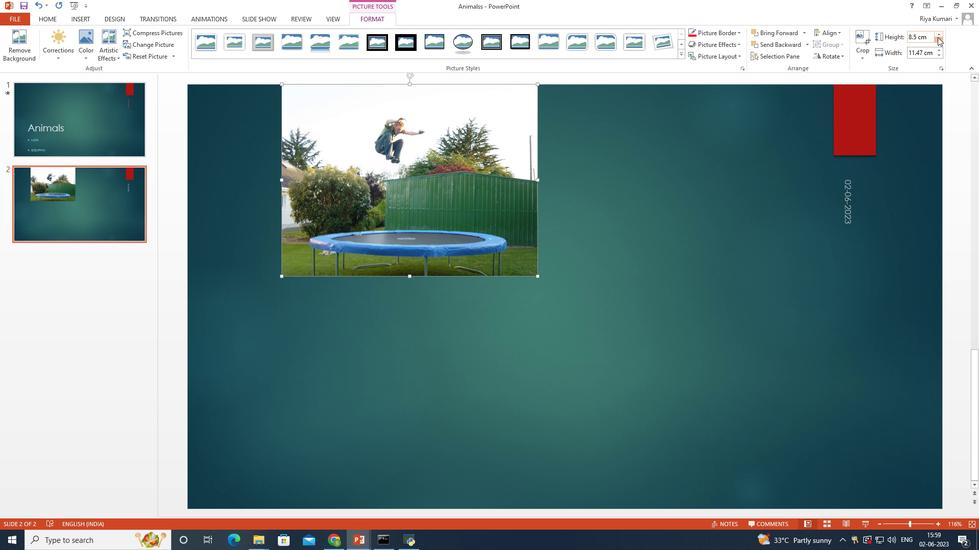 
Action: Mouse pressed left at (786, 44)
Screenshot: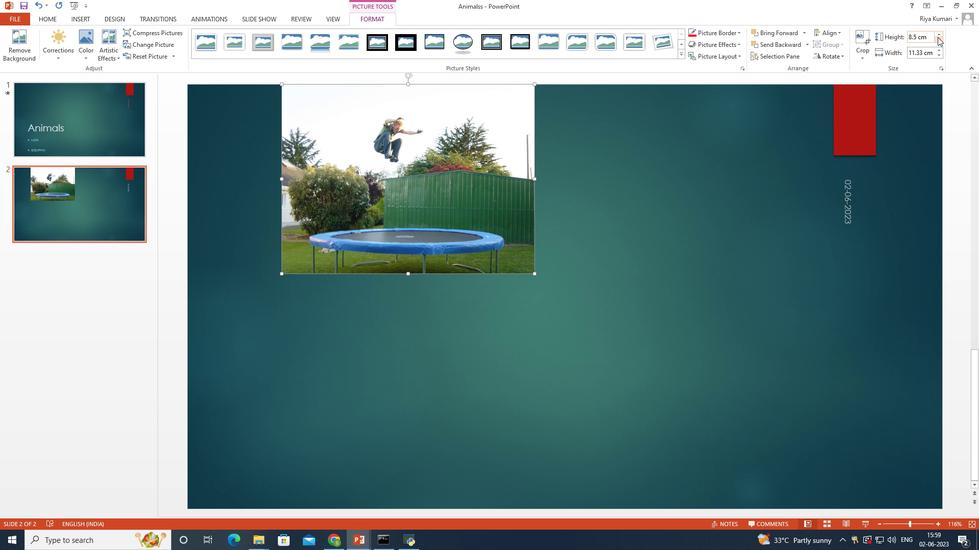 
Action: Mouse pressed left at (786, 44)
Screenshot: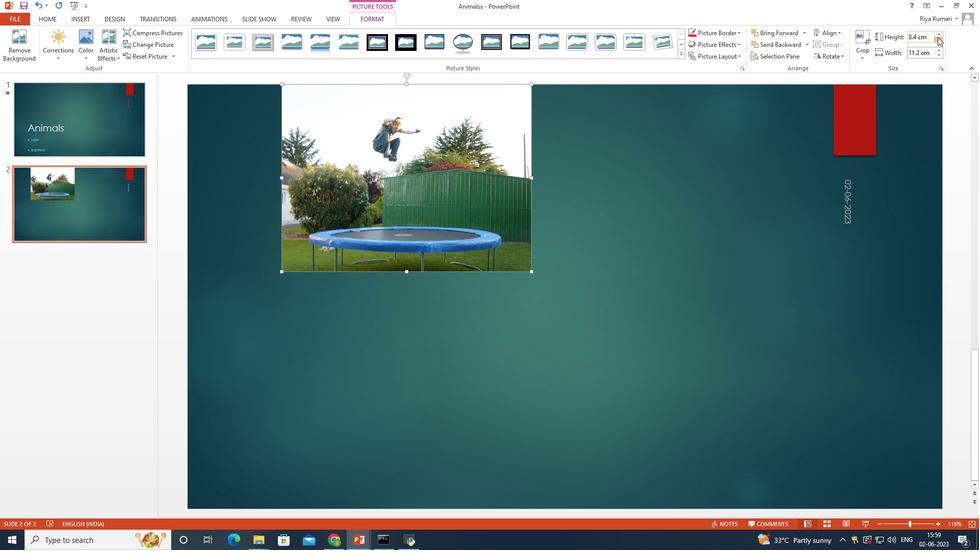 
Action: Mouse pressed left at (786, 44)
Screenshot: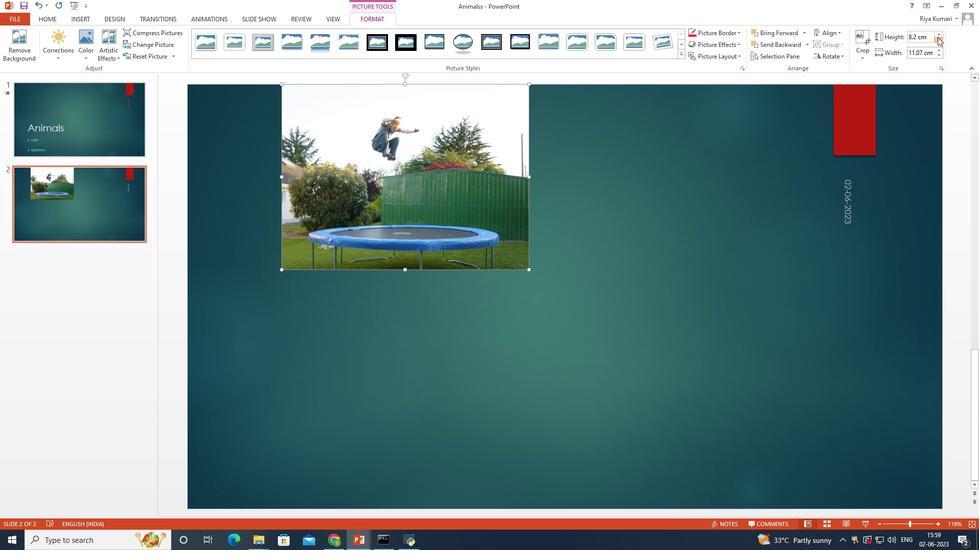 
Action: Mouse pressed left at (786, 44)
Screenshot: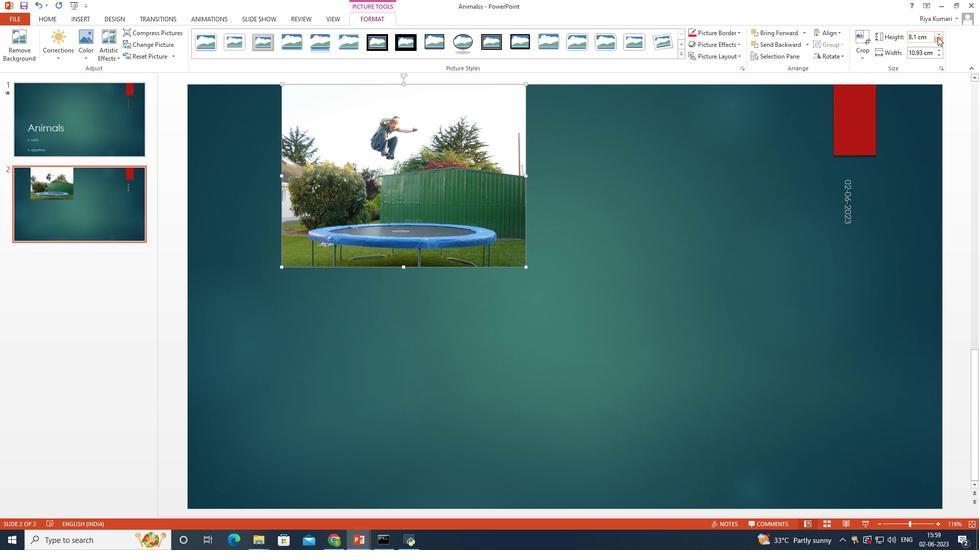 
Action: Mouse pressed left at (786, 44)
Screenshot: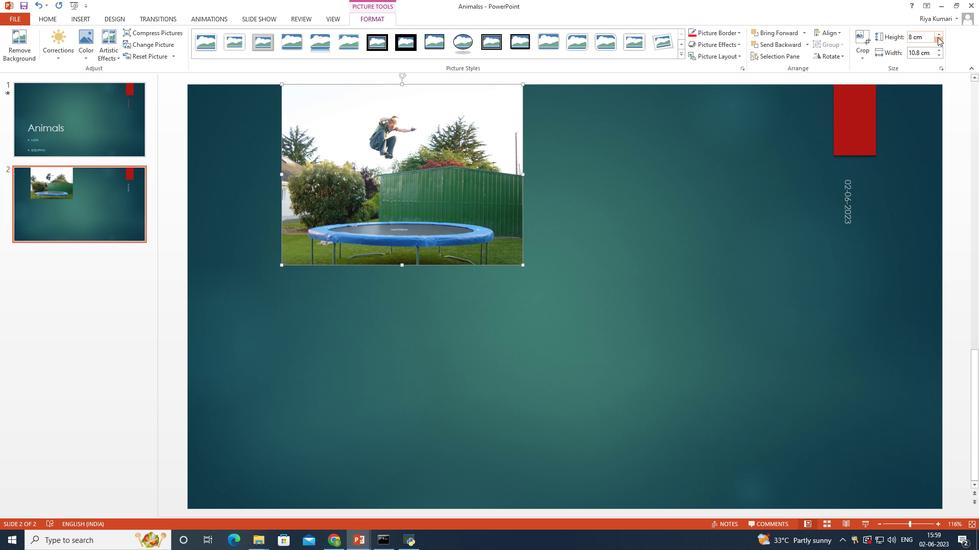 
Action: Mouse pressed left at (786, 44)
Screenshot: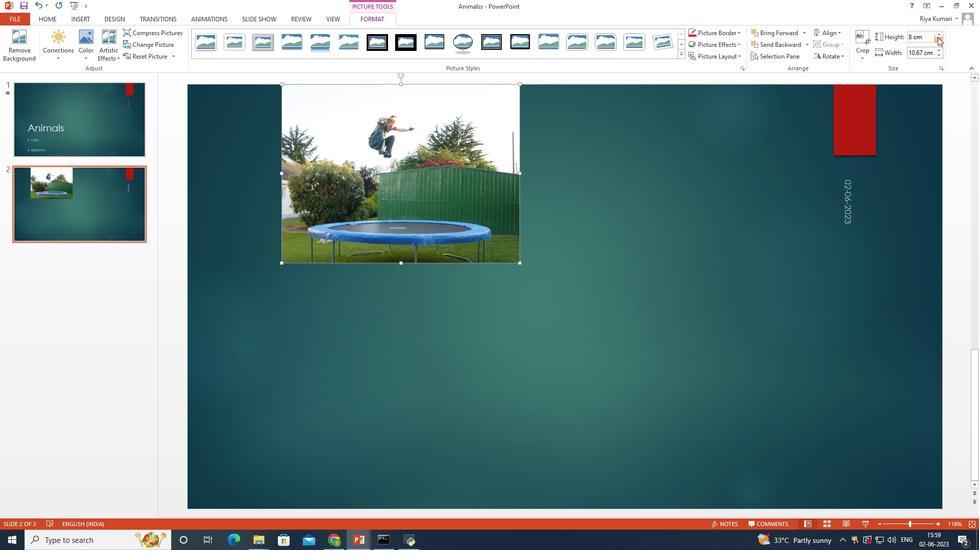 
Action: Mouse pressed left at (786, 44)
Screenshot: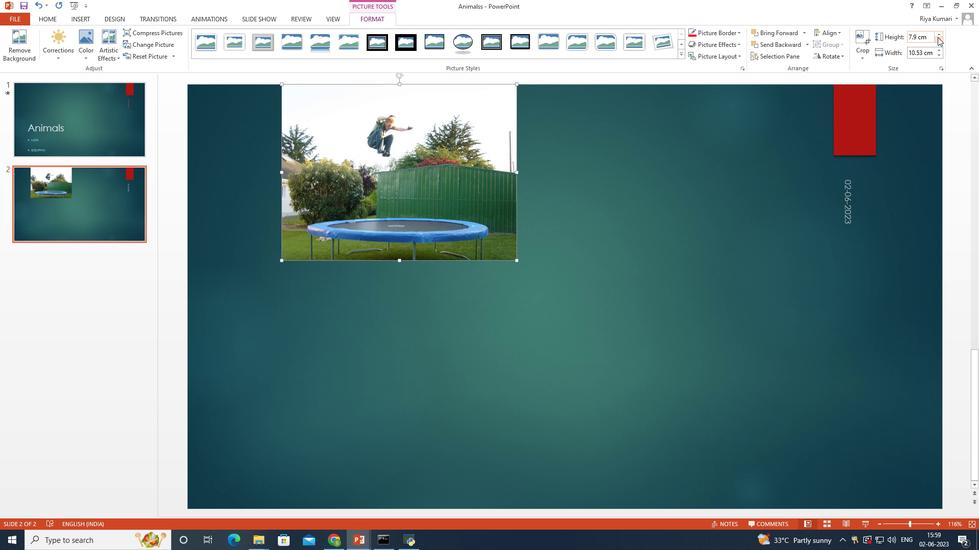 
Action: Mouse pressed left at (786, 44)
Screenshot: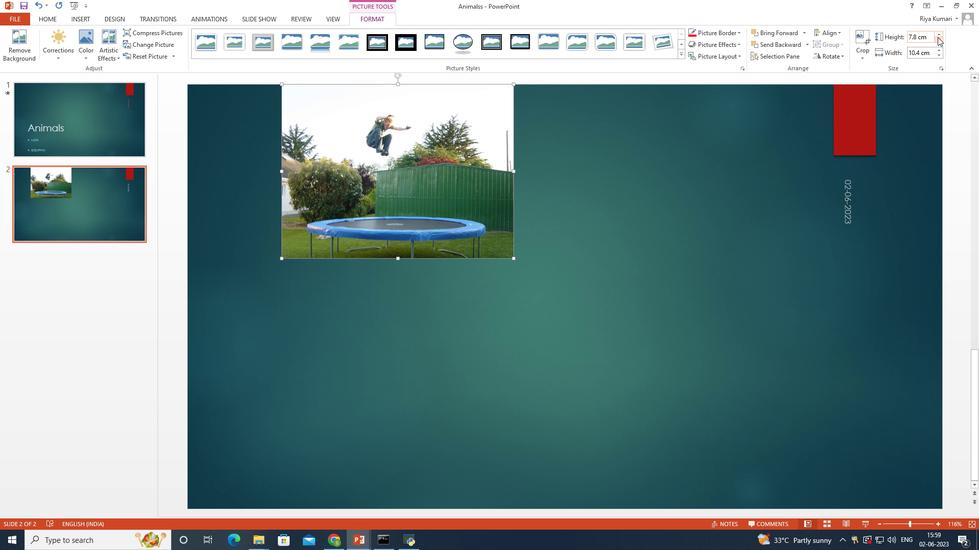 
Action: Mouse pressed left at (786, 44)
Screenshot: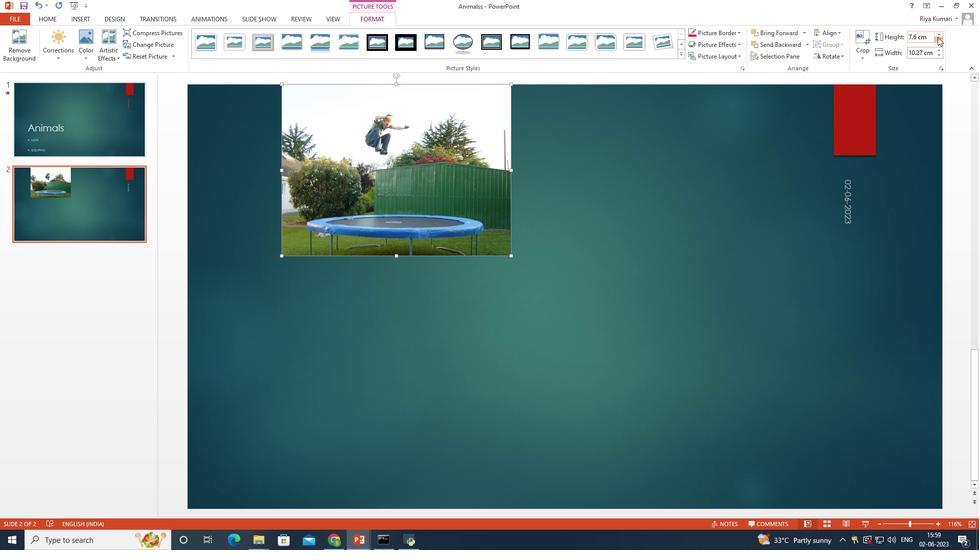 
Action: Mouse pressed left at (786, 44)
Screenshot: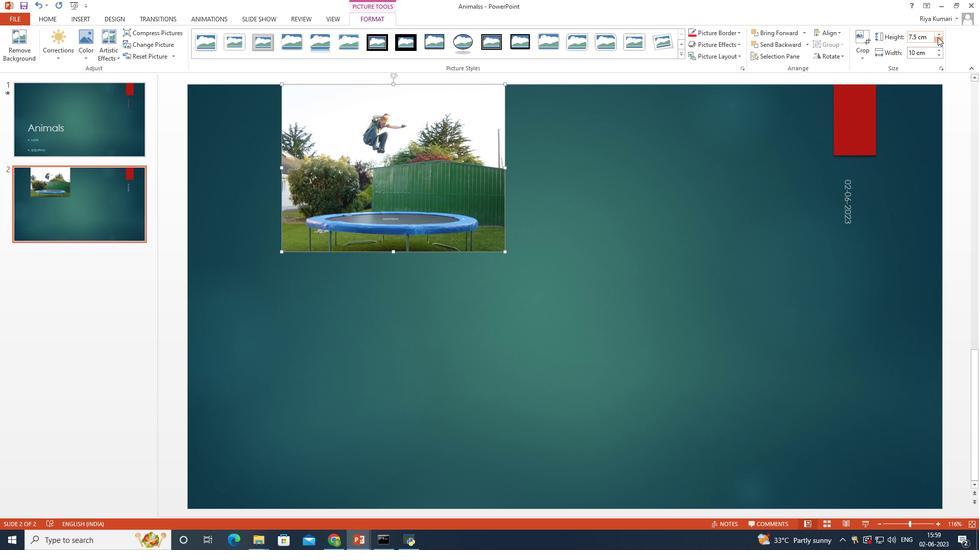 
Action: Mouse pressed left at (786, 44)
Screenshot: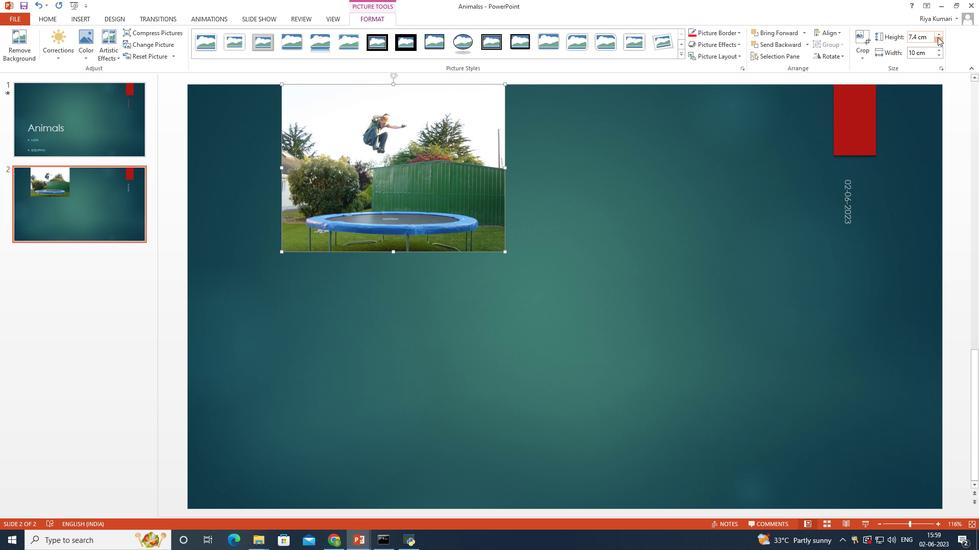 
Action: Mouse pressed left at (786, 44)
Screenshot: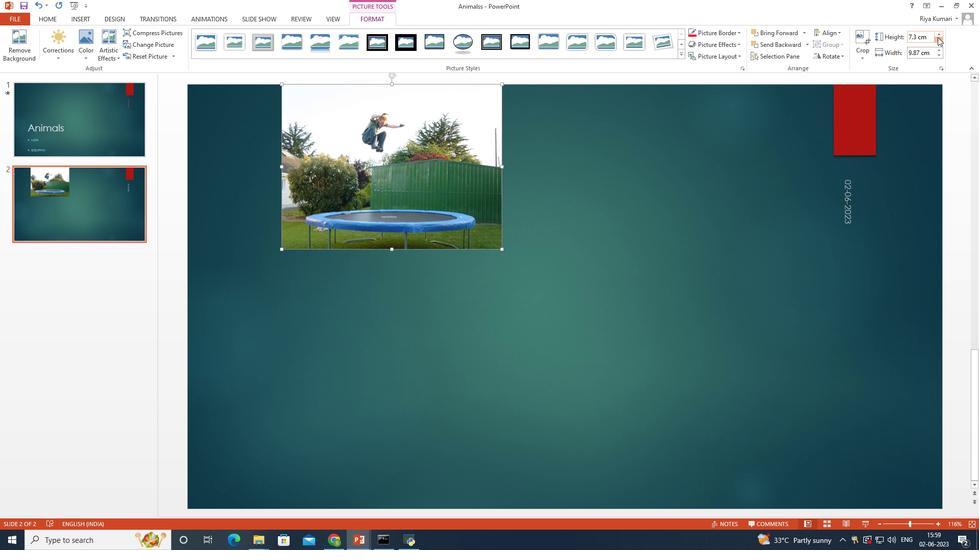 
Action: Mouse pressed left at (786, 44)
Screenshot: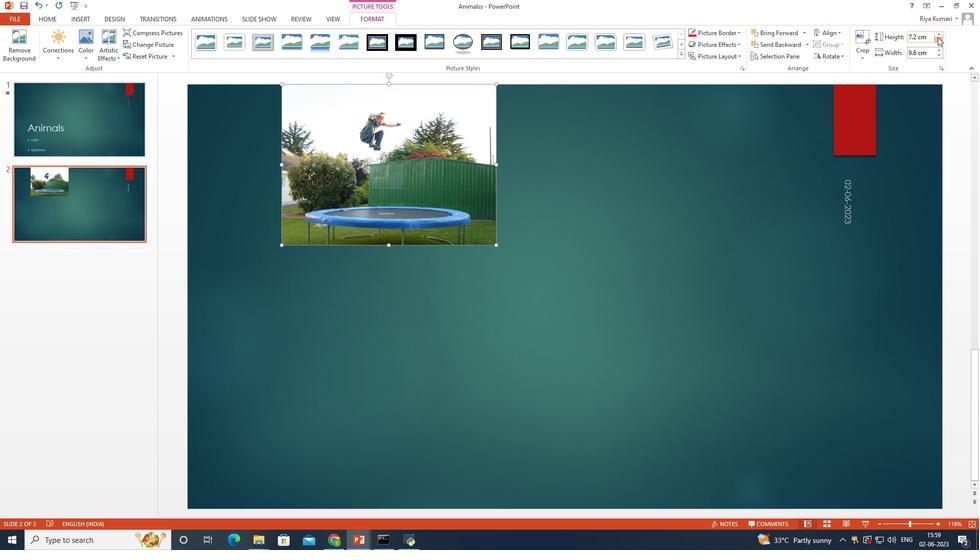 
Action: Mouse pressed left at (786, 44)
Screenshot: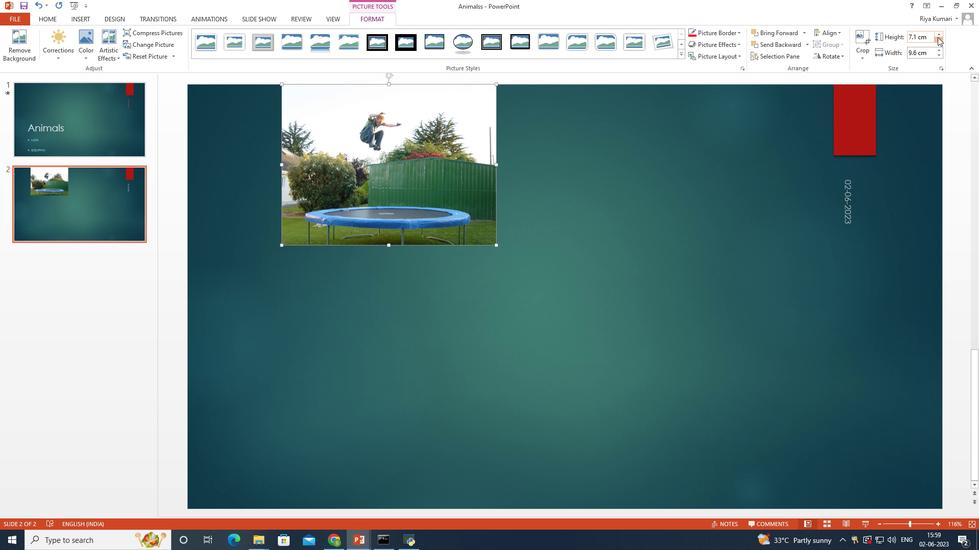 
Action: Mouse pressed left at (786, 44)
Screenshot: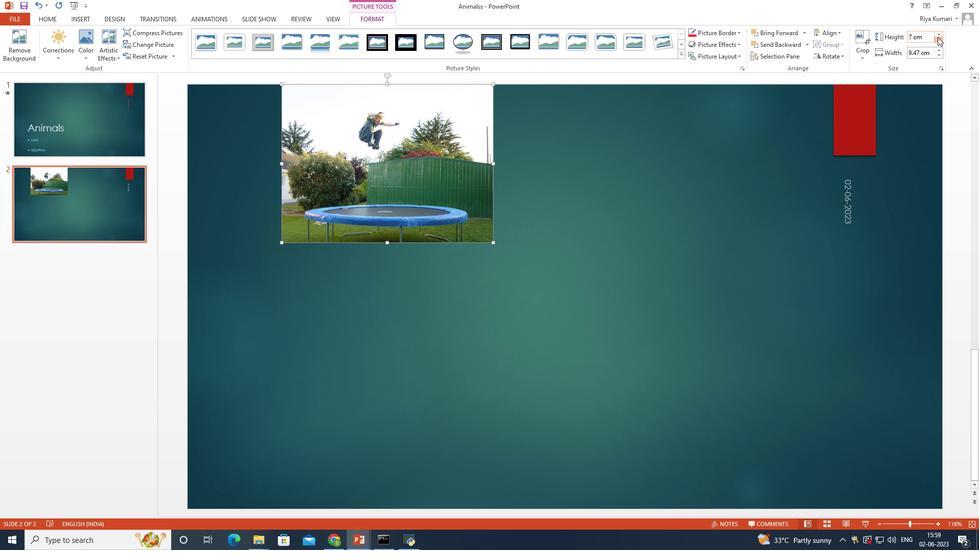 
Action: Mouse pressed left at (786, 44)
Screenshot: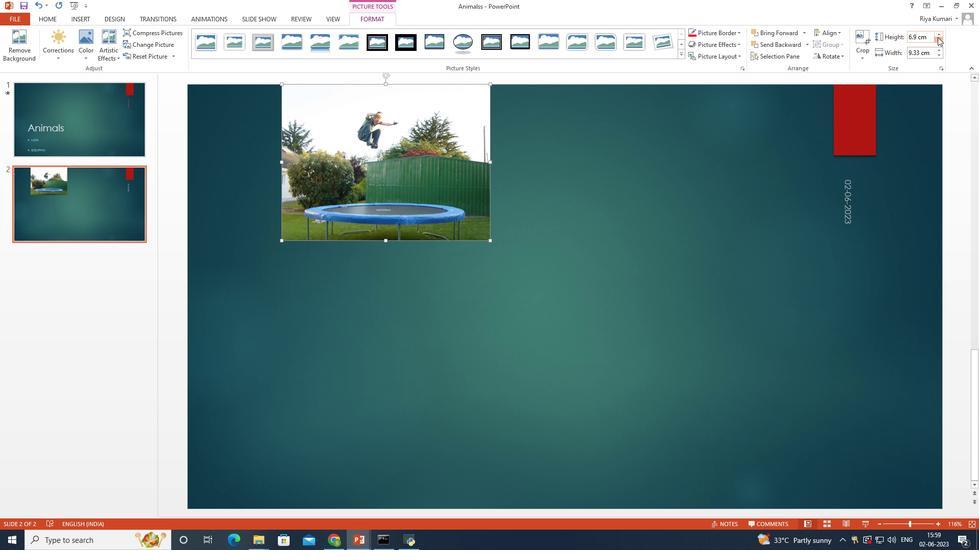 
Action: Mouse pressed left at (786, 44)
Screenshot: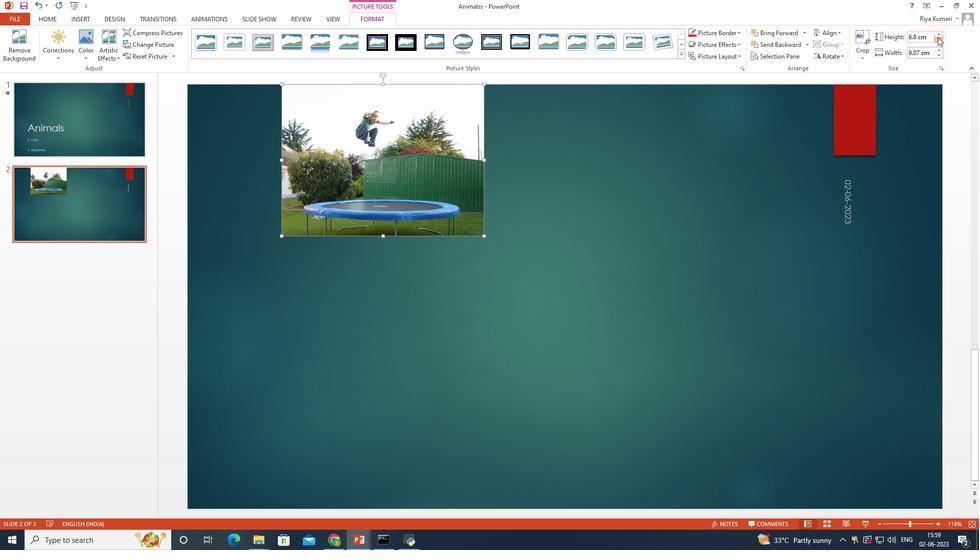 
Action: Mouse pressed left at (786, 44)
Screenshot: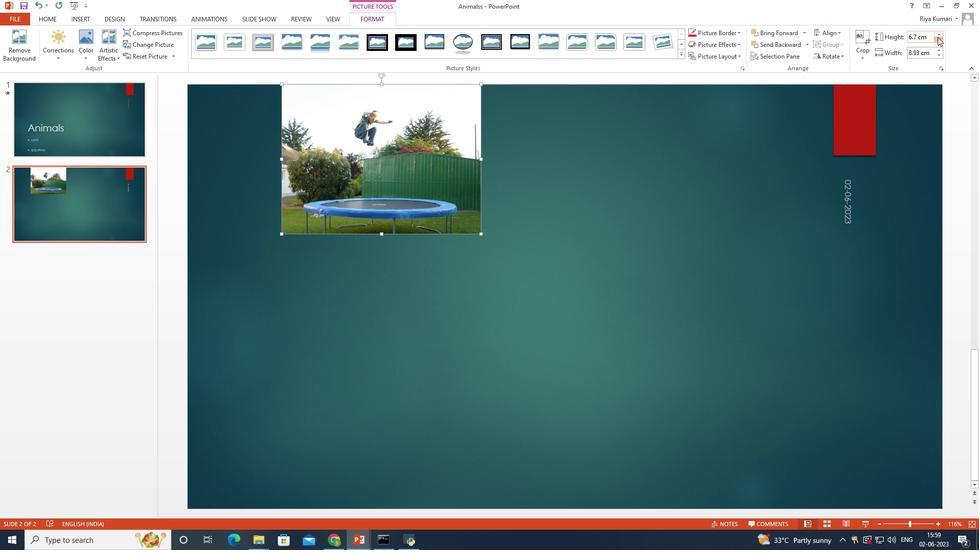 
Action: Mouse pressed left at (786, 44)
Screenshot: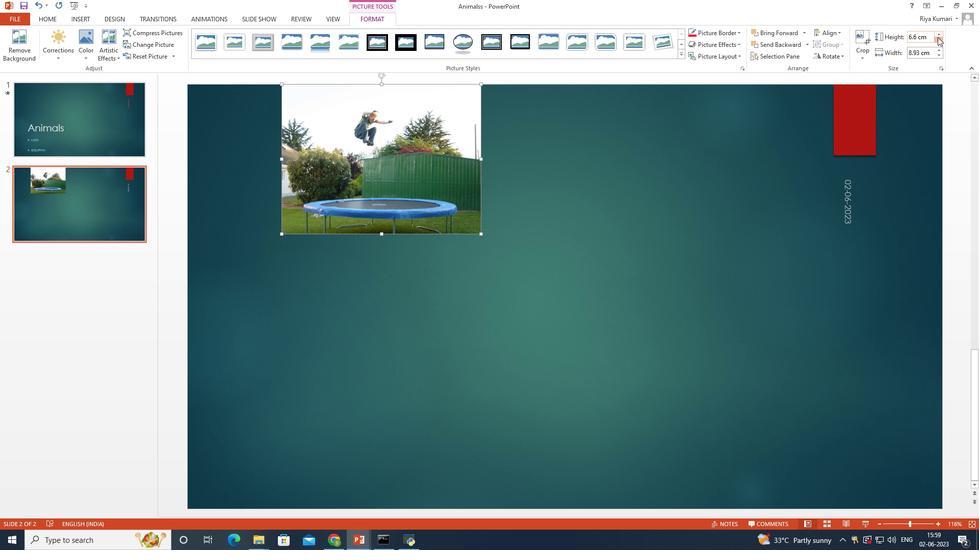 
Action: Mouse pressed left at (786, 44)
Screenshot: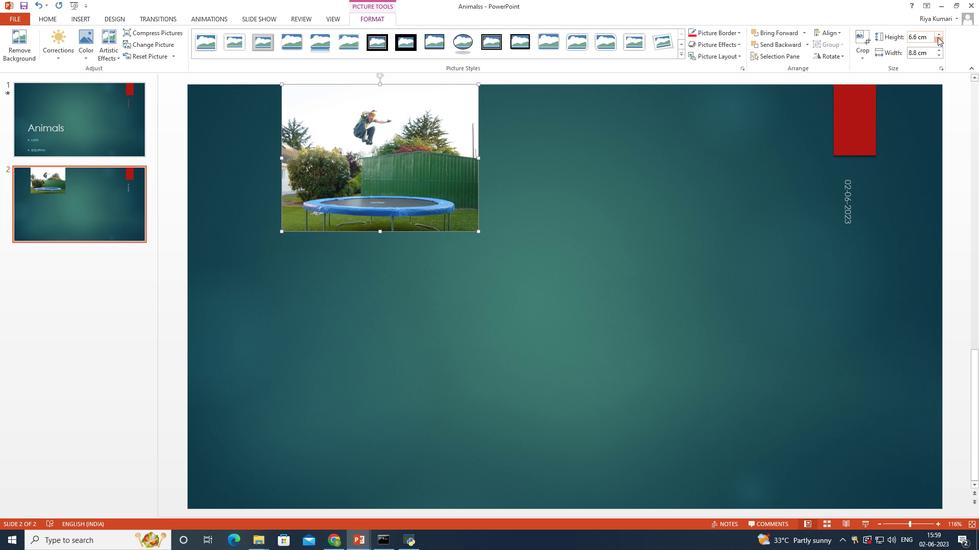 
Action: Mouse pressed left at (786, 44)
Screenshot: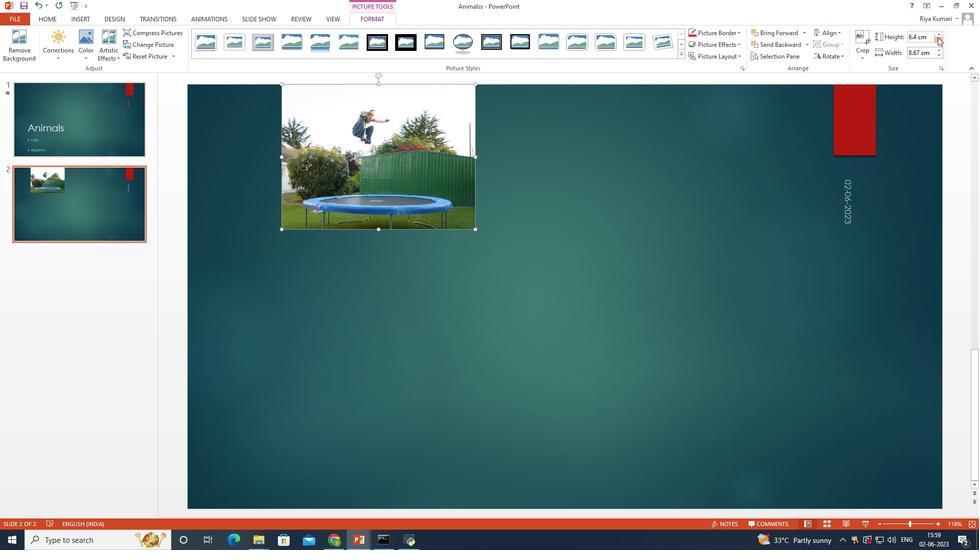 
Action: Mouse pressed left at (786, 44)
Screenshot: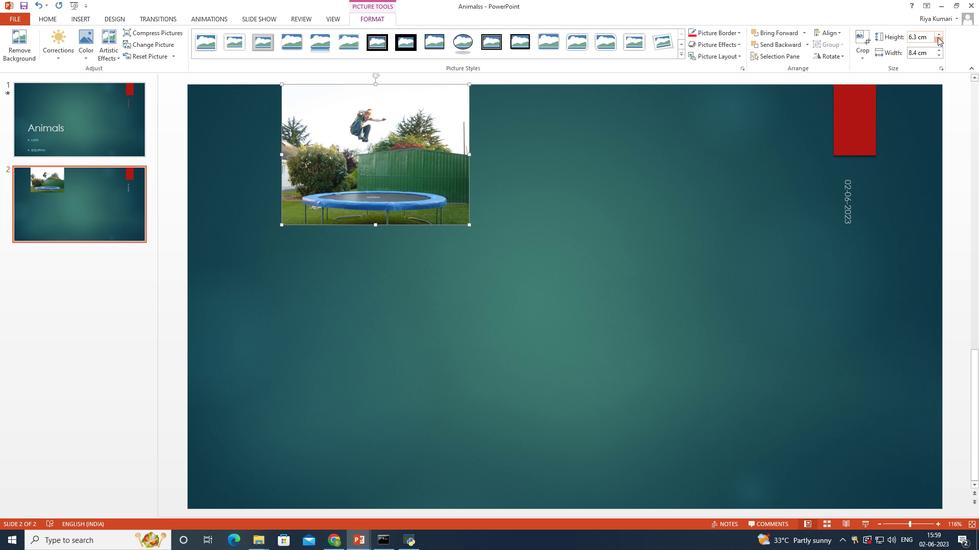 
Action: Mouse pressed left at (786, 44)
Screenshot: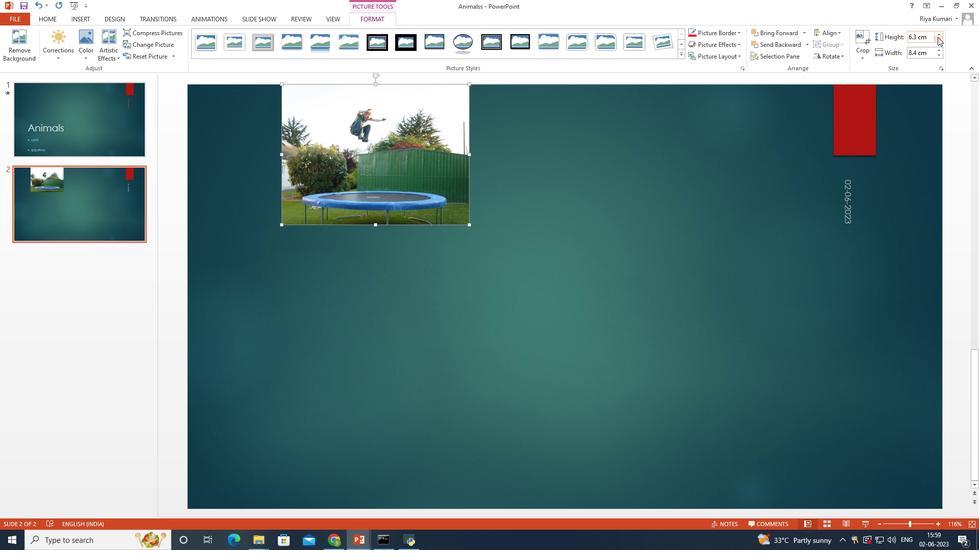 
Action: Mouse pressed left at (786, 44)
Screenshot: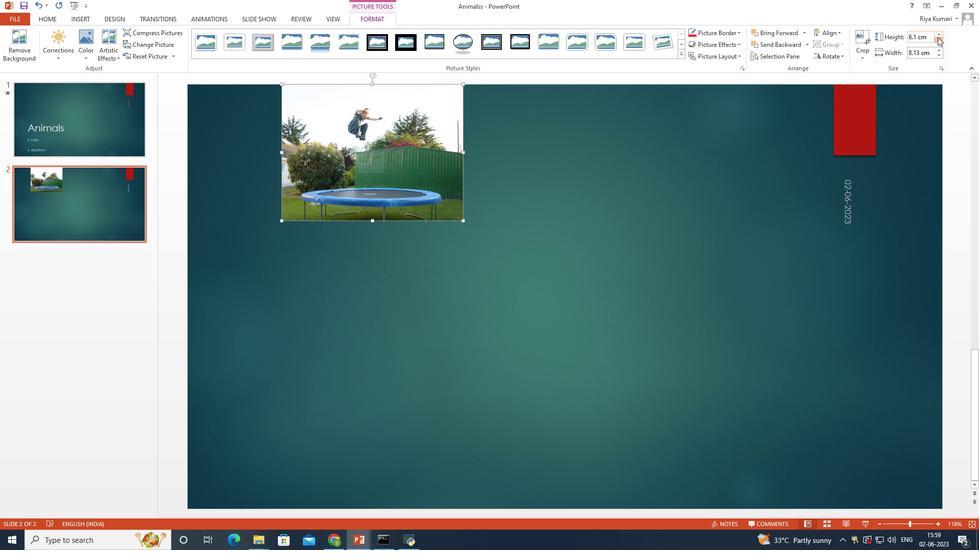 
Action: Mouse pressed left at (786, 44)
Screenshot: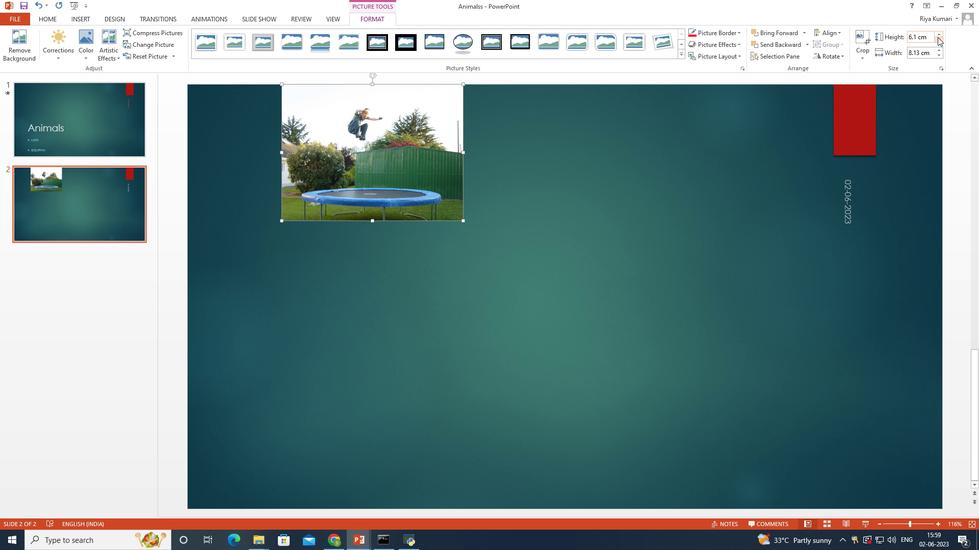 
Action: Mouse pressed left at (786, 44)
Screenshot: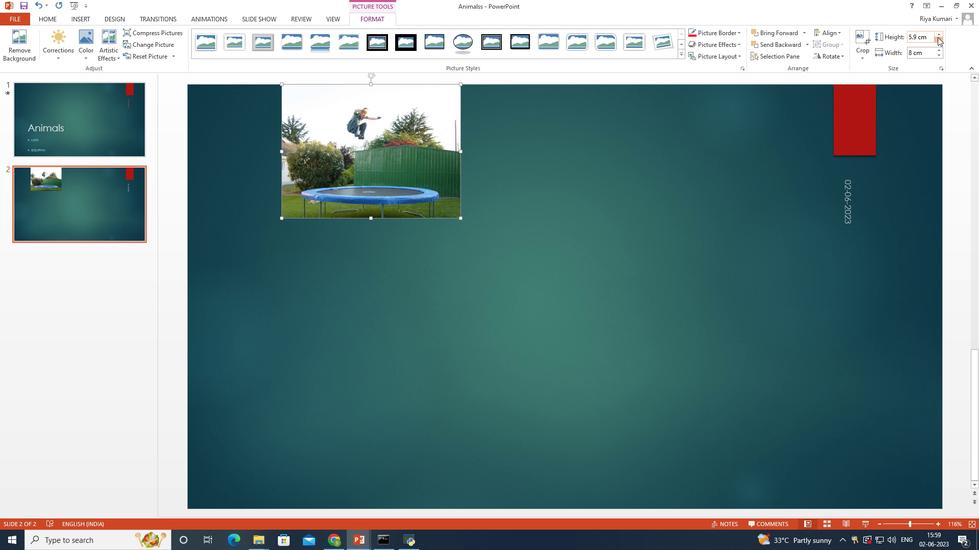 
Action: Mouse pressed left at (786, 44)
Screenshot: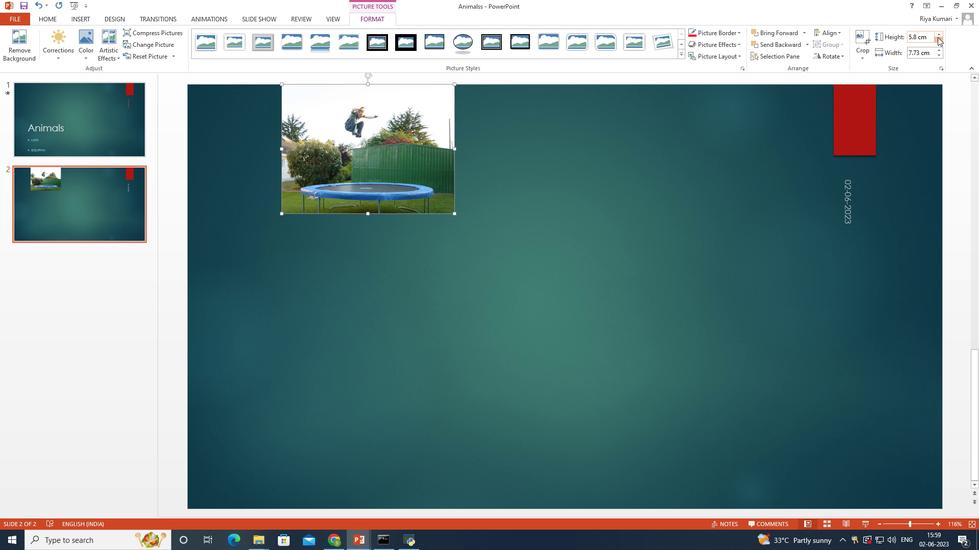 
Action: Mouse pressed left at (786, 44)
Screenshot: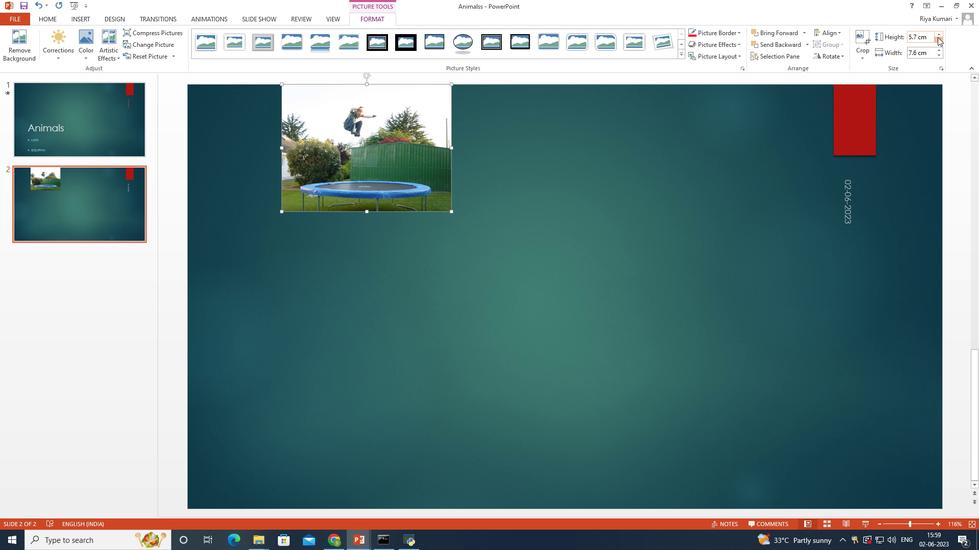 
Action: Mouse pressed left at (786, 44)
Screenshot: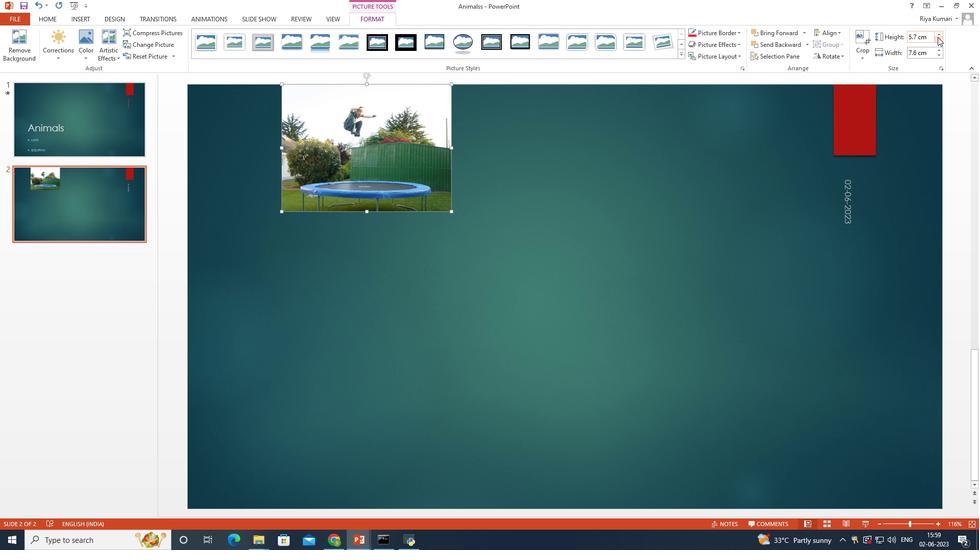 
Action: Mouse pressed left at (786, 44)
Screenshot: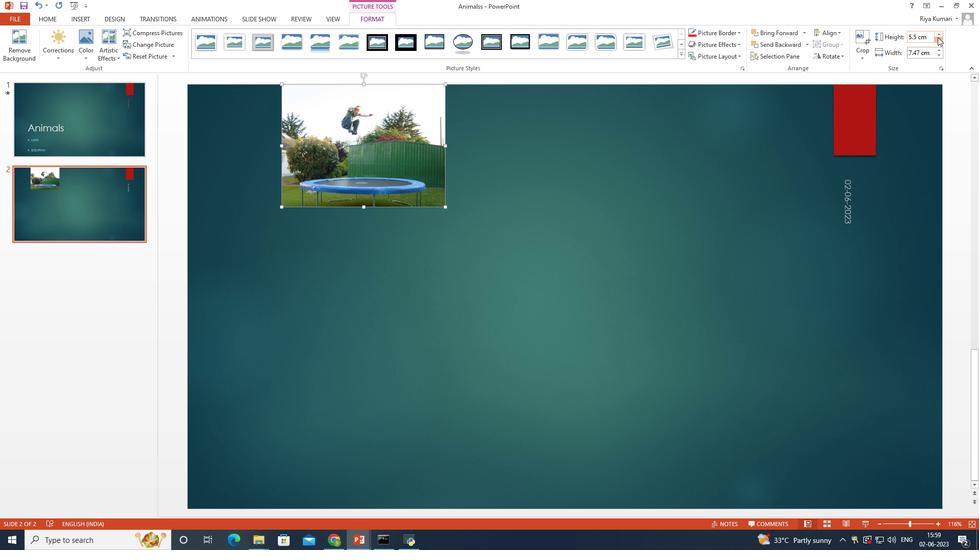 
Action: Mouse pressed left at (786, 44)
Screenshot: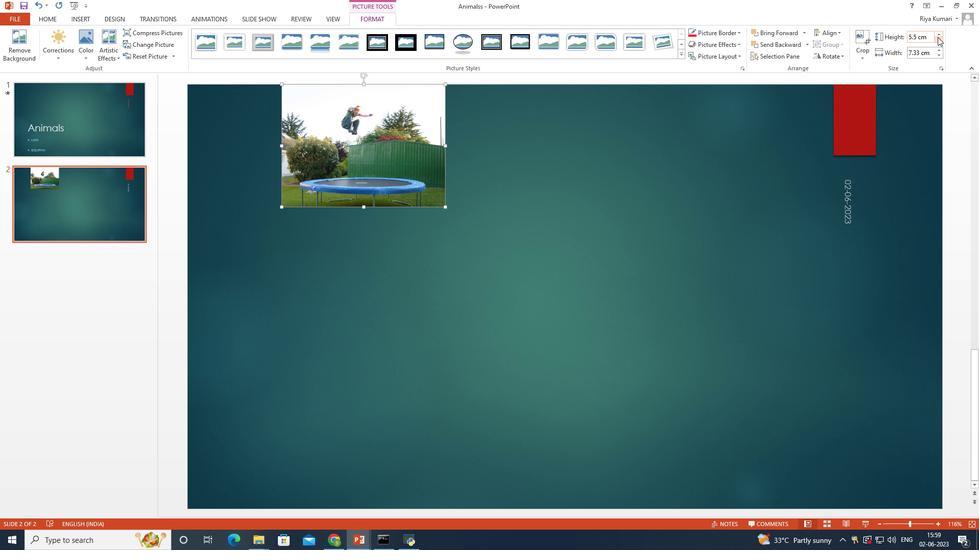 
Action: Mouse pressed left at (786, 44)
Screenshot: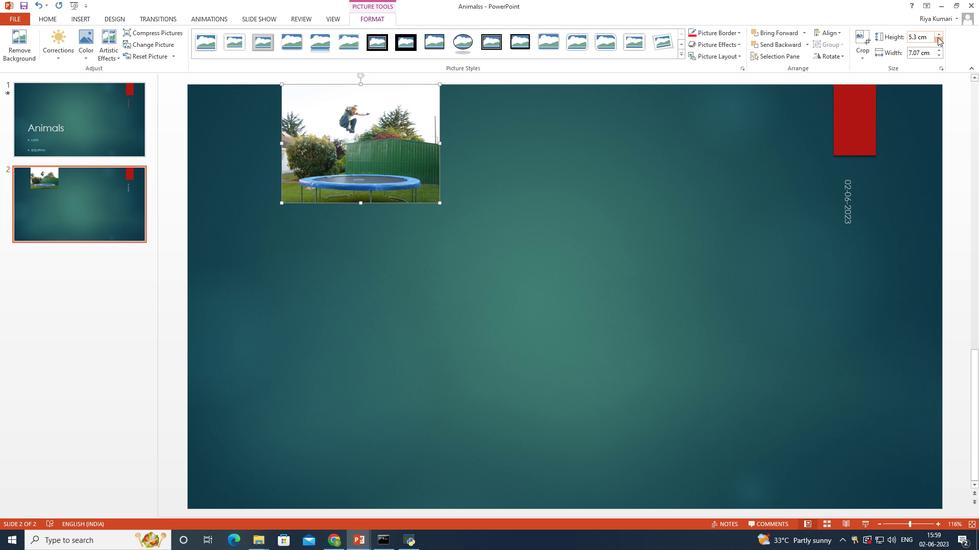 
Action: Mouse pressed left at (786, 44)
Screenshot: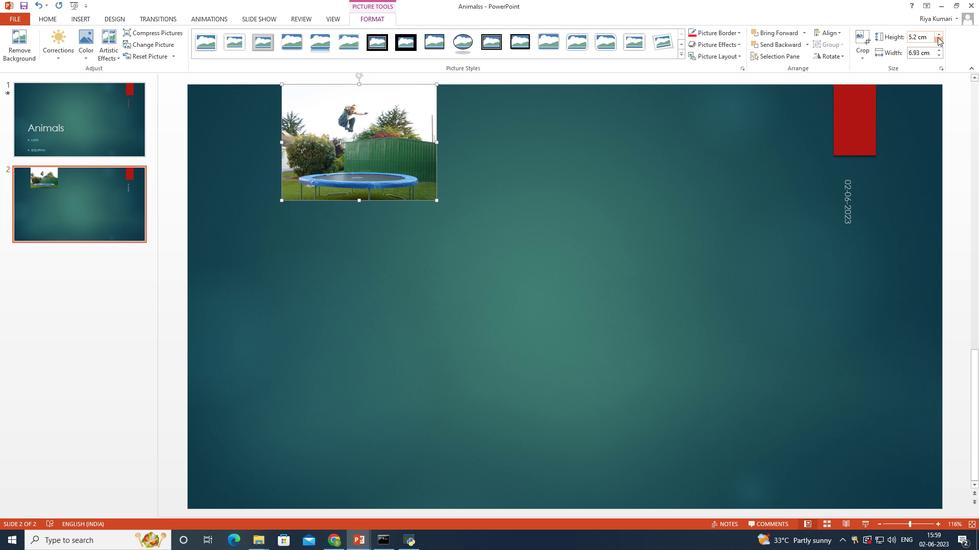 
Action: Mouse pressed left at (786, 44)
Screenshot: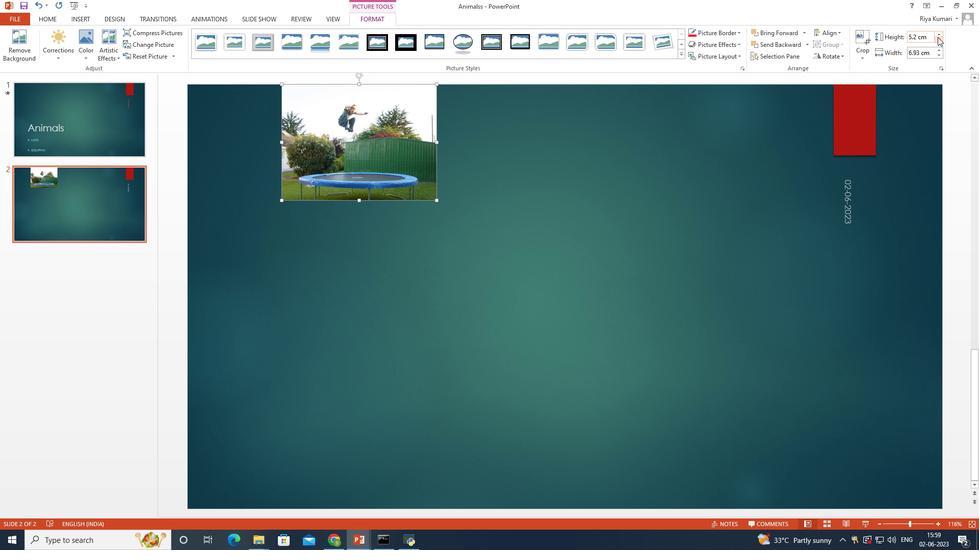 
Action: Mouse pressed left at (786, 44)
Screenshot: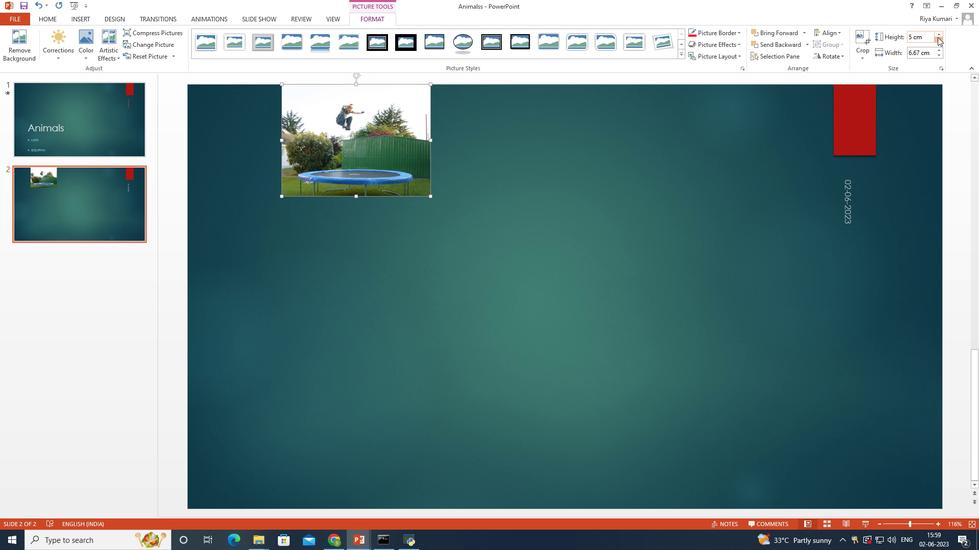 
Action: Mouse pressed left at (786, 44)
Screenshot: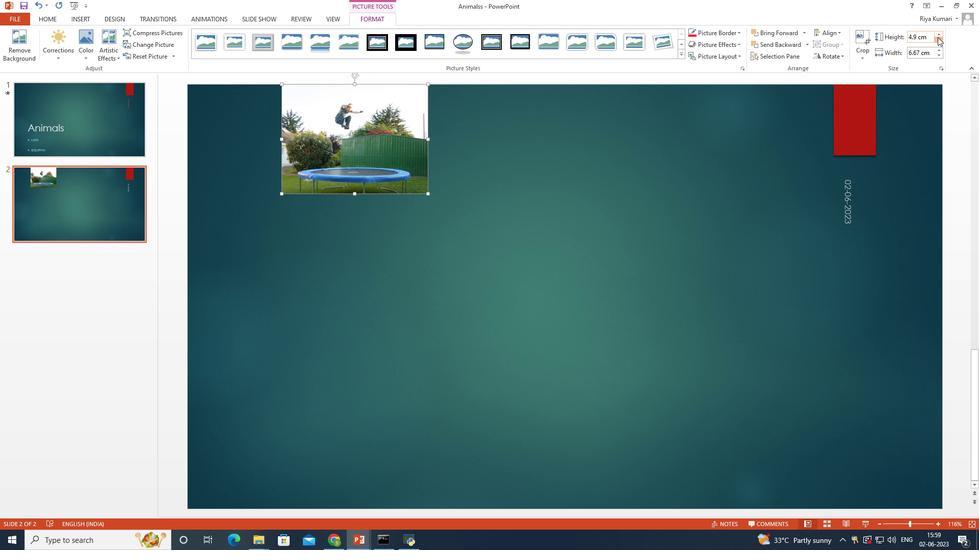 
Action: Mouse pressed left at (786, 44)
Screenshot: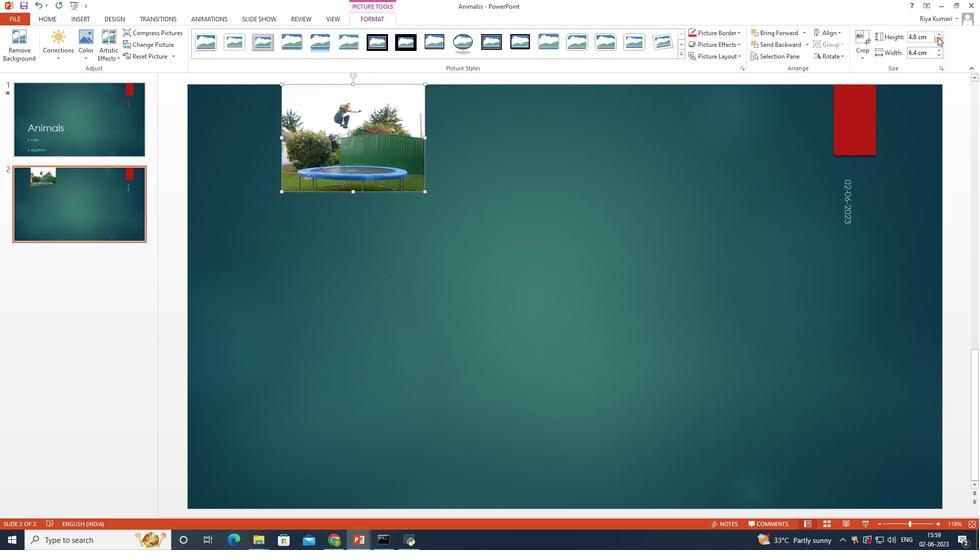 
Action: Mouse pressed left at (786, 44)
Screenshot: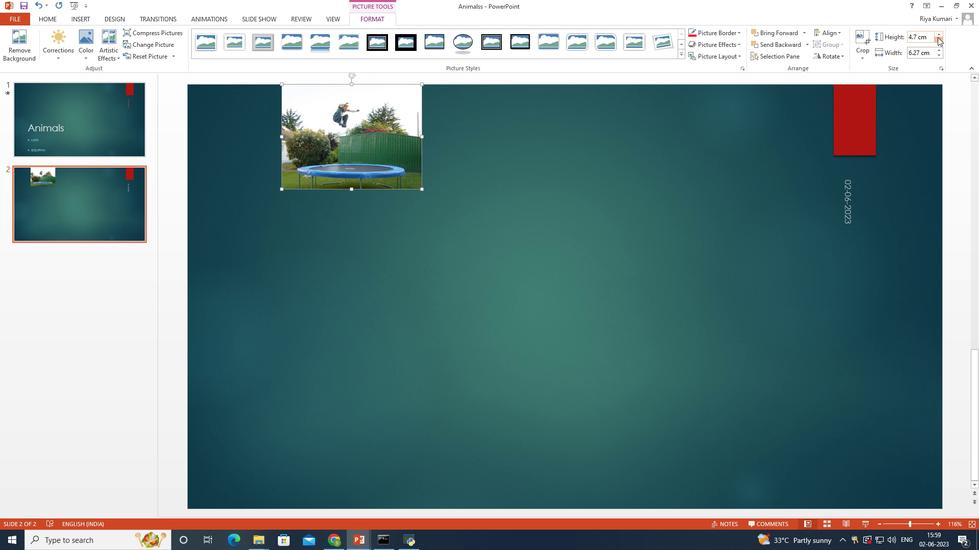 
Action: Mouse pressed left at (786, 44)
Screenshot: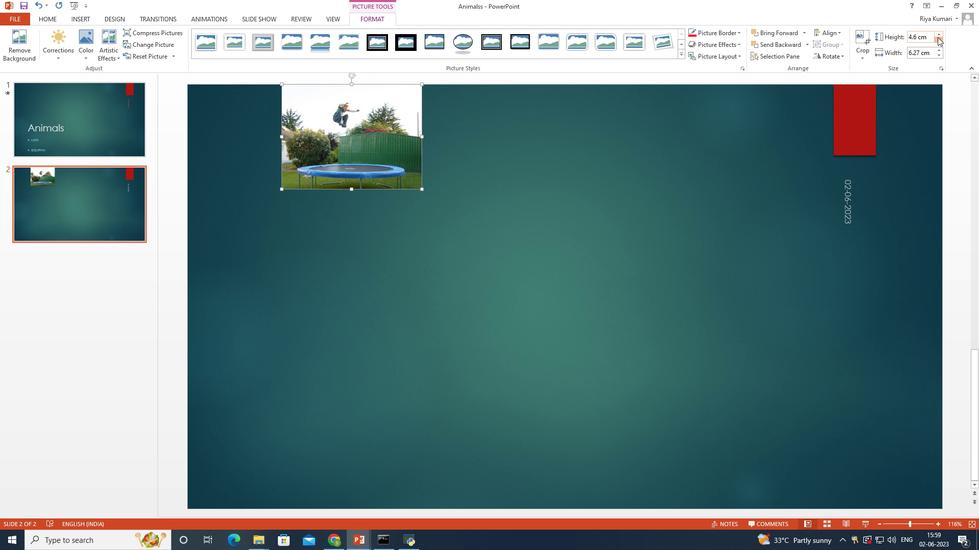 
Action: Mouse moved to (348, 147)
Screenshot: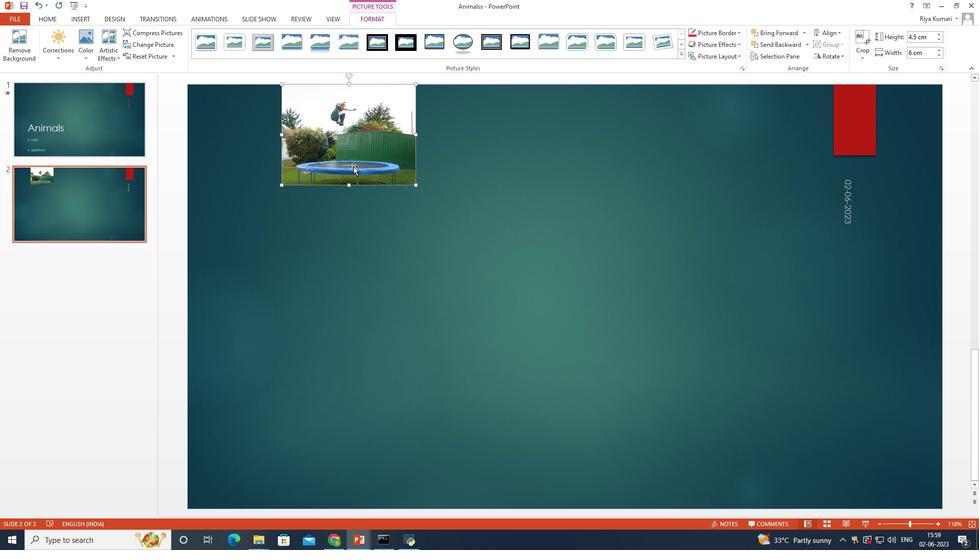 
Action: Mouse pressed left at (348, 147)
Screenshot: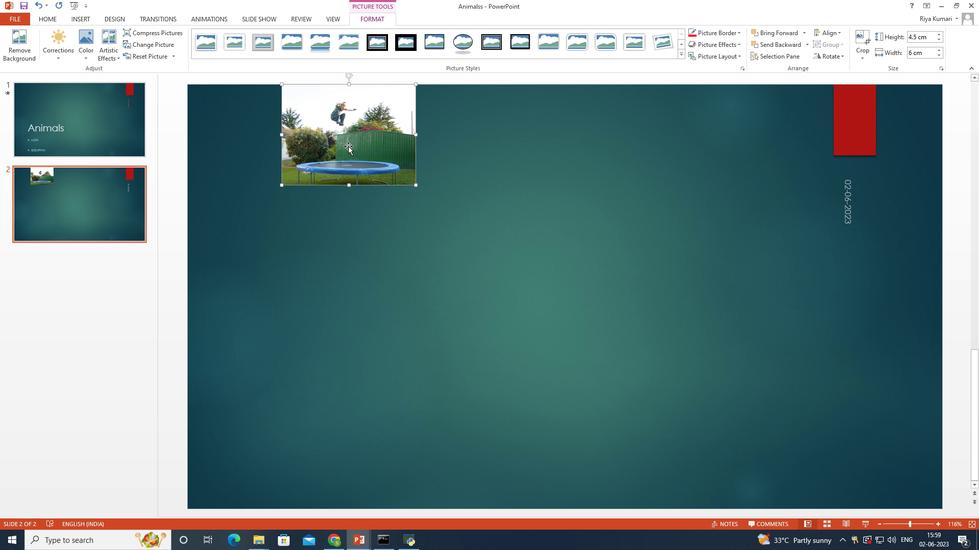 
Action: Mouse moved to (344, 49)
Screenshot: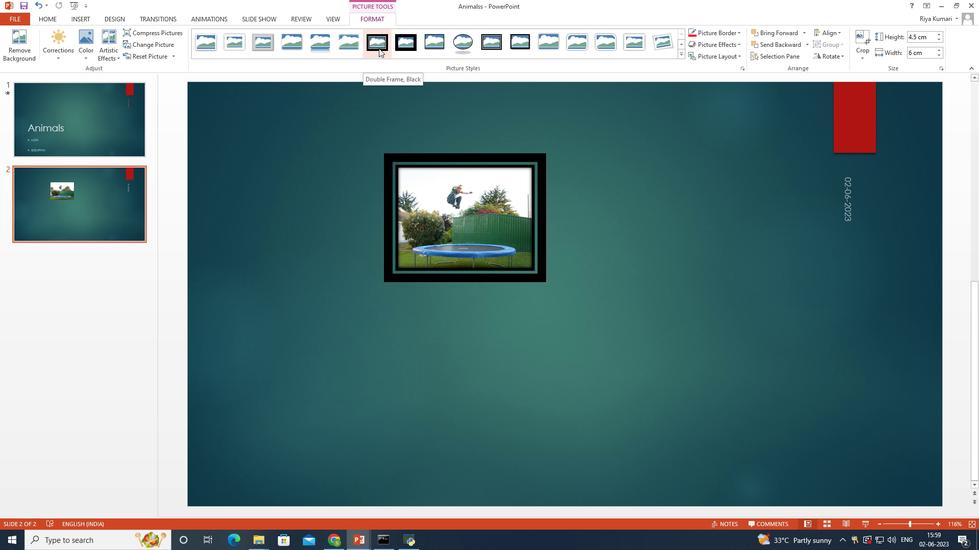 
Action: Mouse pressed left at (344, 49)
Screenshot: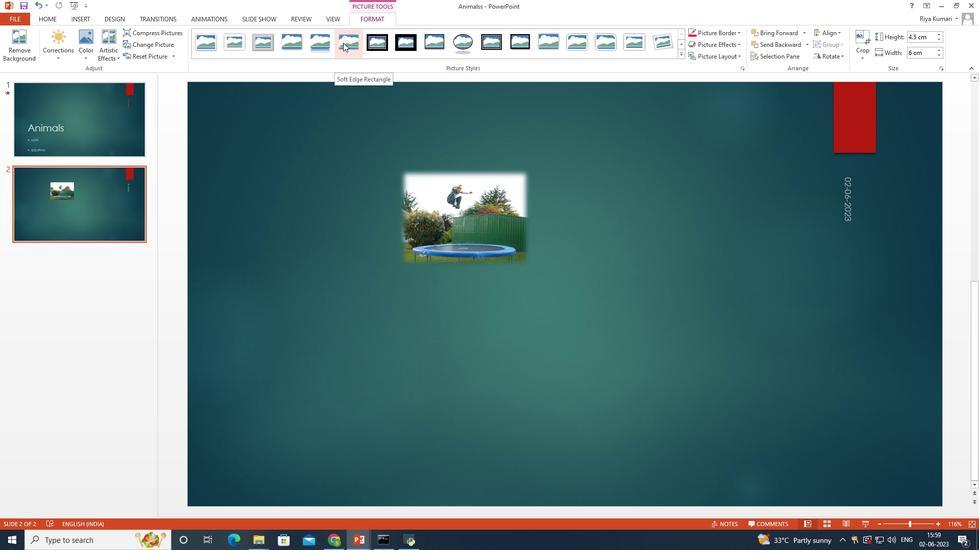 
Action: Mouse moved to (607, 42)
Screenshot: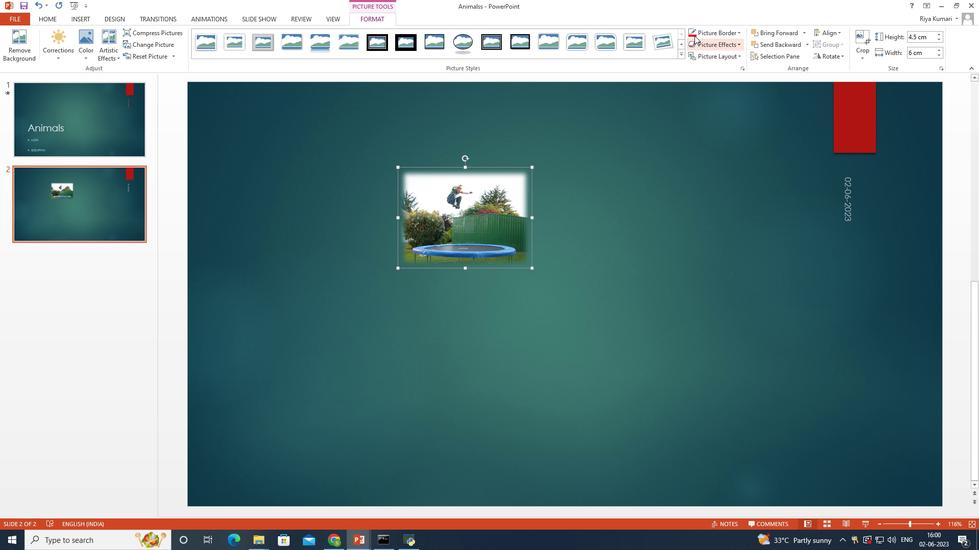 
Action: Mouse pressed left at (607, 42)
Screenshot: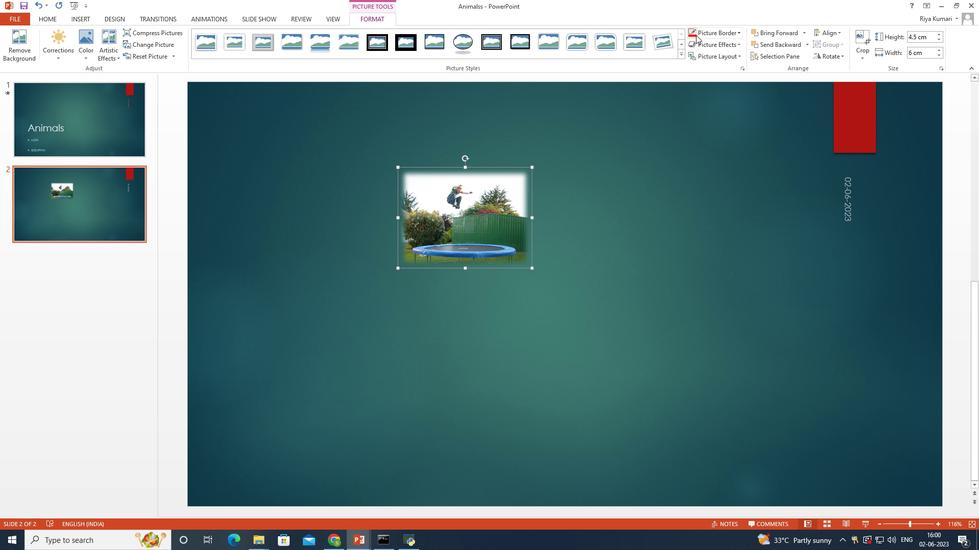 
Action: Mouse moved to (613, 38)
Screenshot: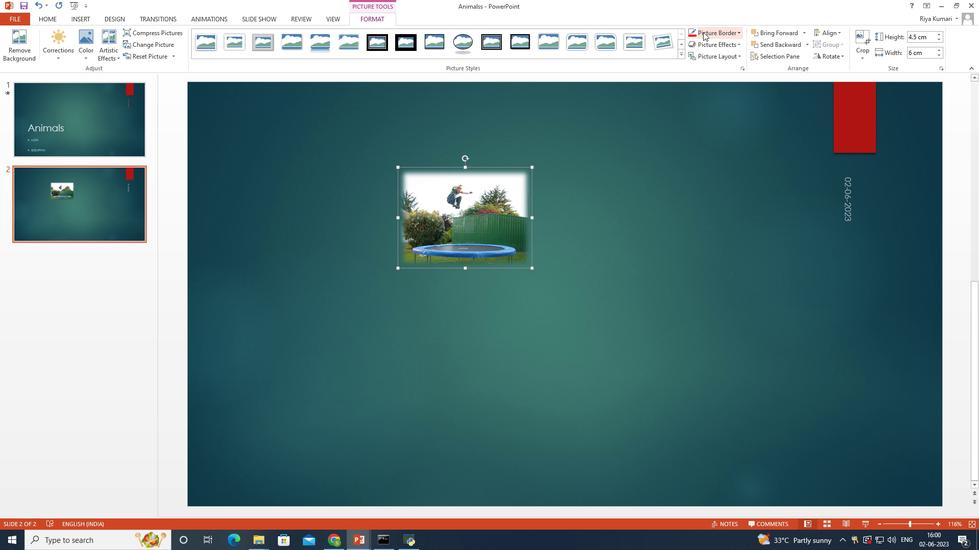 
Action: Mouse pressed left at (613, 38)
Screenshot: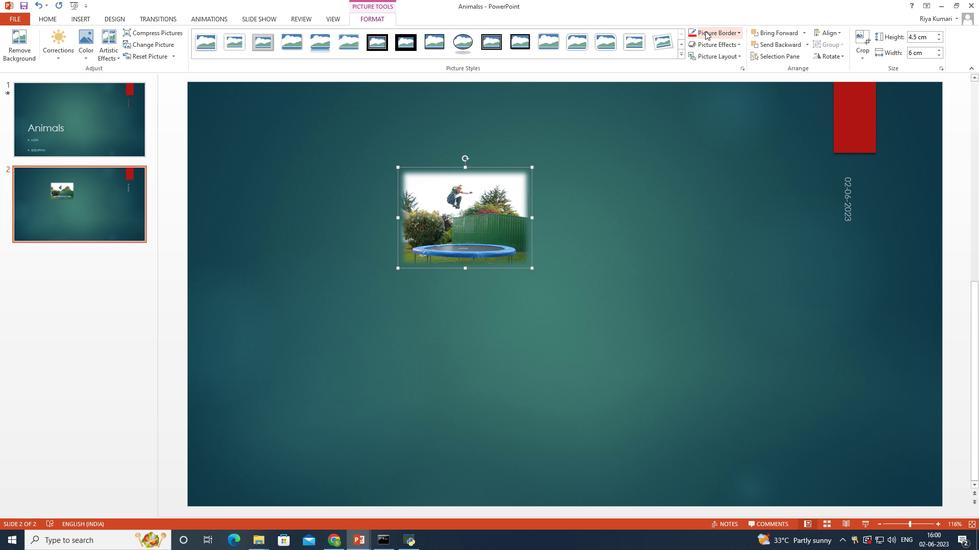 
Action: Mouse moved to (610, 114)
Screenshot: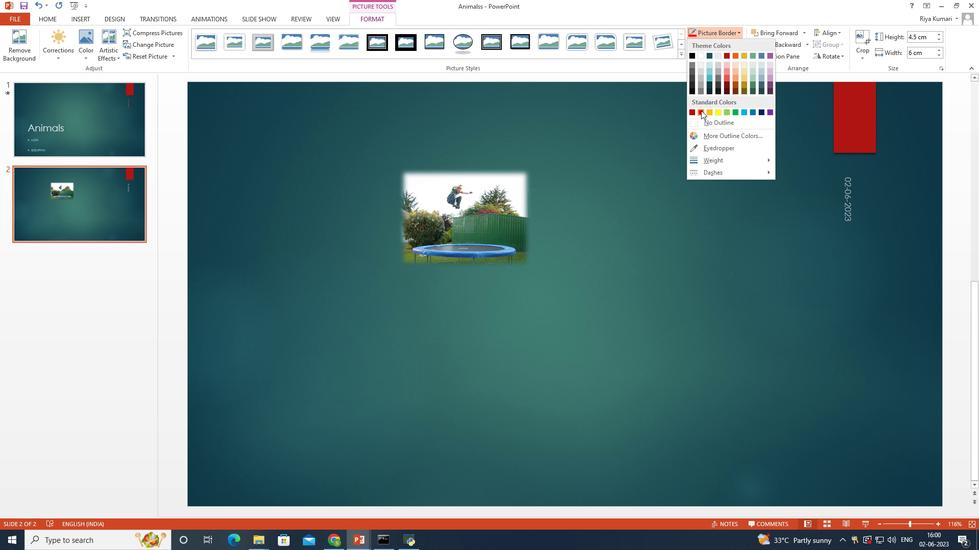 
Action: Mouse pressed left at (610, 114)
Screenshot: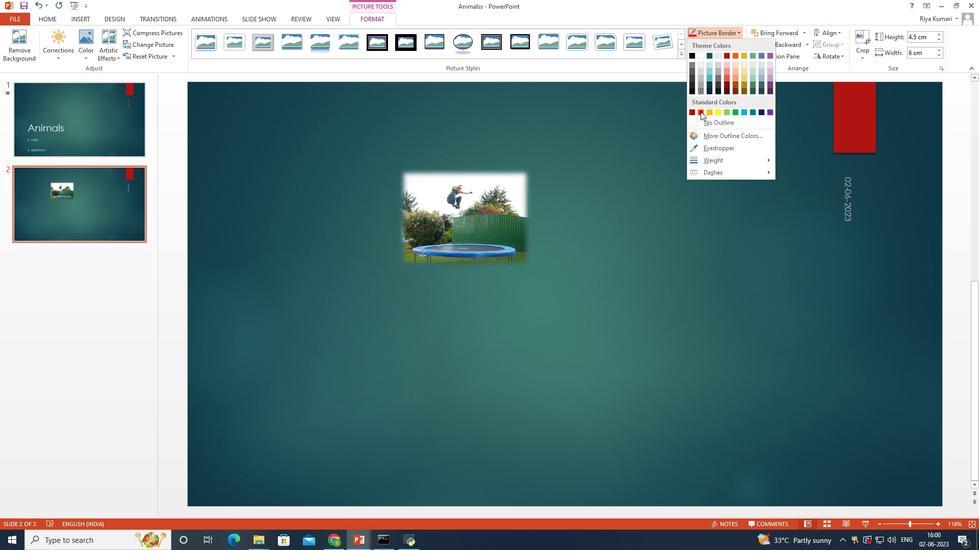 
Action: Mouse moved to (598, 61)
Screenshot: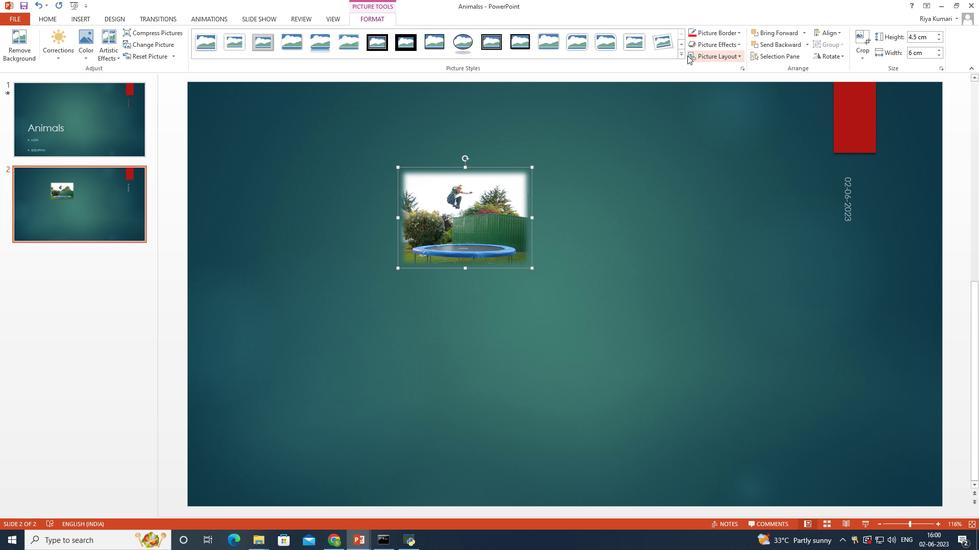 
Action: Mouse pressed left at (598, 61)
Screenshot: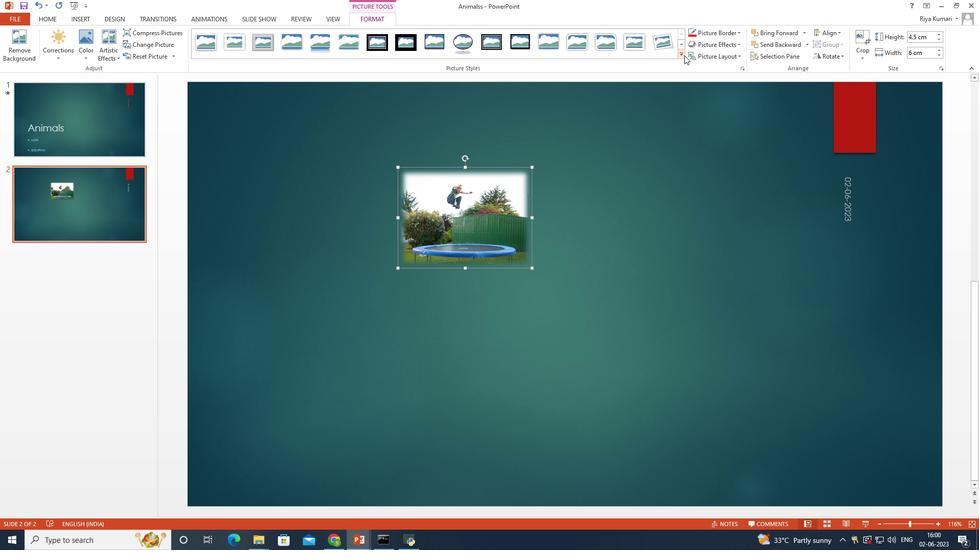 
Action: Mouse moved to (289, 76)
Screenshot: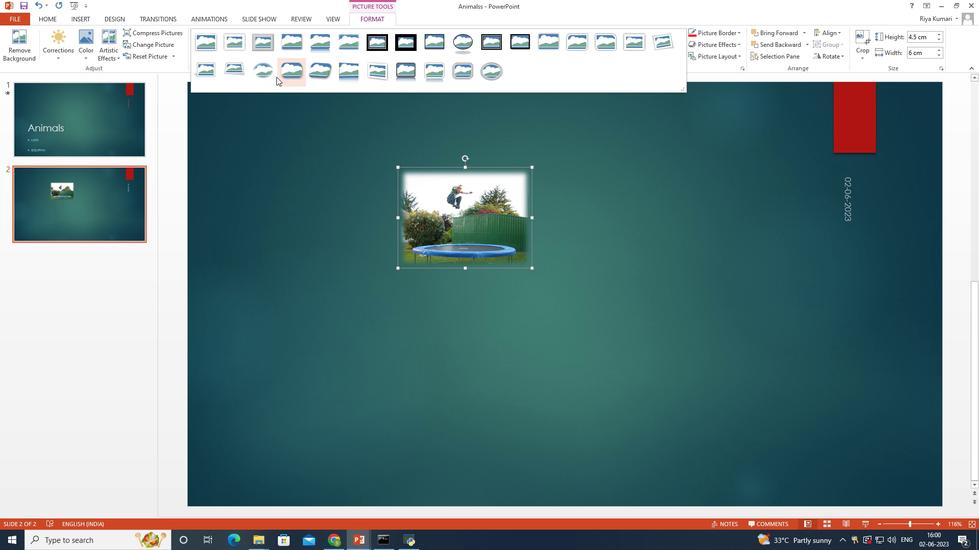 
Action: Mouse pressed left at (289, 76)
Screenshot: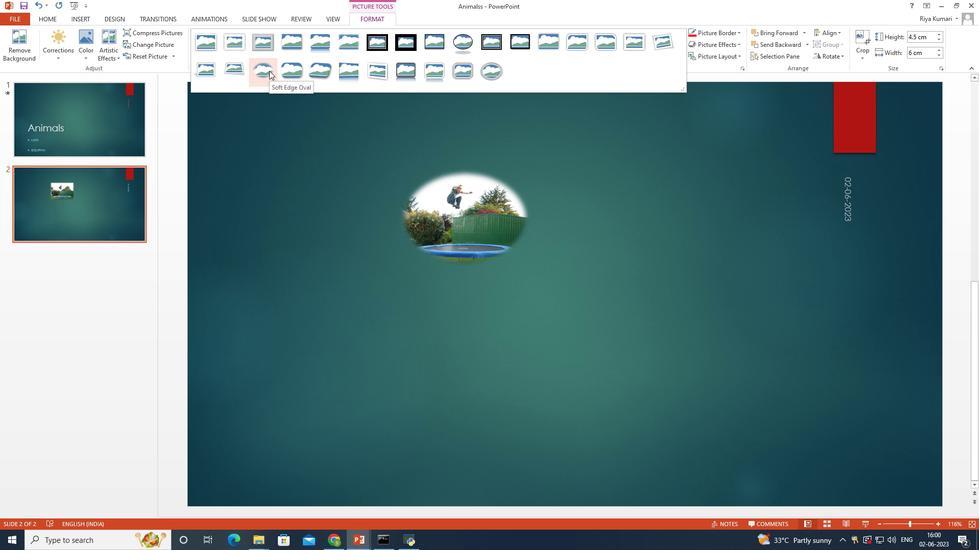 
Action: Mouse moved to (635, 40)
Screenshot: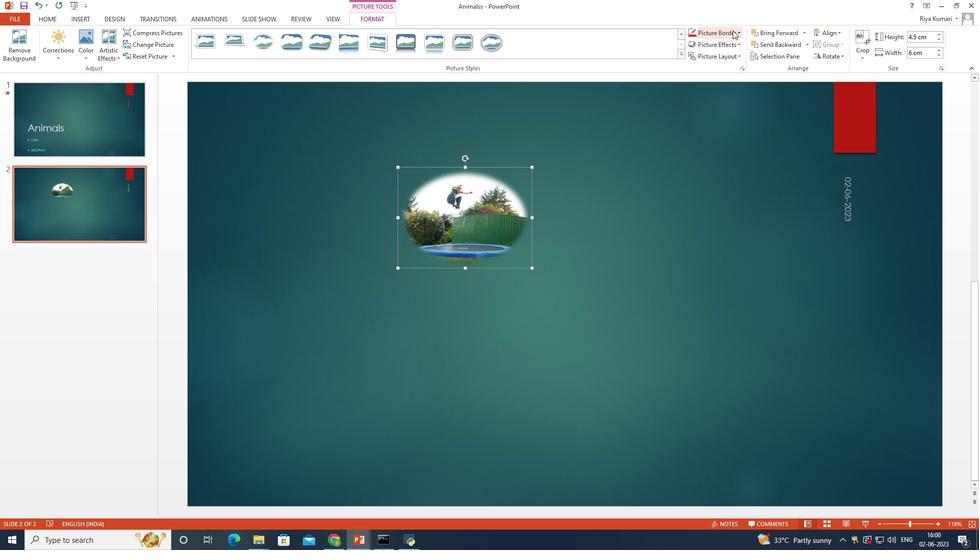 
Action: Mouse pressed left at (635, 40)
Screenshot: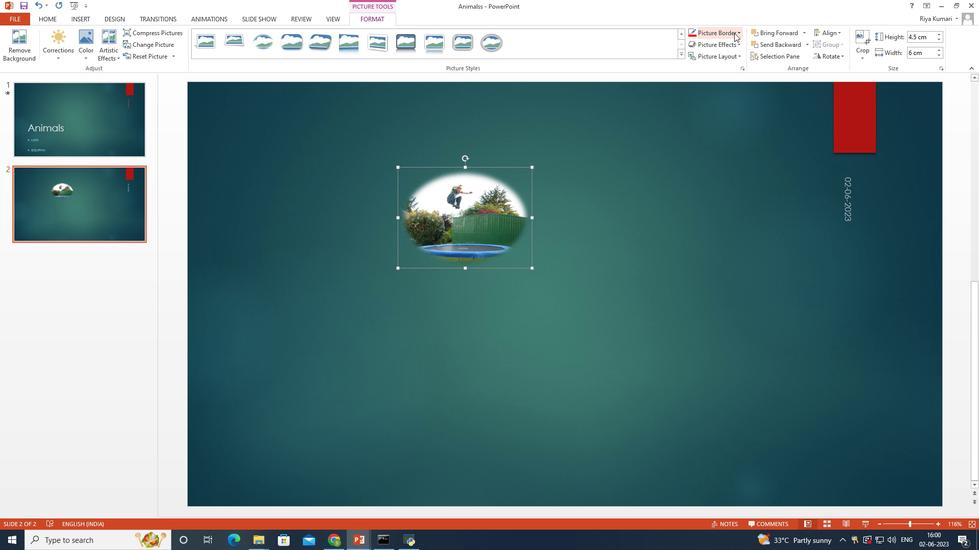 
Action: Mouse moved to (609, 113)
Screenshot: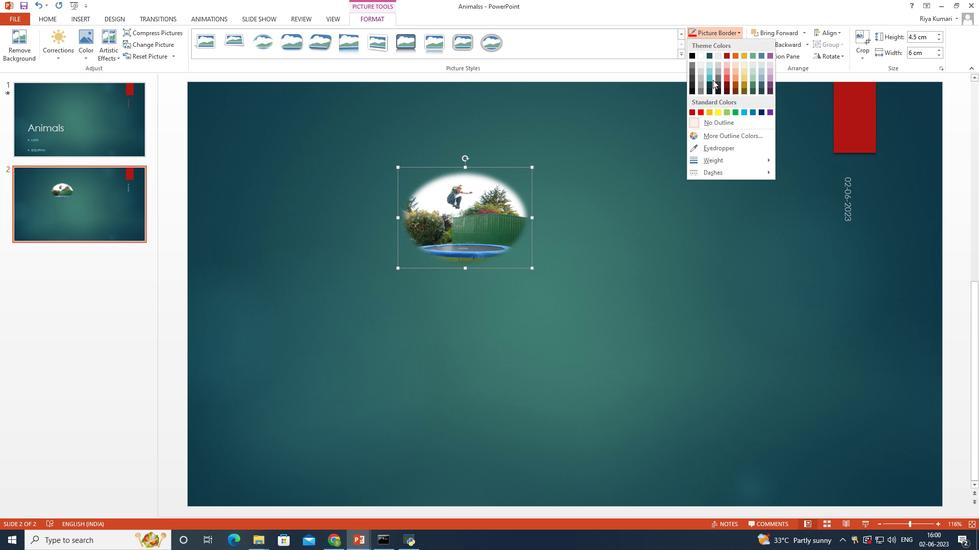 
Action: Mouse pressed left at (609, 113)
Screenshot: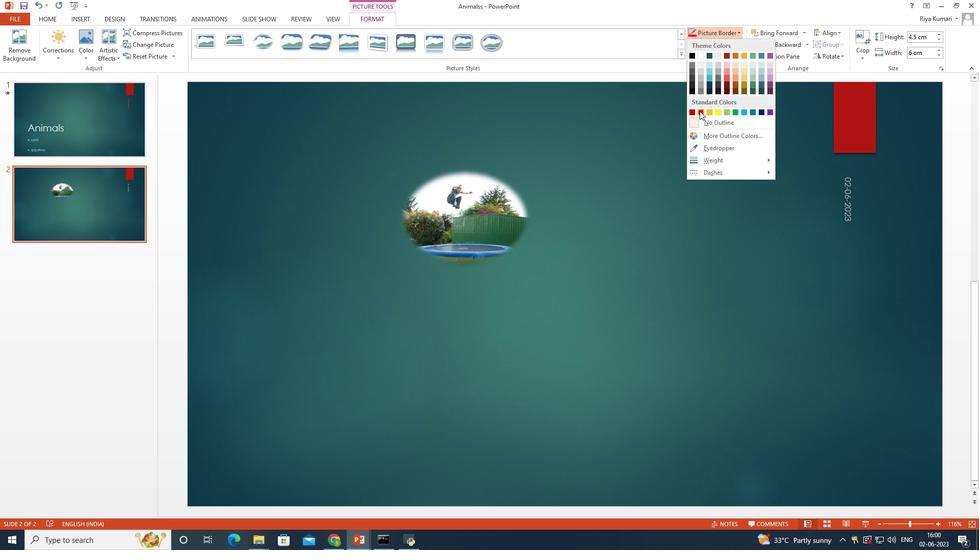 
Action: Mouse moved to (555, 190)
Screenshot: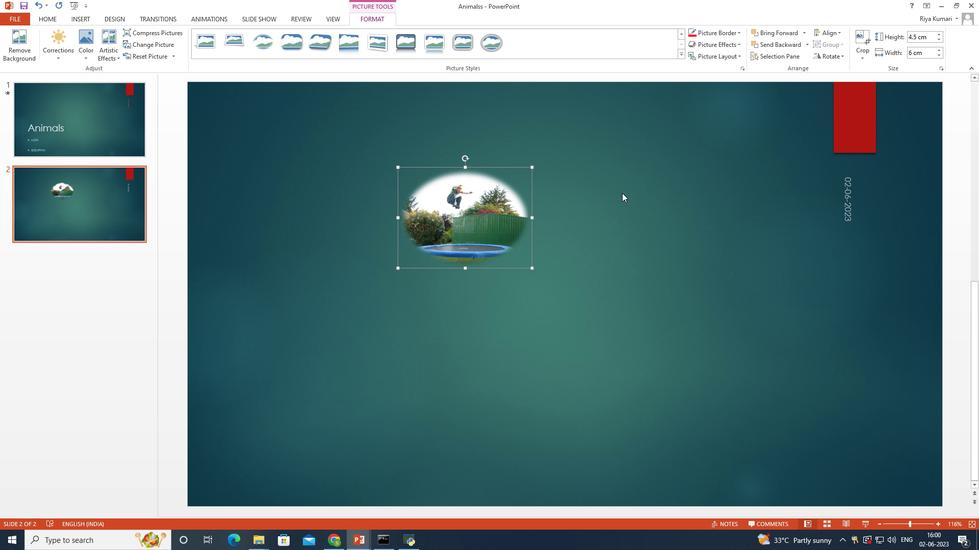
Action: Mouse pressed left at (555, 190)
Screenshot: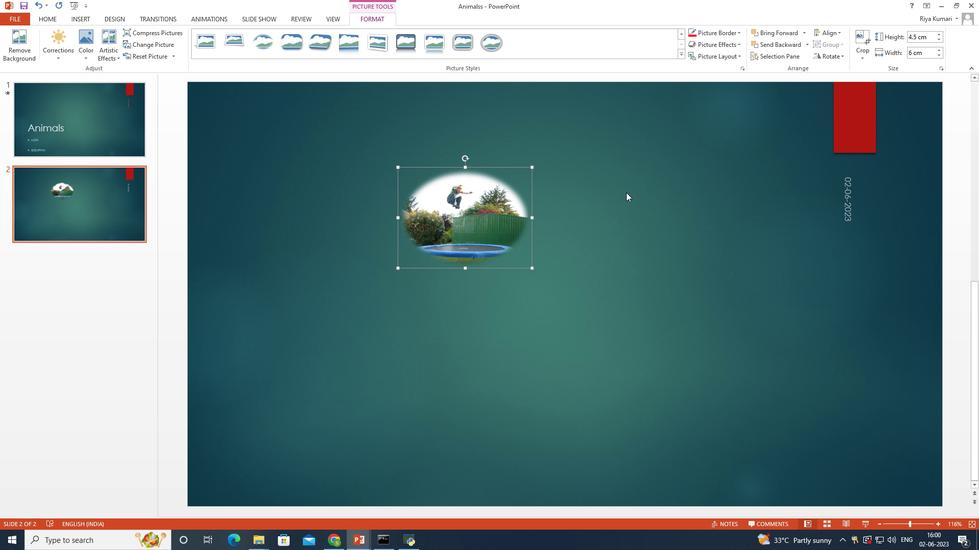 
Action: Mouse moved to (555, 191)
Screenshot: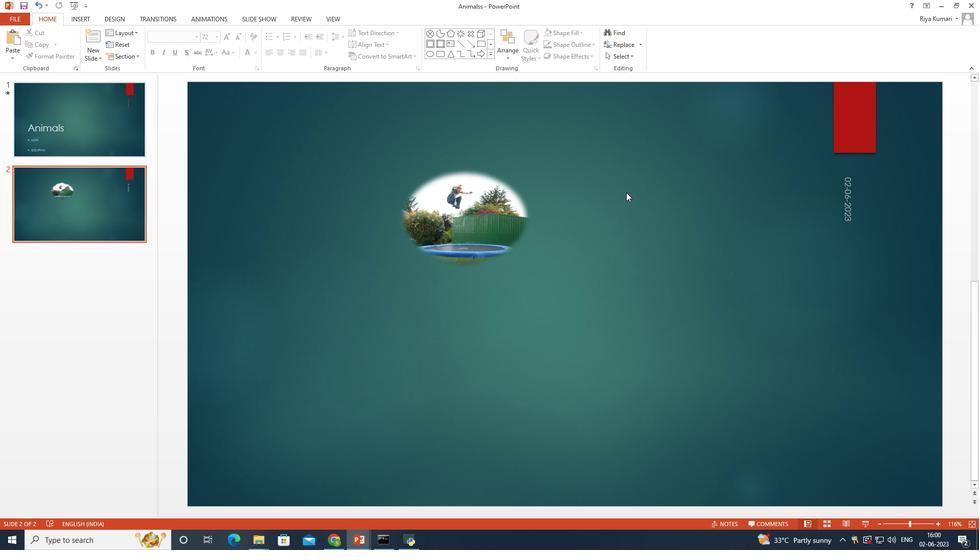 
